 Task: Set up communication channels within the community for students and hostel administrators.
Action: Mouse moved to (905, 66)
Screenshot: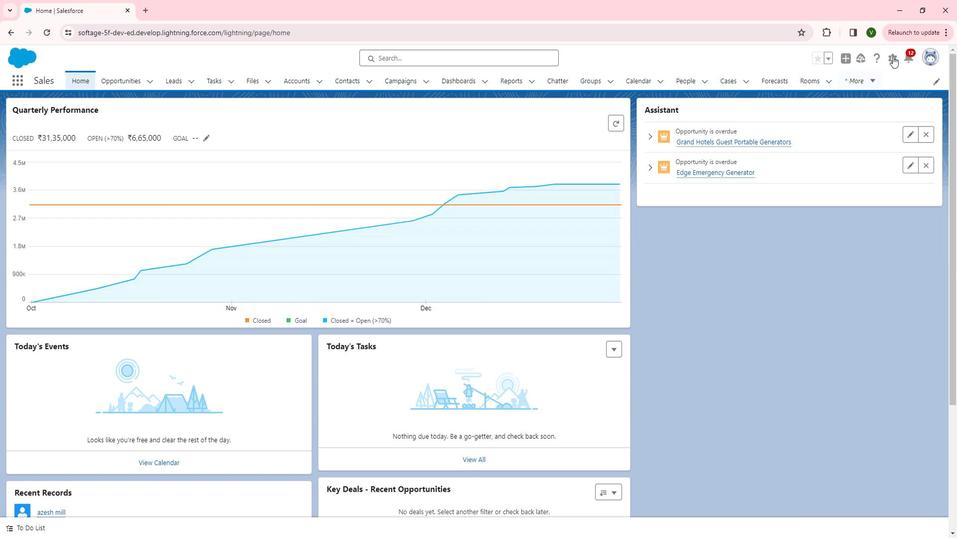 
Action: Mouse pressed left at (905, 66)
Screenshot: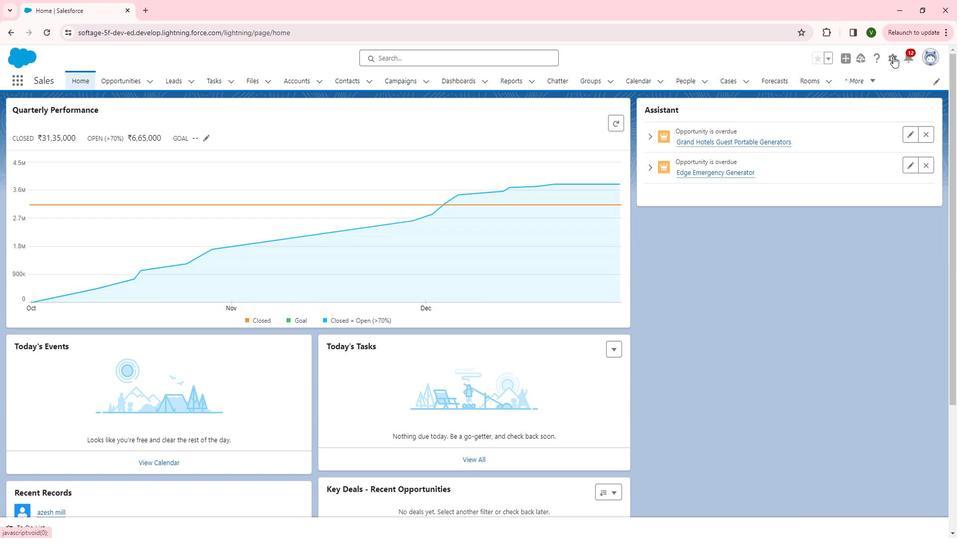 
Action: Mouse moved to (845, 96)
Screenshot: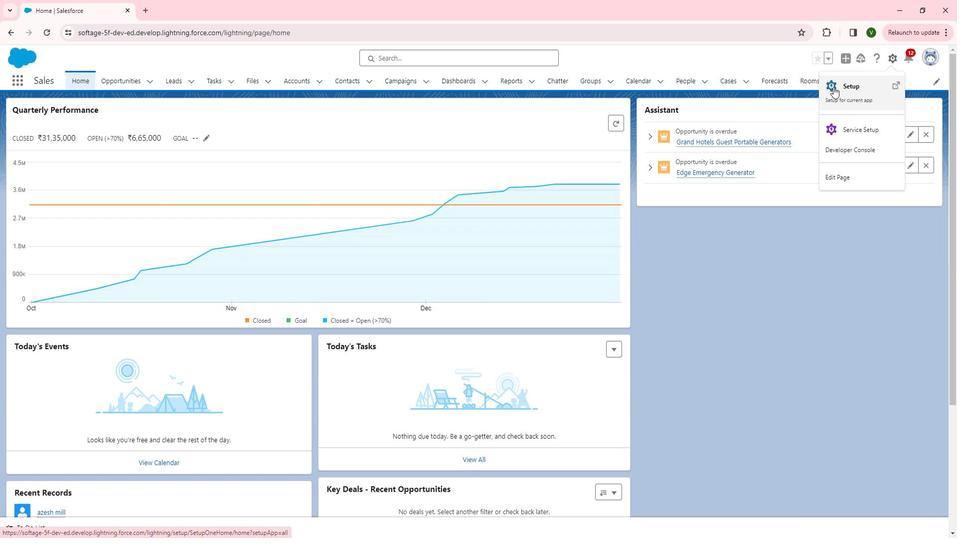 
Action: Mouse pressed left at (845, 96)
Screenshot: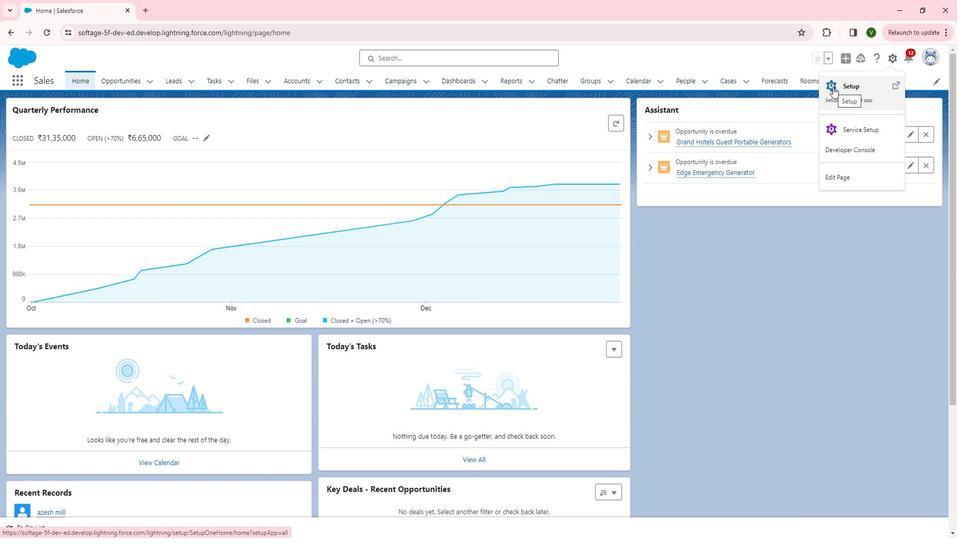 
Action: Mouse moved to (55, 300)
Screenshot: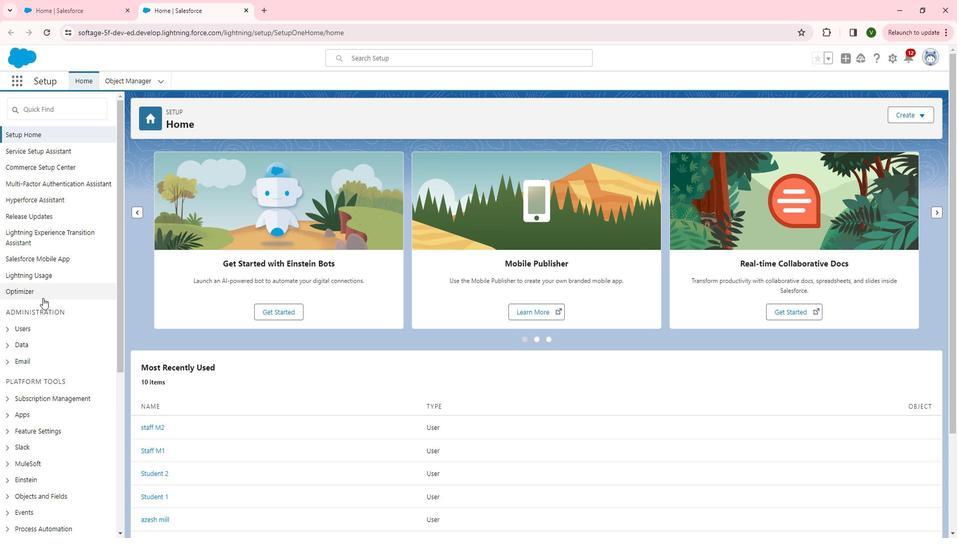 
Action: Mouse scrolled (55, 300) with delta (0, 0)
Screenshot: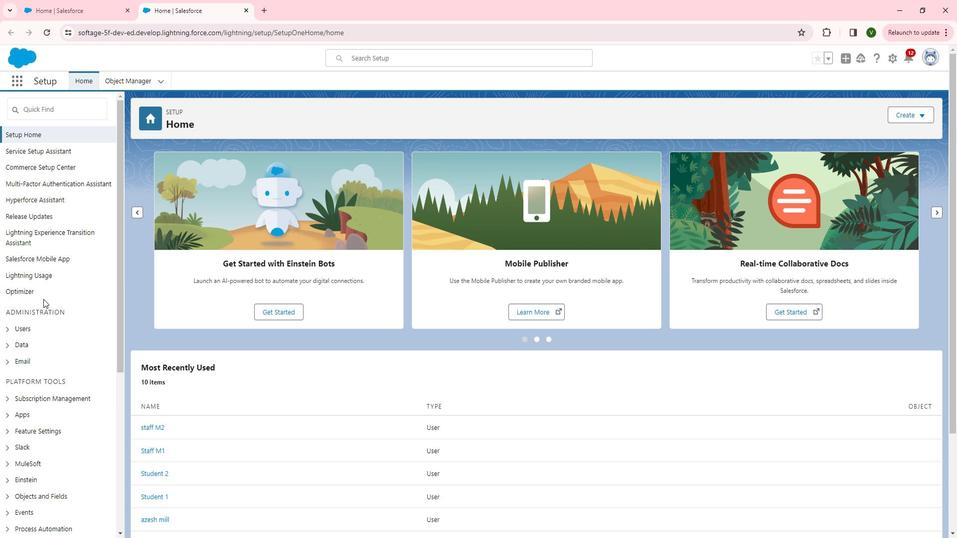 
Action: Mouse scrolled (55, 300) with delta (0, 0)
Screenshot: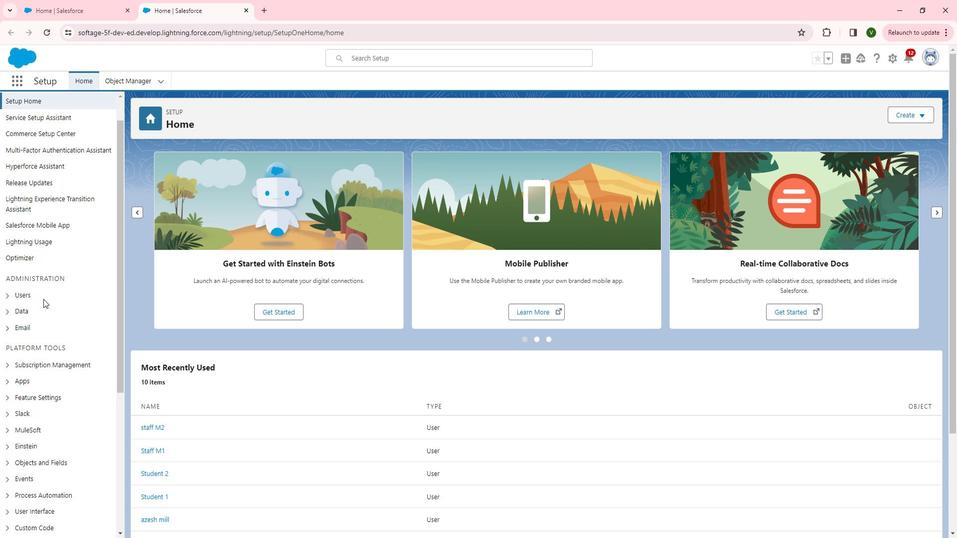 
Action: Mouse scrolled (55, 300) with delta (0, 0)
Screenshot: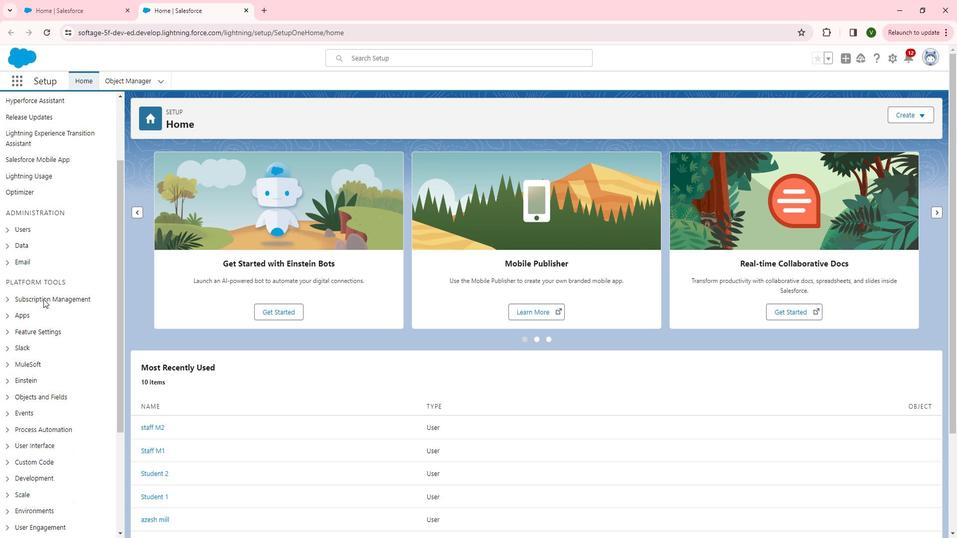 
Action: Mouse moved to (21, 277)
Screenshot: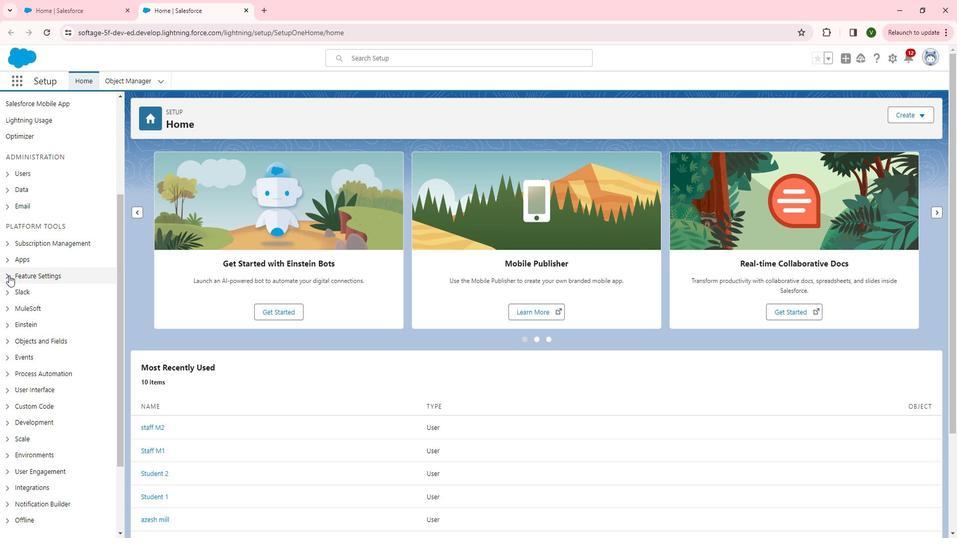 
Action: Mouse pressed left at (21, 277)
Screenshot: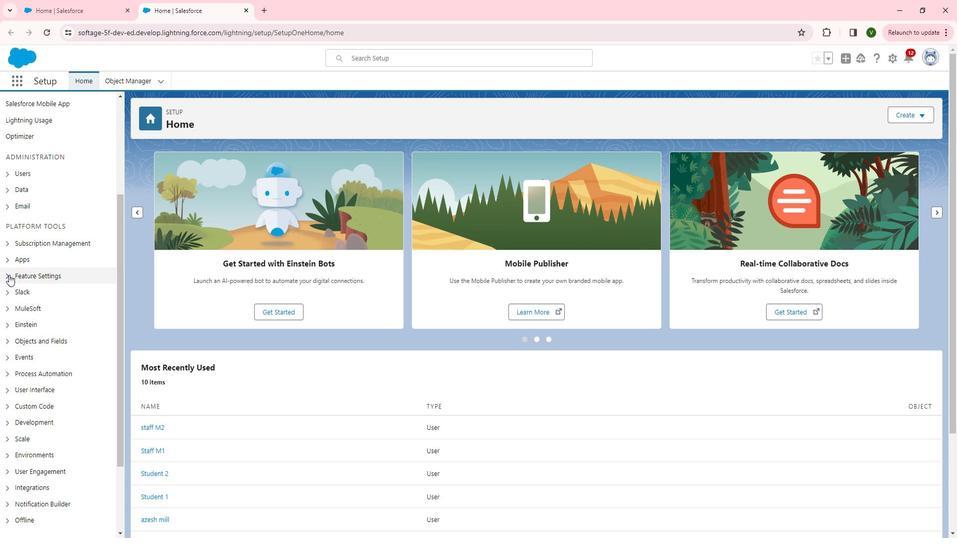 
Action: Mouse moved to (30, 336)
Screenshot: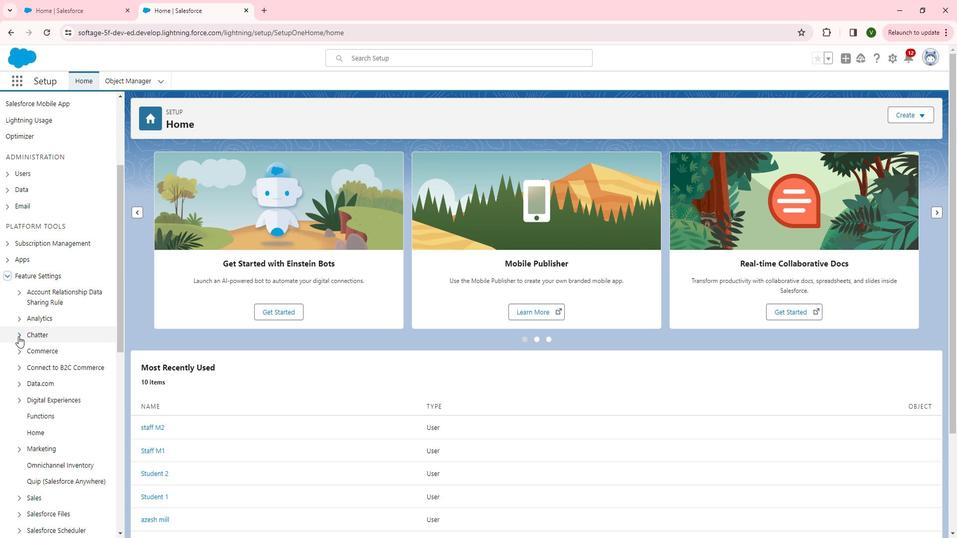 
Action: Mouse pressed left at (30, 336)
Screenshot: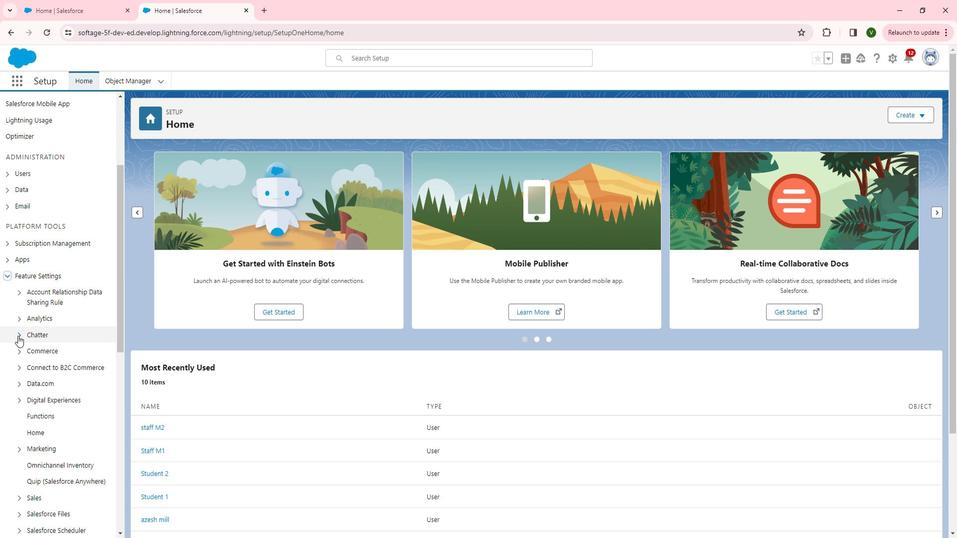 
Action: Mouse moved to (81, 353)
Screenshot: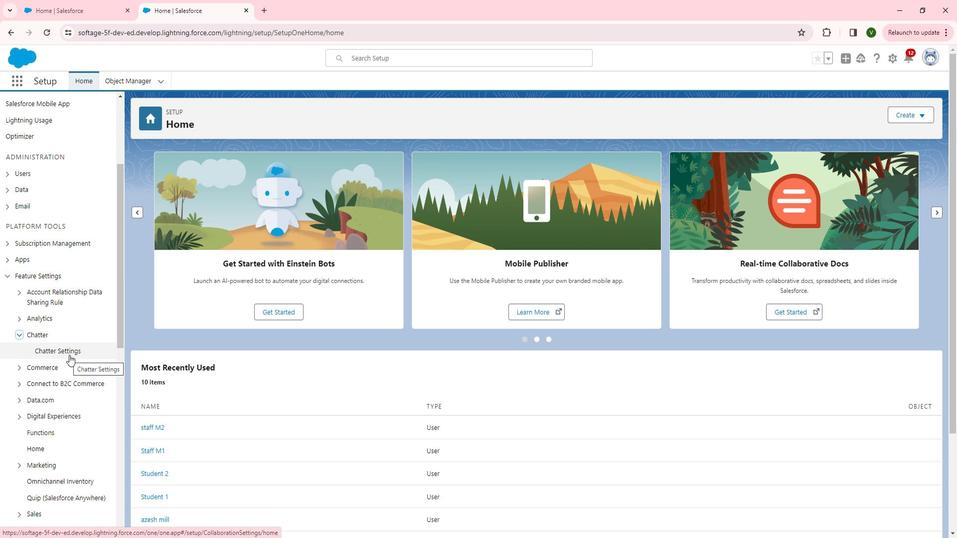 
Action: Mouse pressed left at (81, 353)
Screenshot: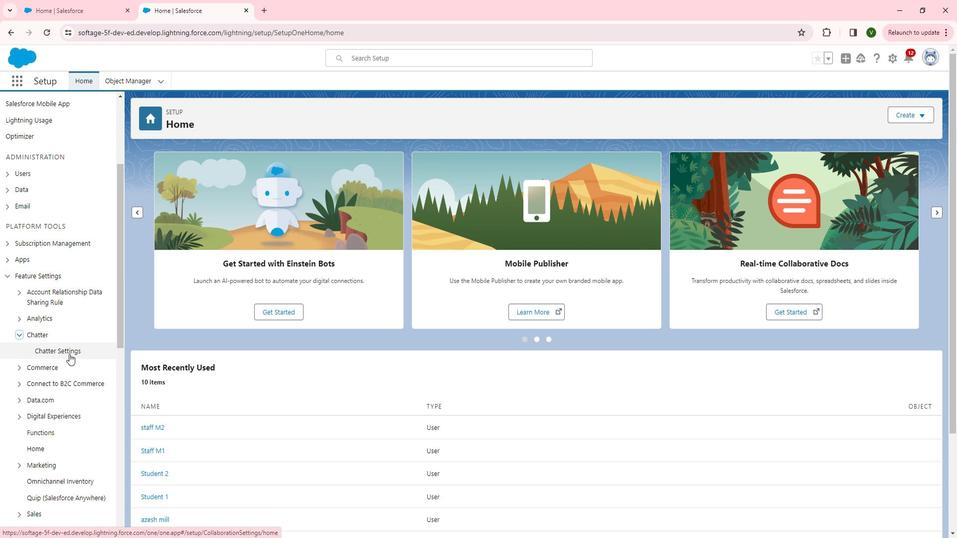 
Action: Mouse moved to (403, 206)
Screenshot: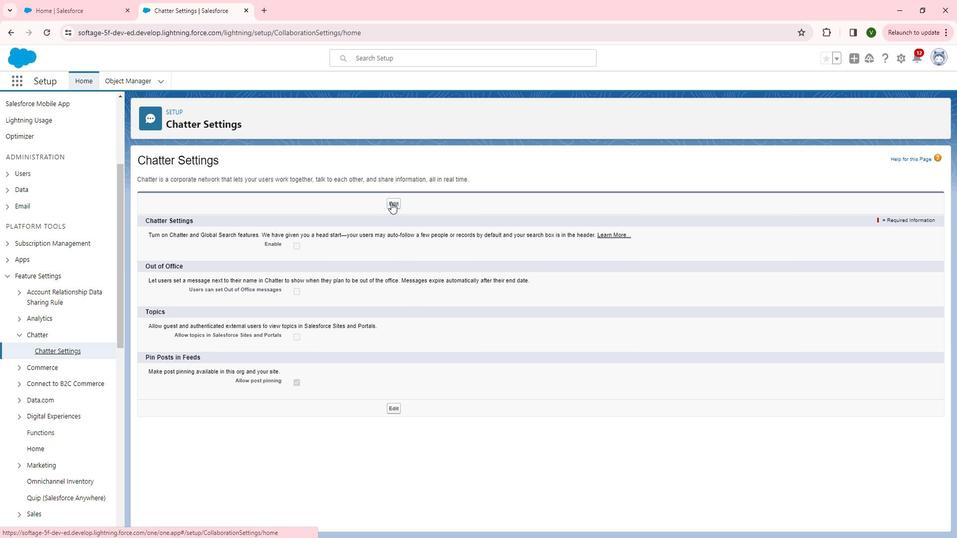 
Action: Mouse pressed left at (403, 206)
Screenshot: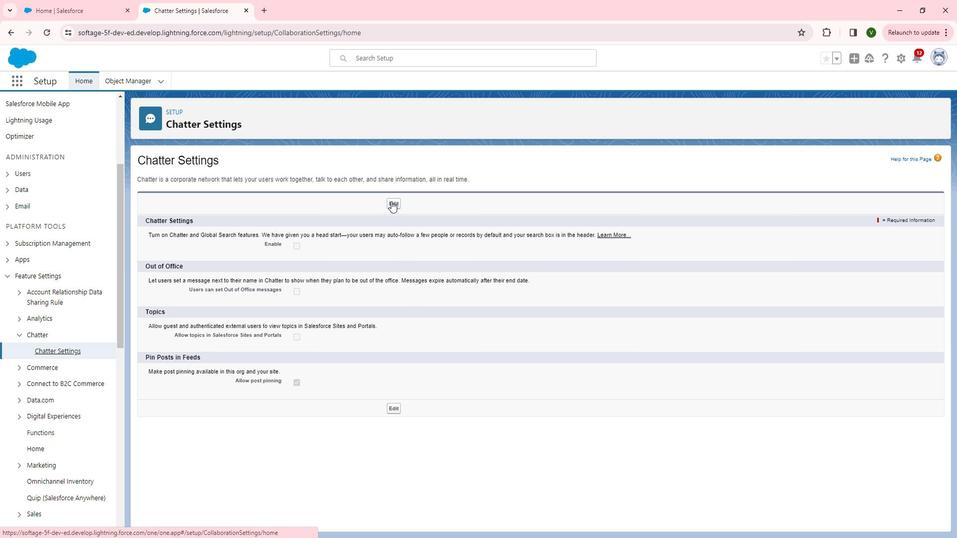 
Action: Mouse moved to (310, 249)
Screenshot: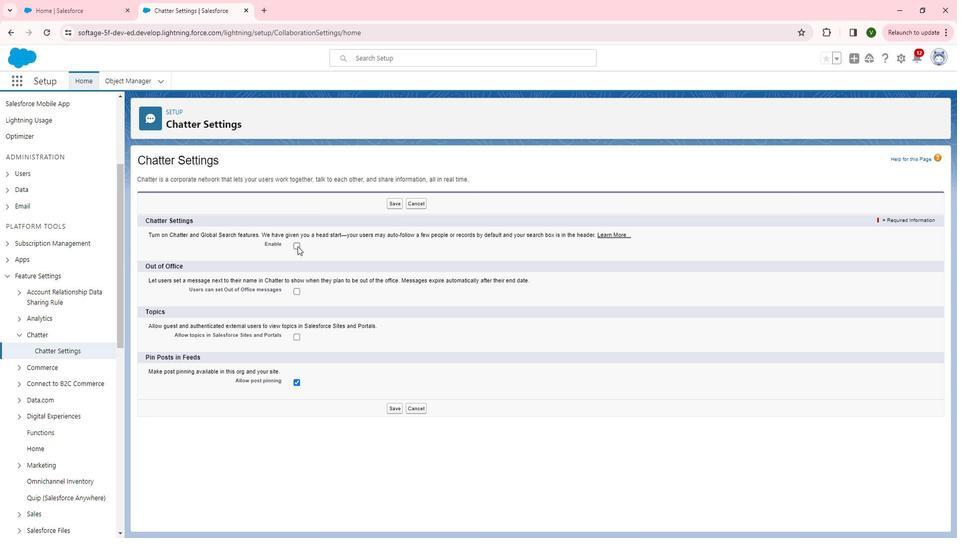 
Action: Mouse pressed left at (310, 249)
Screenshot: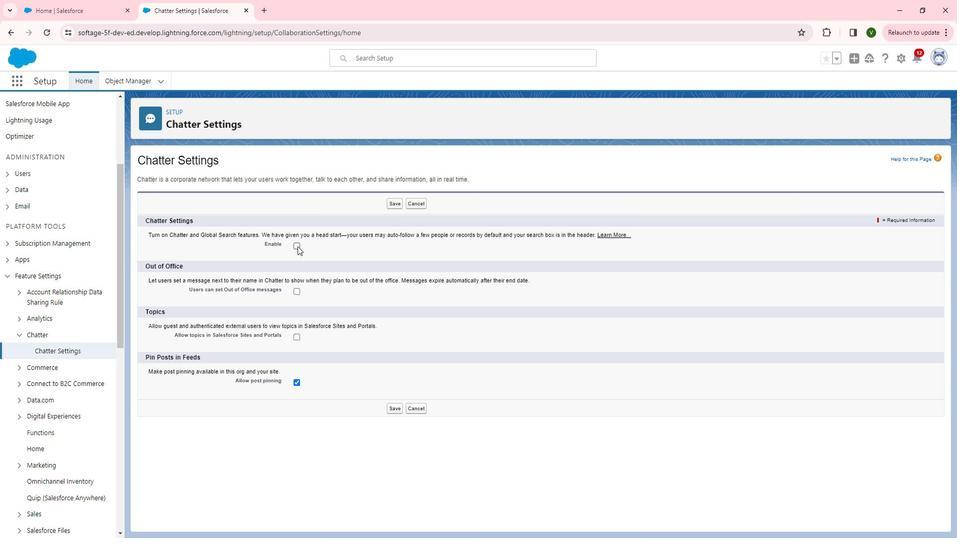 
Action: Mouse moved to (324, 381)
Screenshot: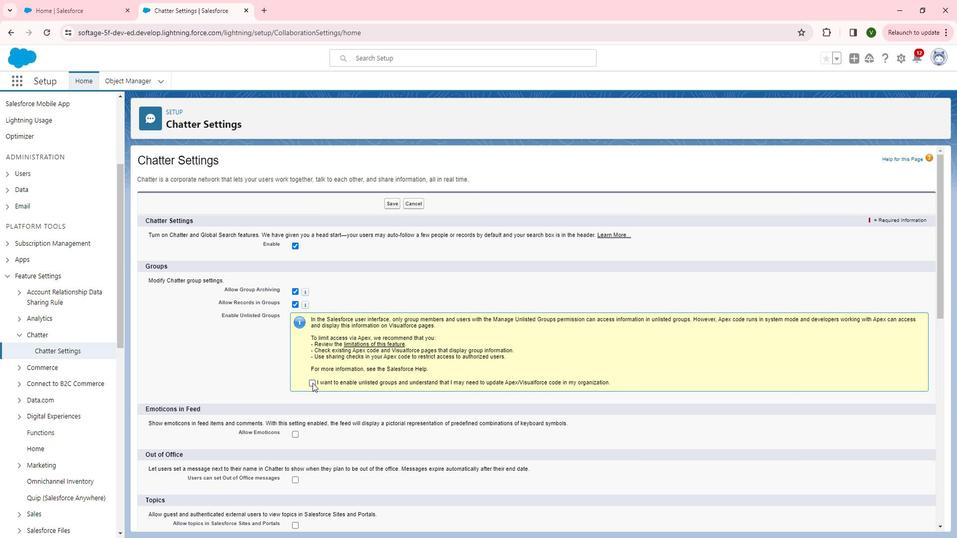 
Action: Mouse pressed left at (324, 381)
Screenshot: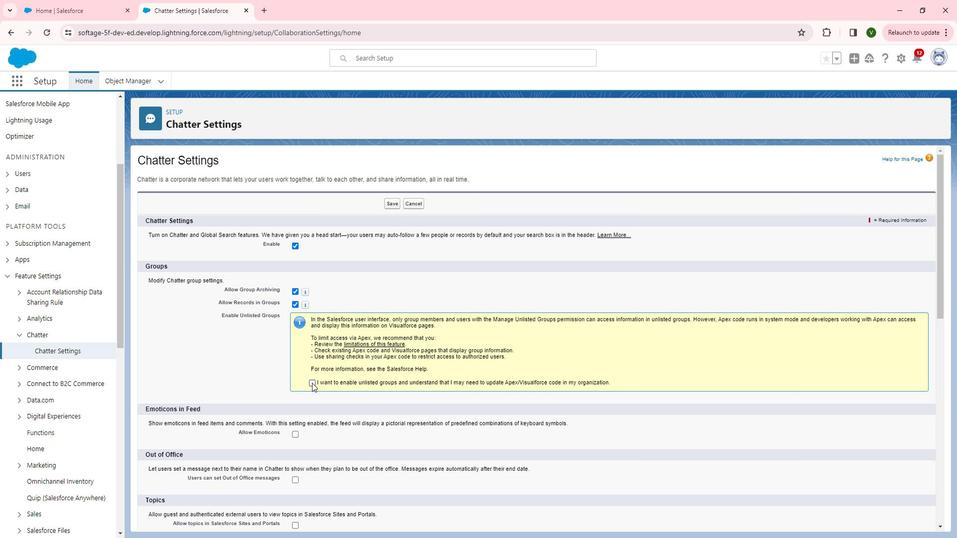 
Action: Mouse moved to (289, 378)
Screenshot: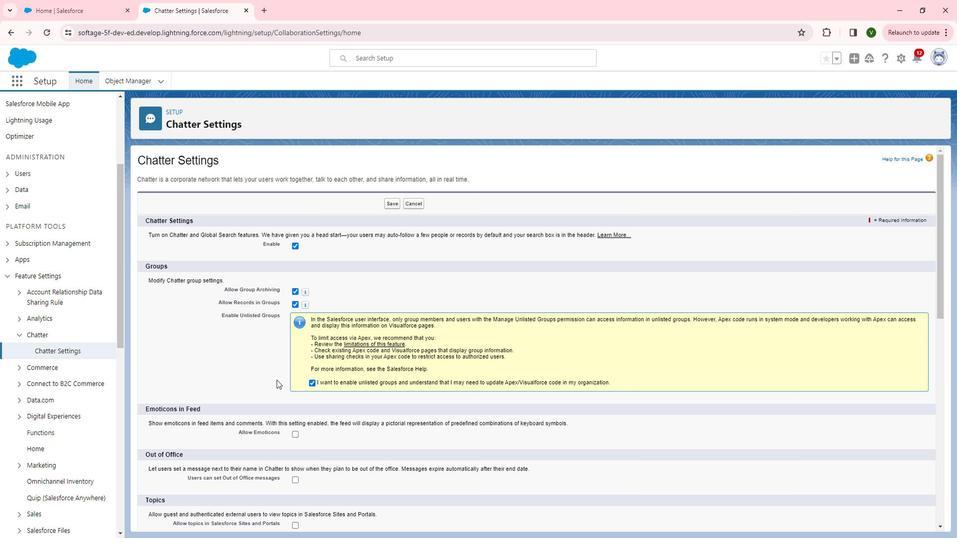 
Action: Mouse scrolled (289, 377) with delta (0, 0)
Screenshot: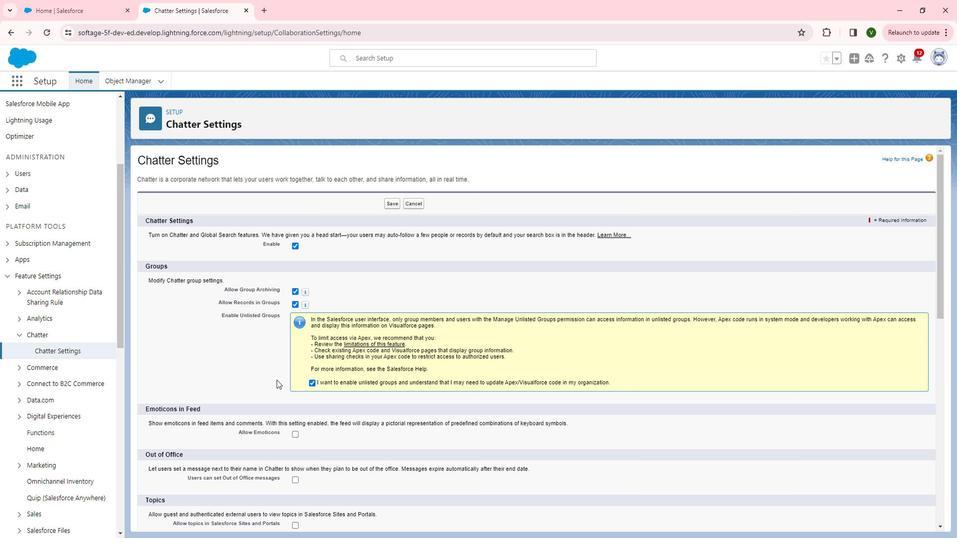 
Action: Mouse scrolled (289, 377) with delta (0, 0)
Screenshot: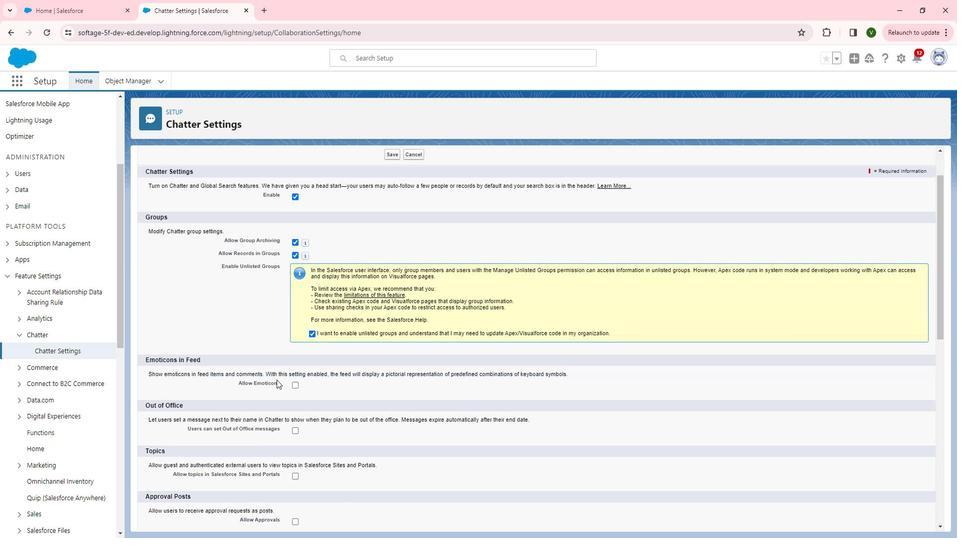 
Action: Mouse scrolled (289, 377) with delta (0, 0)
Screenshot: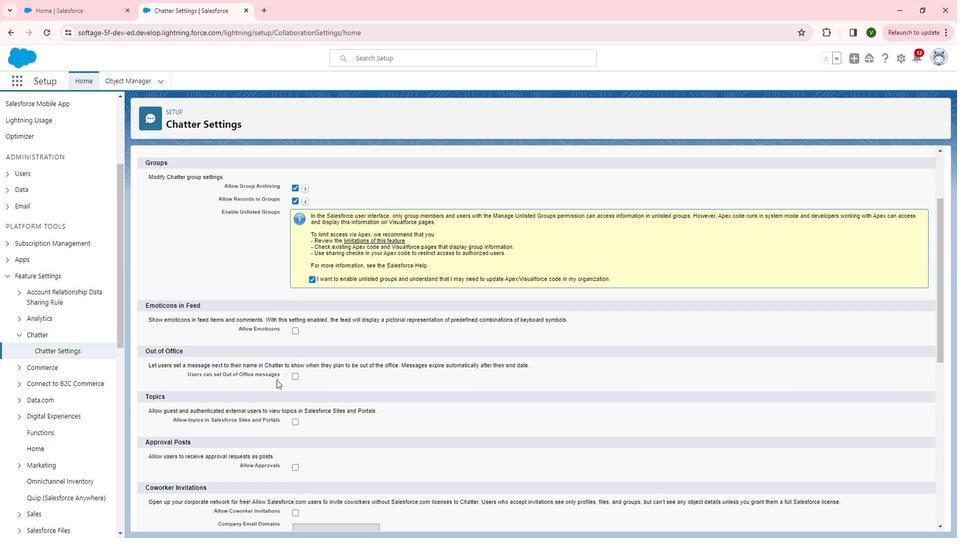 
Action: Mouse moved to (307, 281)
Screenshot: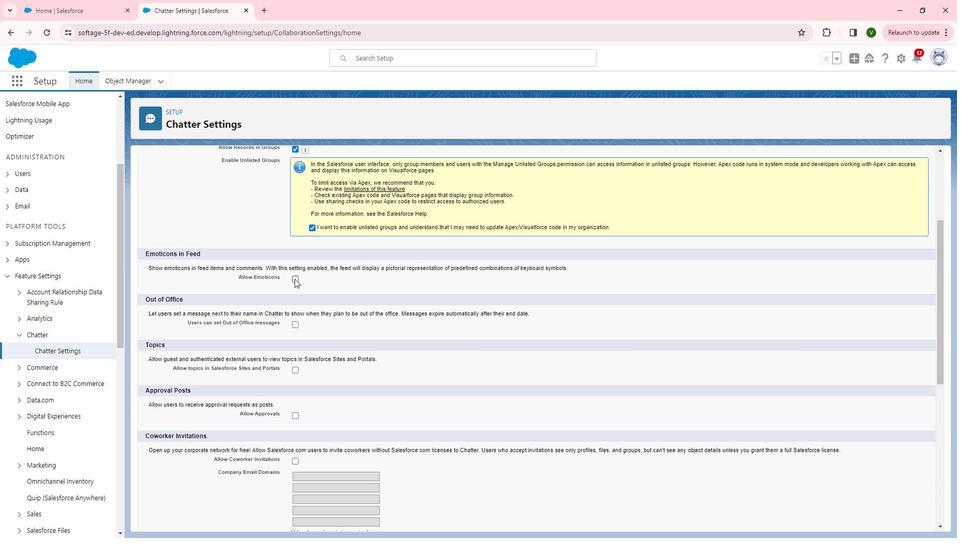 
Action: Mouse pressed left at (307, 281)
Screenshot: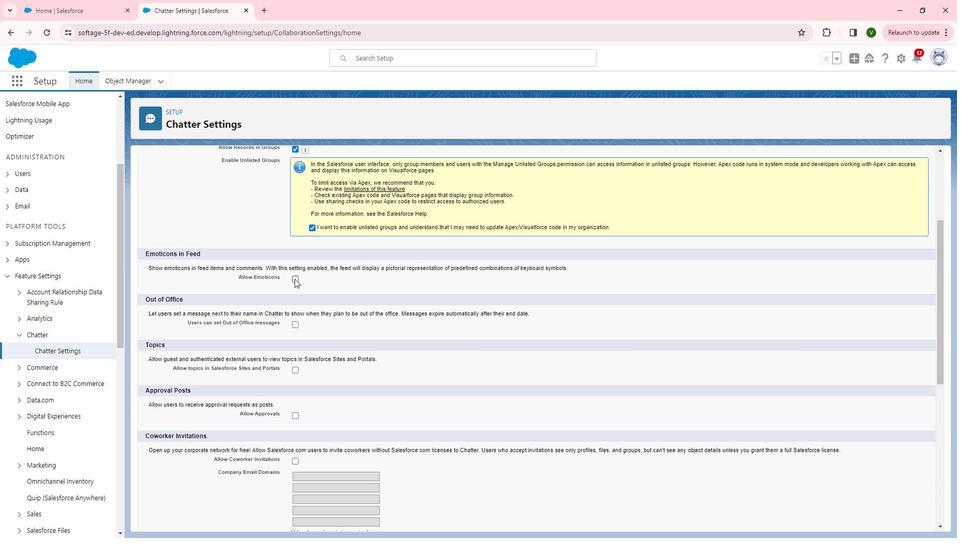 
Action: Mouse moved to (306, 325)
Screenshot: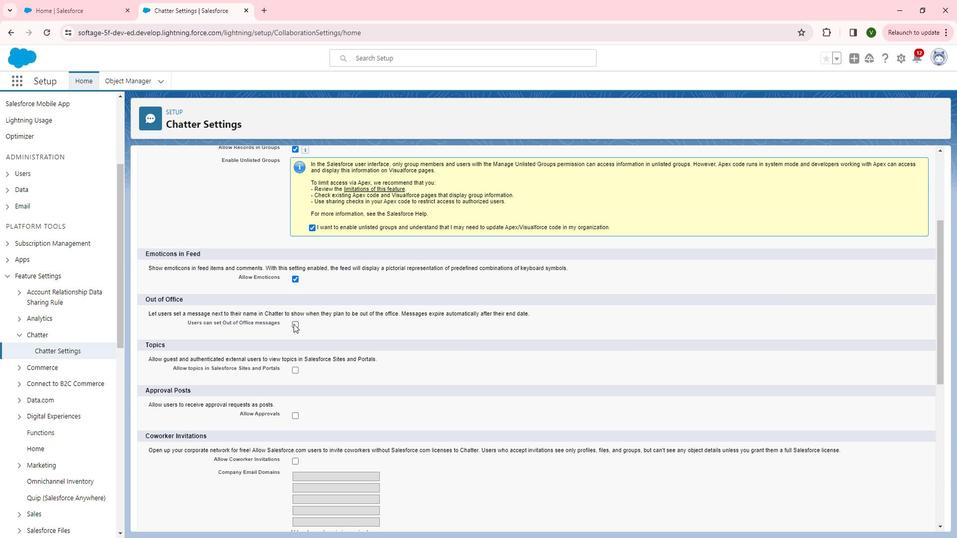 
Action: Mouse pressed left at (306, 325)
Screenshot: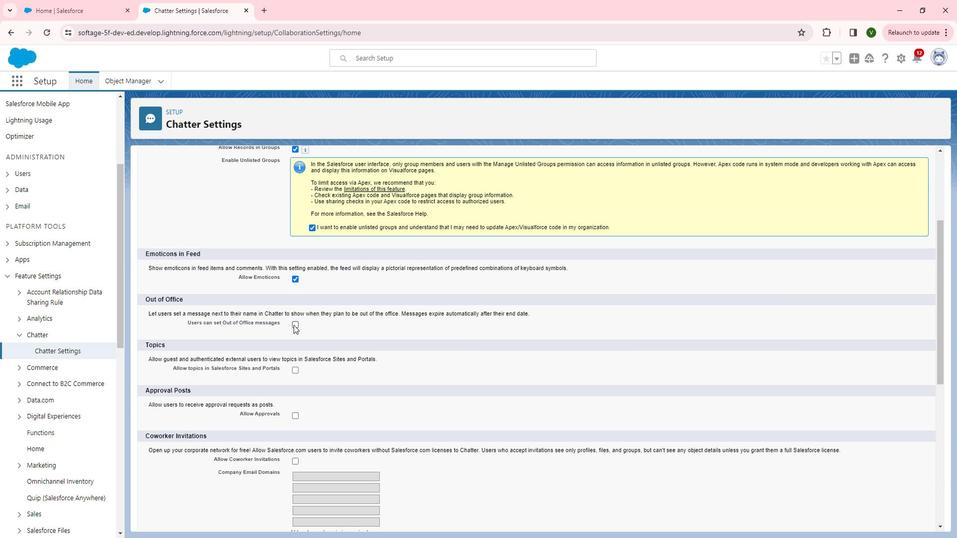 
Action: Mouse moved to (329, 339)
Screenshot: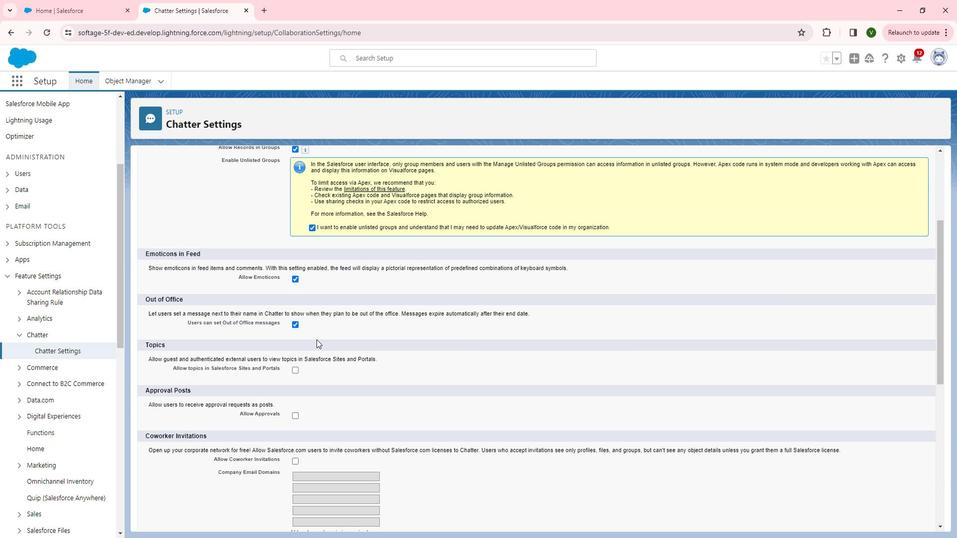
Action: Mouse scrolled (329, 339) with delta (0, 0)
Screenshot: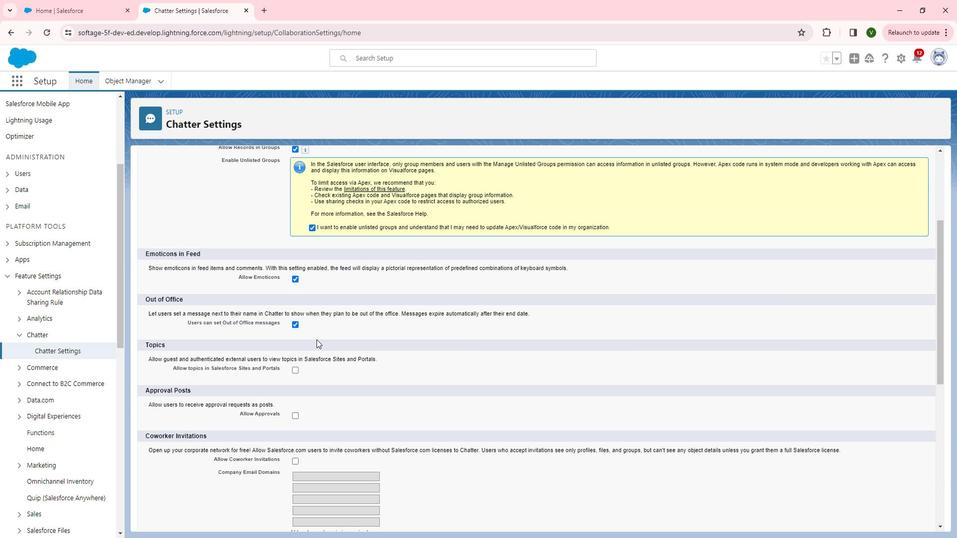 
Action: Mouse scrolled (329, 339) with delta (0, 0)
Screenshot: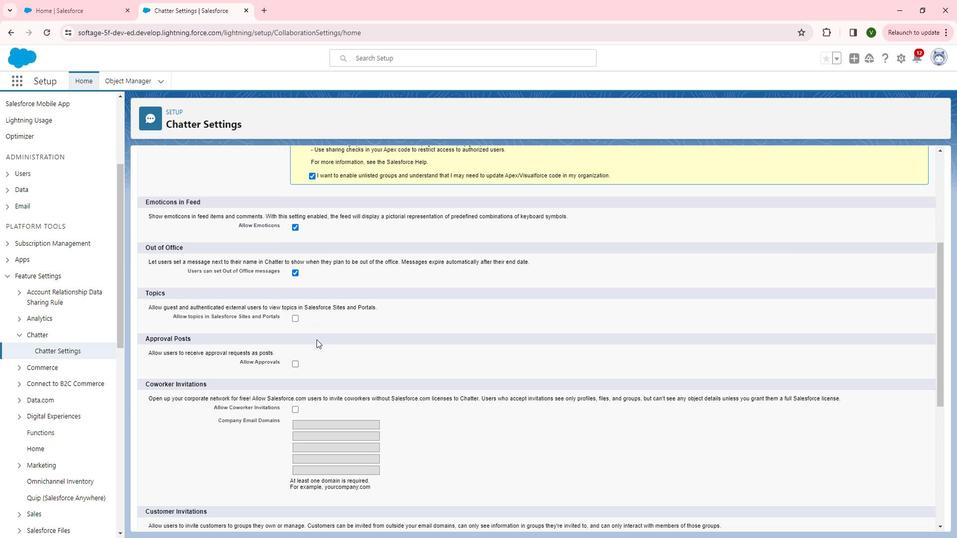 
Action: Mouse moved to (305, 269)
Screenshot: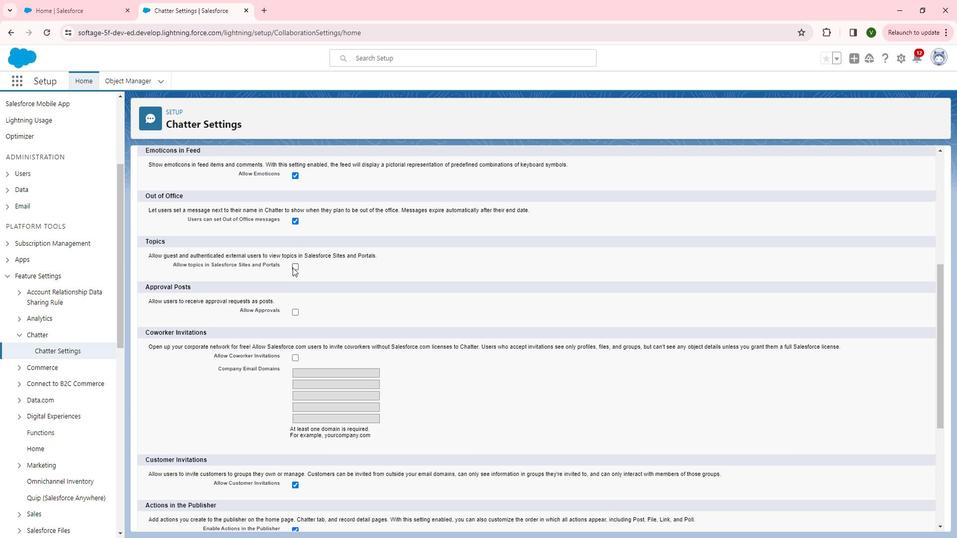 
Action: Mouse pressed left at (305, 269)
Screenshot: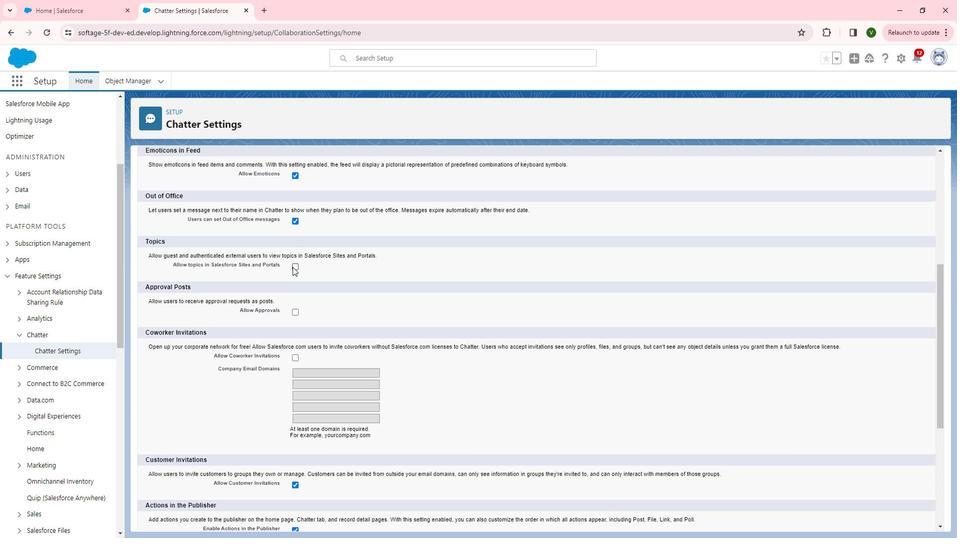 
Action: Mouse moved to (308, 309)
Screenshot: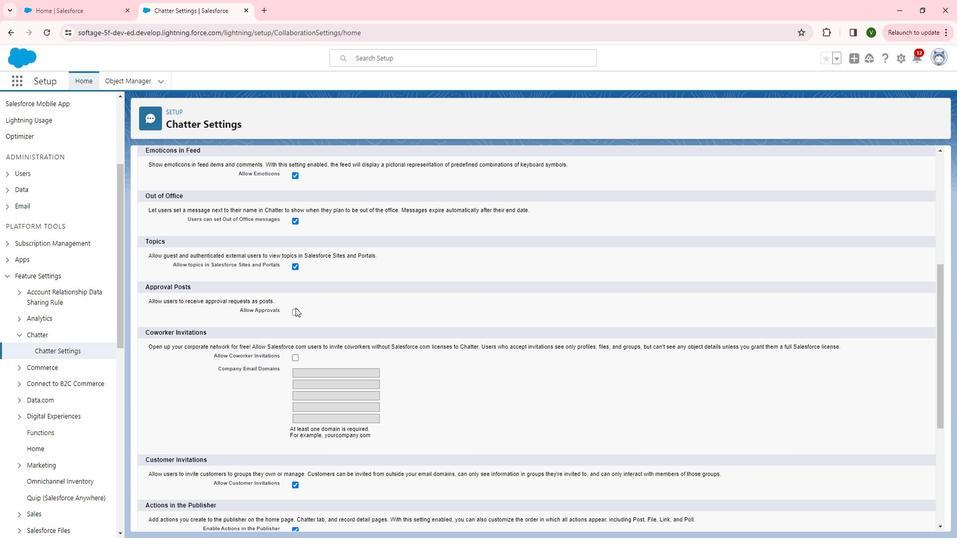 
Action: Mouse pressed left at (308, 309)
Screenshot: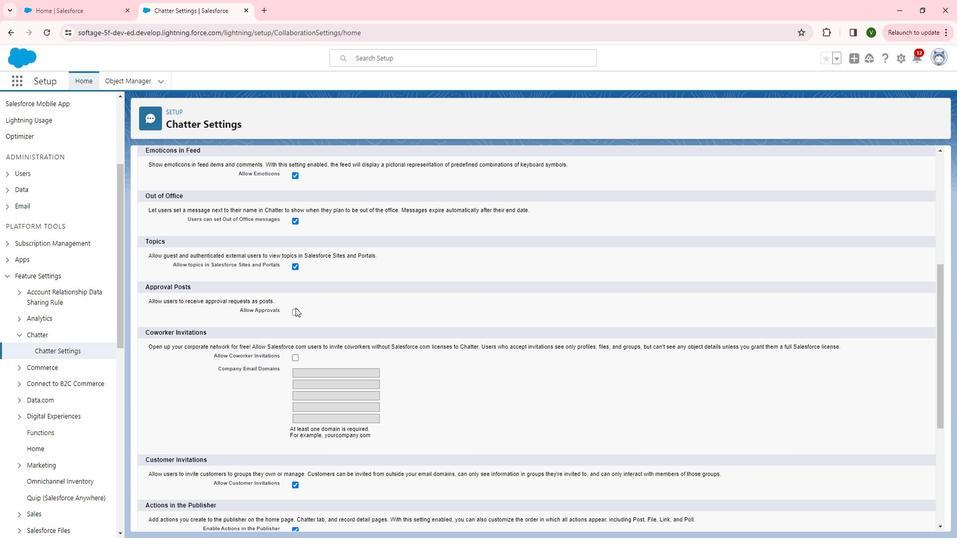 
Action: Mouse moved to (307, 314)
Screenshot: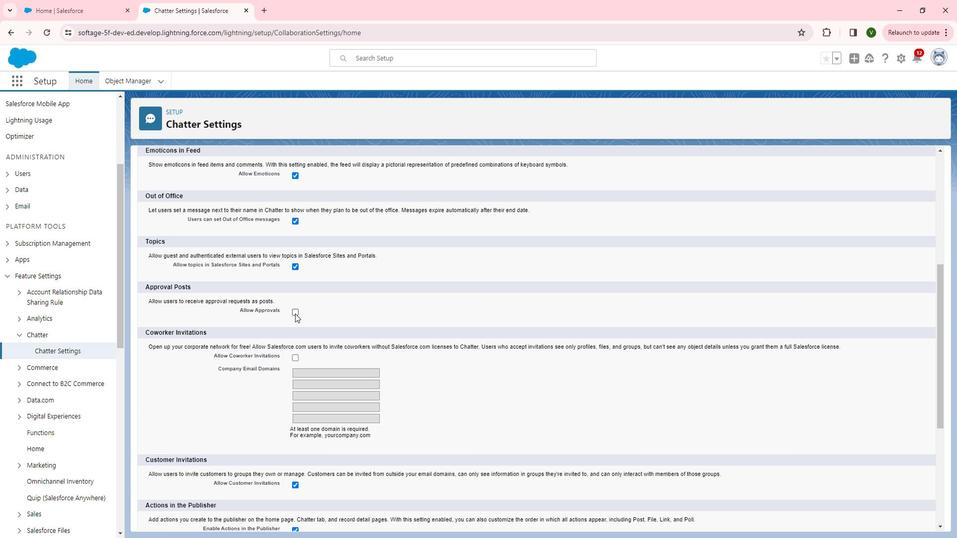 
Action: Mouse pressed left at (307, 314)
Screenshot: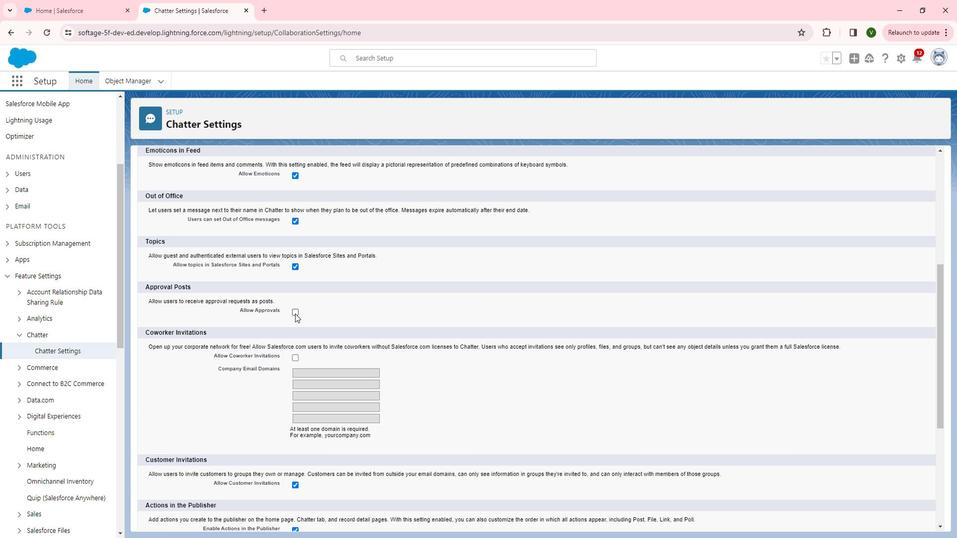 
Action: Mouse moved to (351, 309)
Screenshot: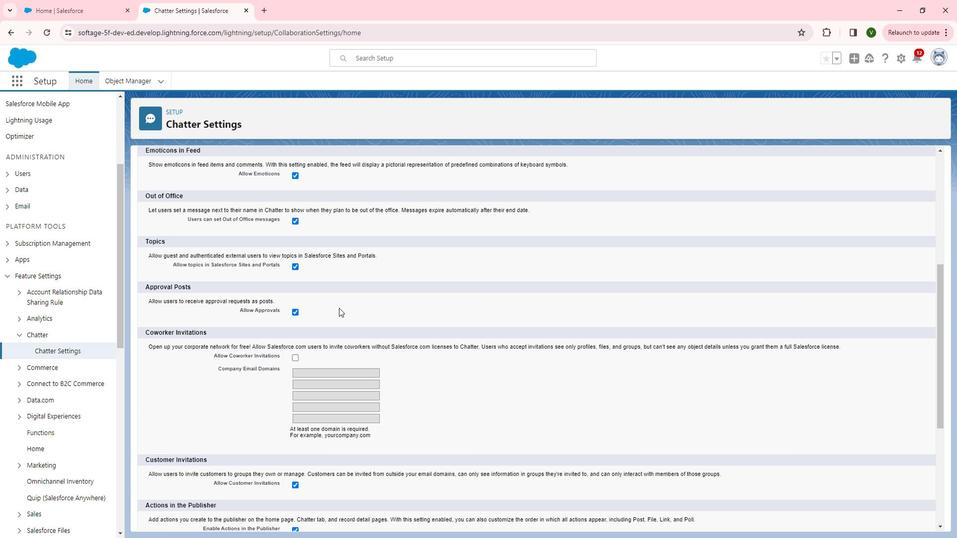 
Action: Mouse scrolled (351, 308) with delta (0, 0)
Screenshot: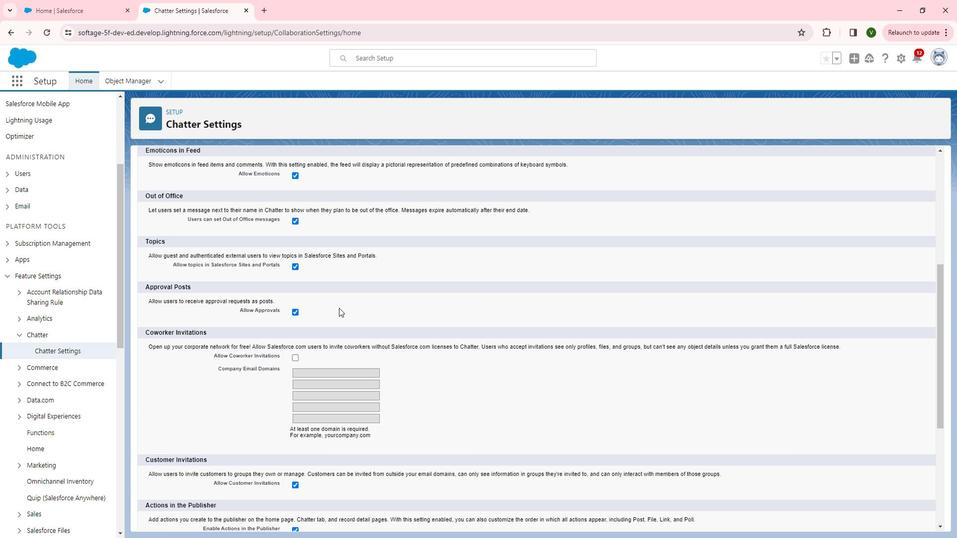 
Action: Mouse scrolled (351, 308) with delta (0, 0)
Screenshot: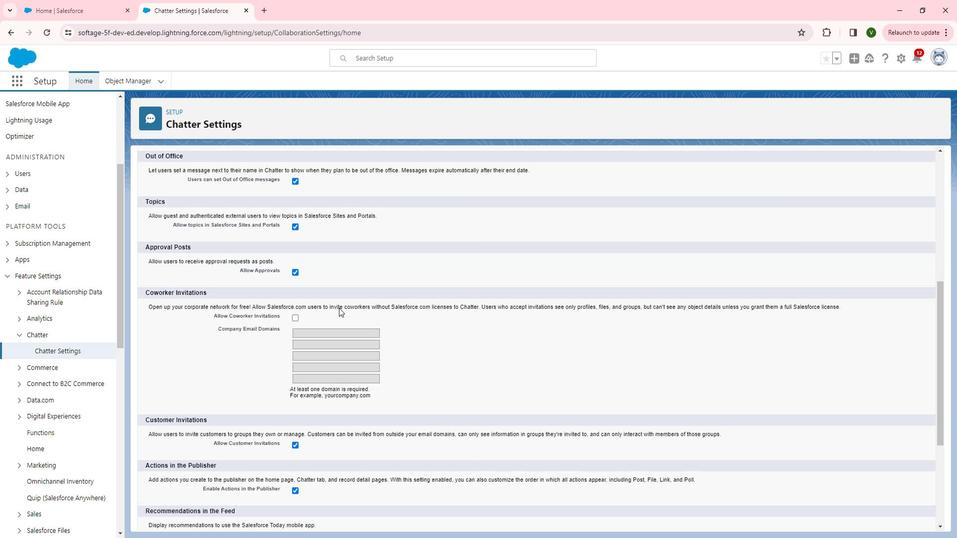 
Action: Mouse scrolled (351, 308) with delta (0, 0)
Screenshot: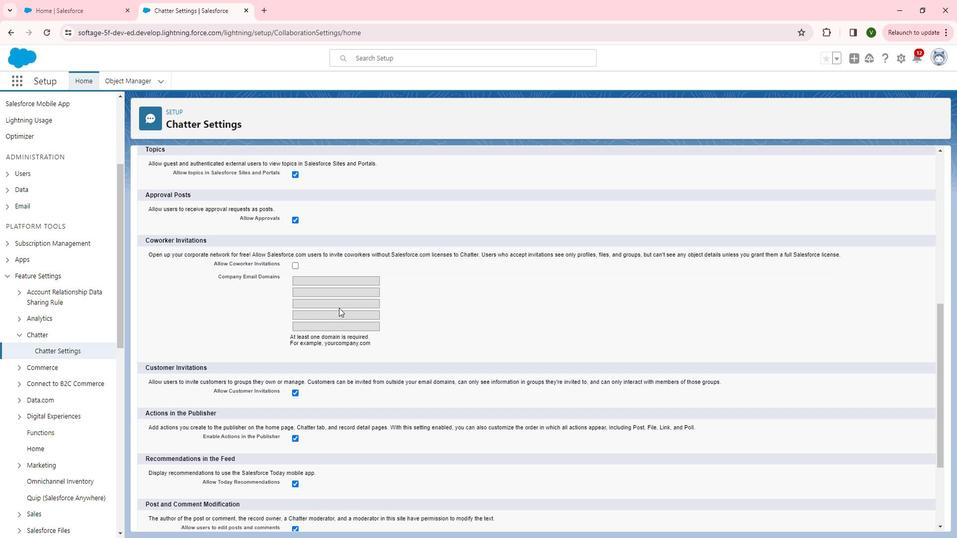 
Action: Mouse moved to (347, 377)
Screenshot: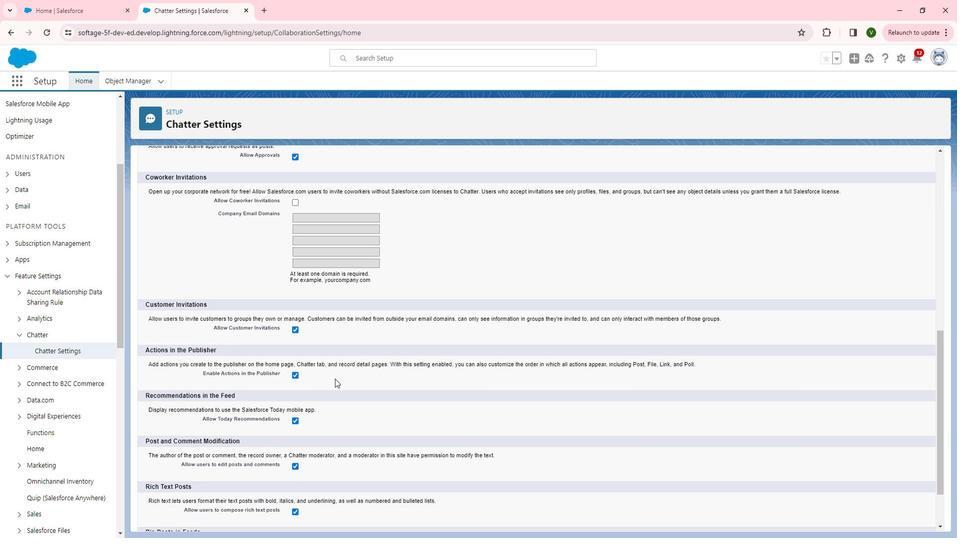 
Action: Mouse scrolled (347, 376) with delta (0, 0)
Screenshot: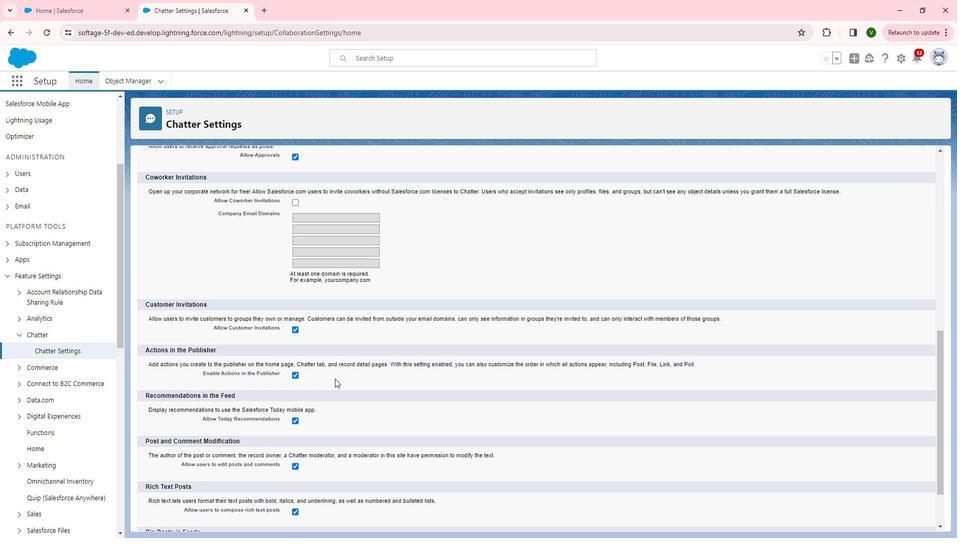 
Action: Mouse scrolled (347, 376) with delta (0, 0)
Screenshot: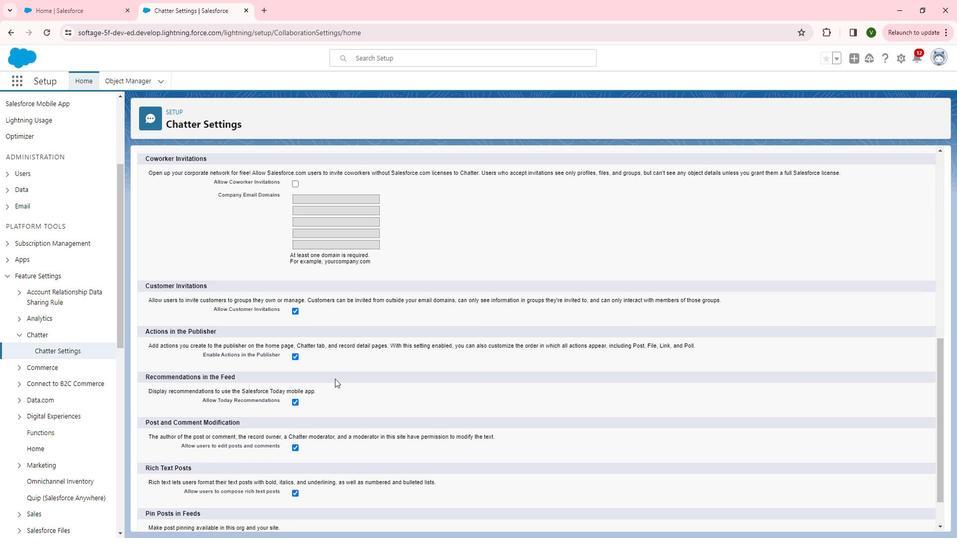 
Action: Mouse scrolled (347, 376) with delta (0, 0)
Screenshot: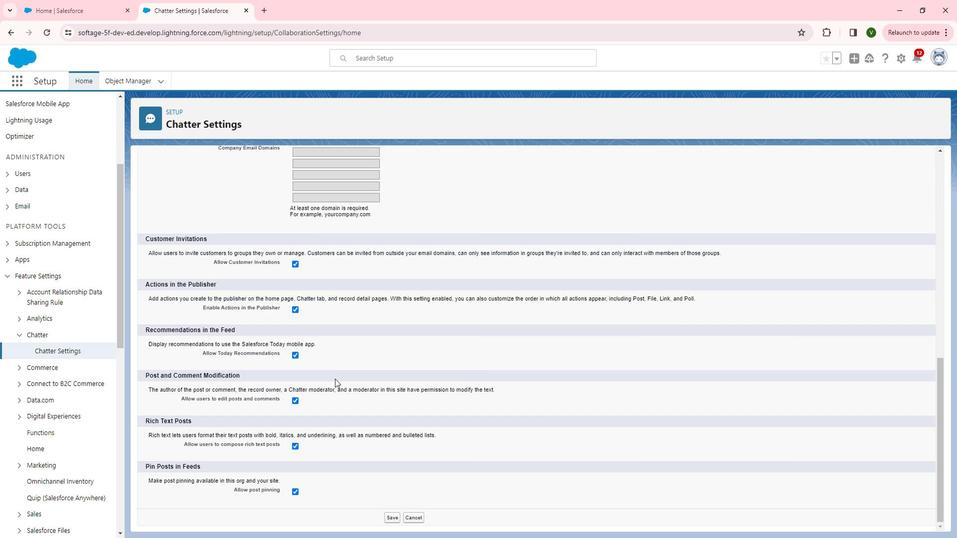 
Action: Mouse scrolled (347, 376) with delta (0, 0)
Screenshot: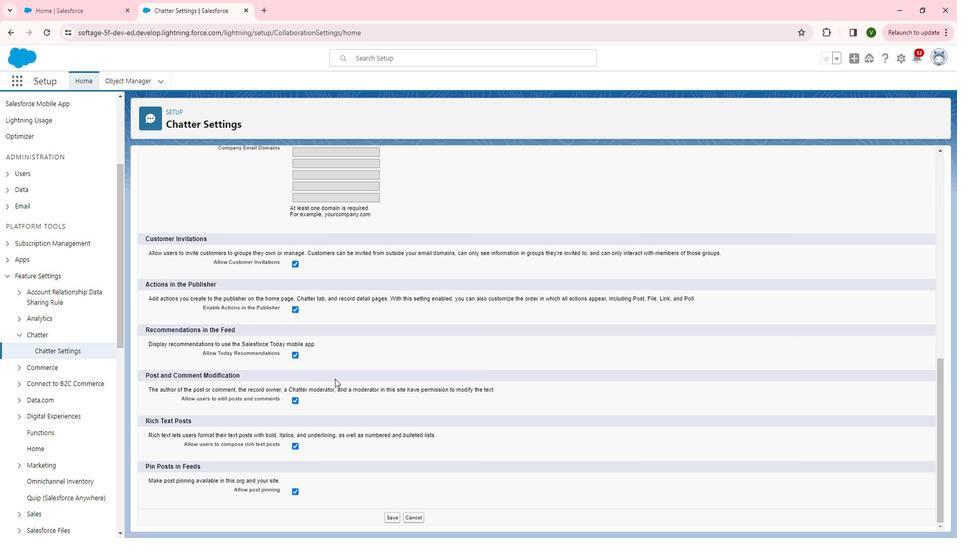 
Action: Mouse moved to (399, 511)
Screenshot: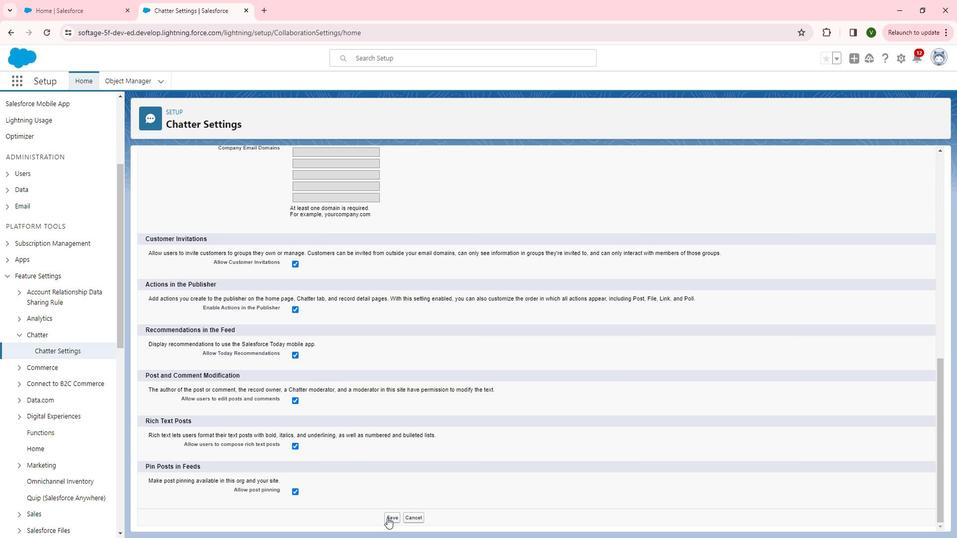
Action: Mouse pressed left at (399, 511)
Screenshot: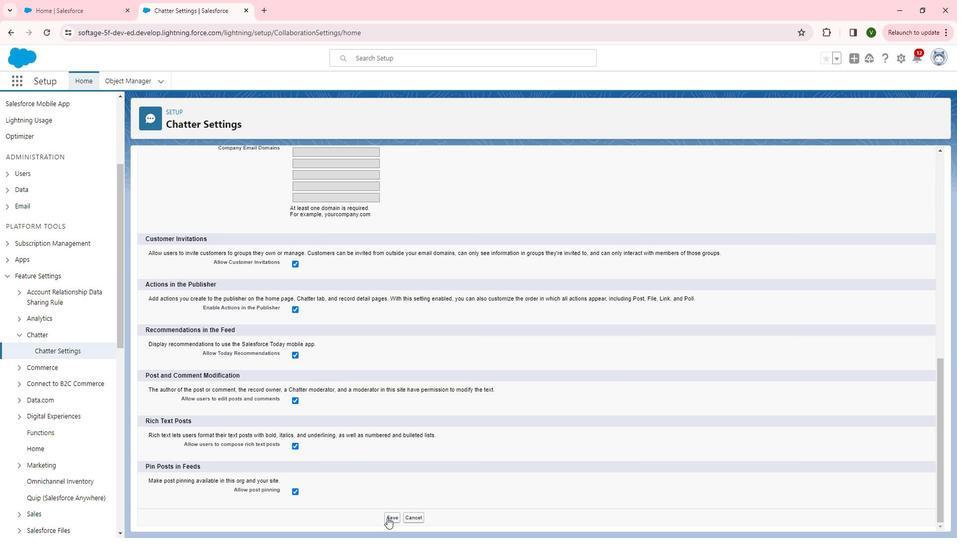 
Action: Mouse moved to (300, 357)
Screenshot: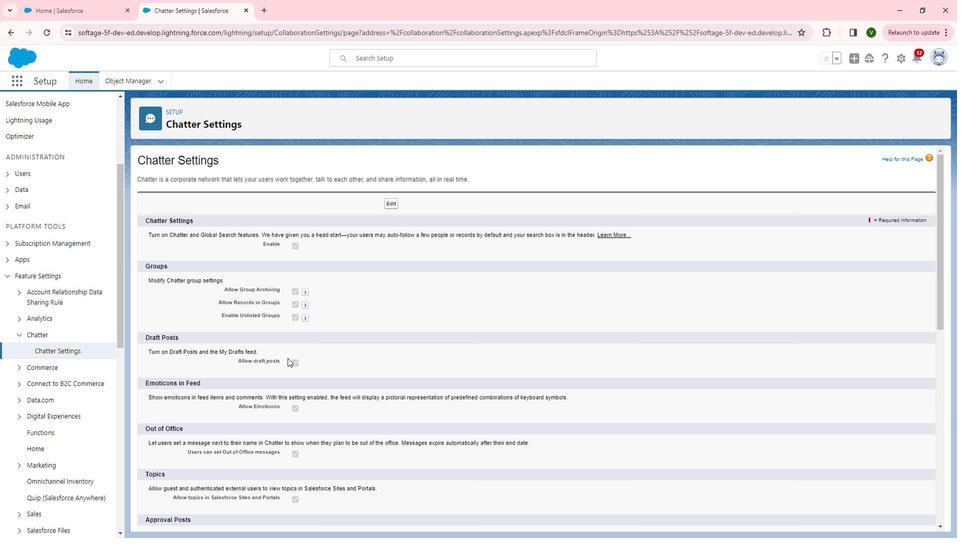 
Action: Mouse scrolled (300, 357) with delta (0, 0)
Screenshot: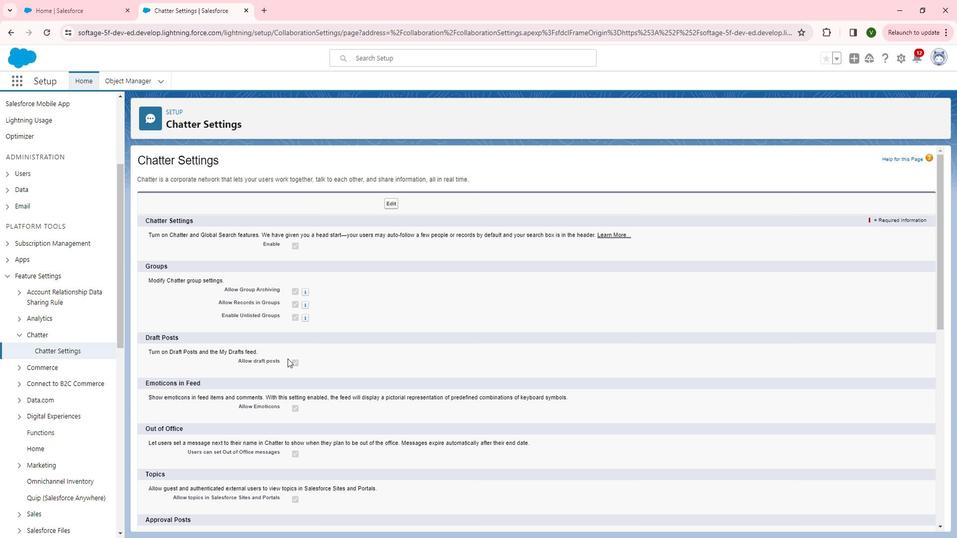 
Action: Mouse scrolled (300, 357) with delta (0, 0)
Screenshot: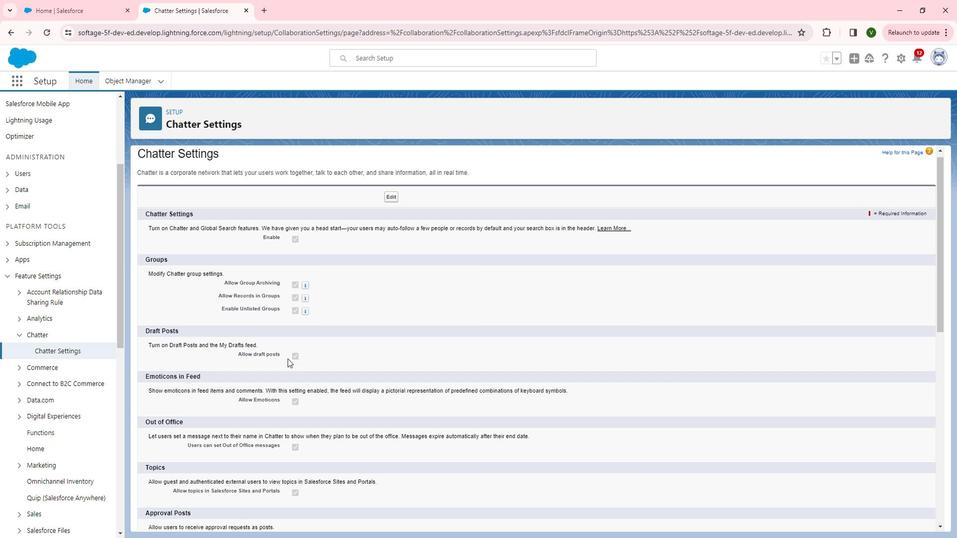 
Action: Mouse scrolled (300, 357) with delta (0, 0)
Screenshot: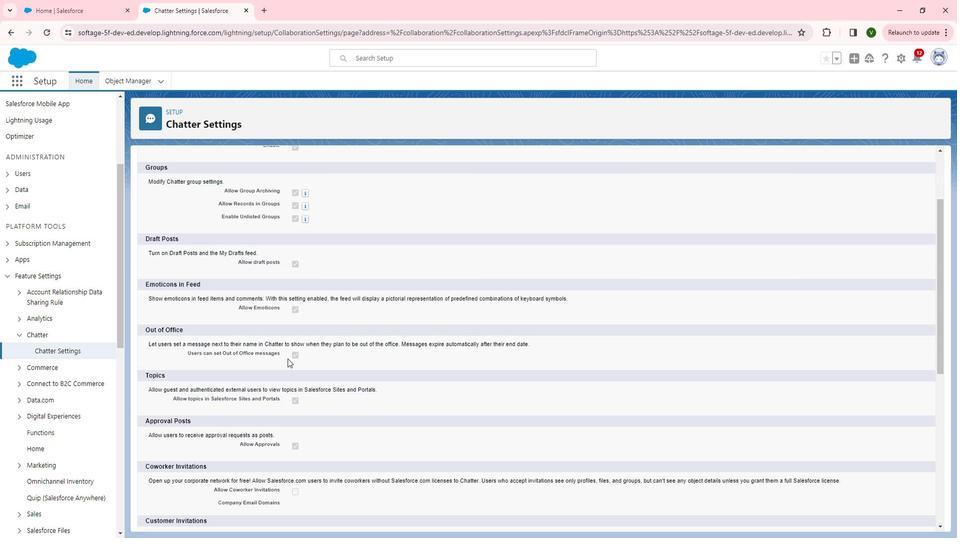 
Action: Mouse scrolled (300, 357) with delta (0, 0)
Screenshot: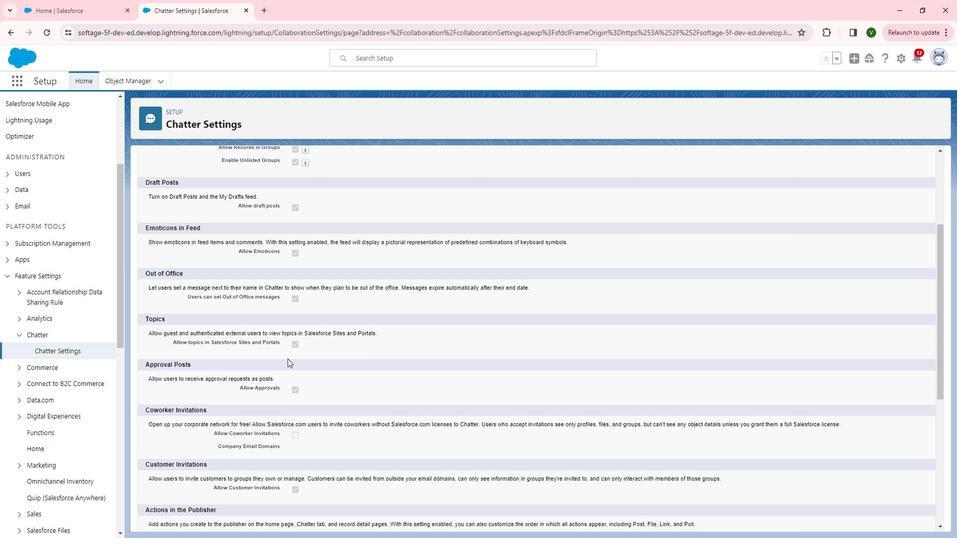 
Action: Mouse scrolled (300, 357) with delta (0, 0)
Screenshot: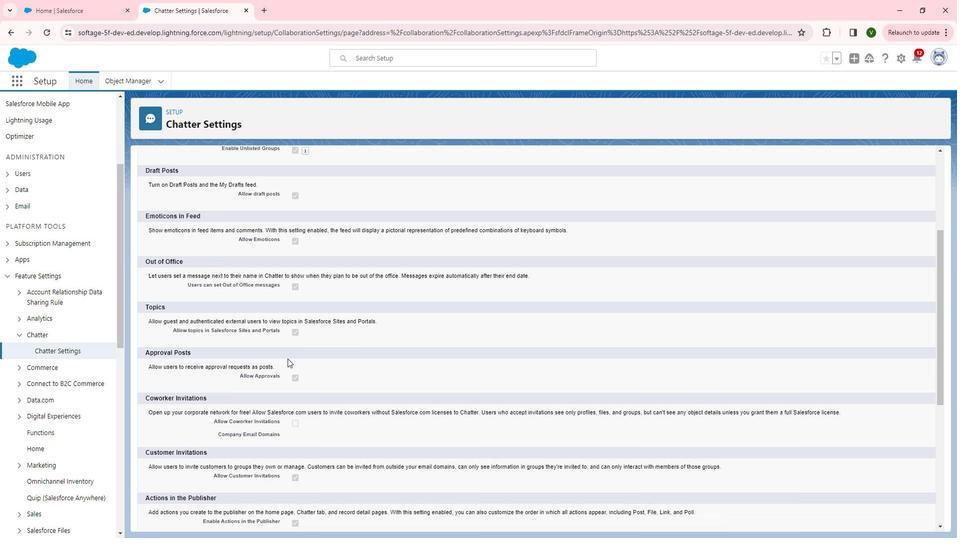 
Action: Mouse scrolled (300, 357) with delta (0, 0)
Screenshot: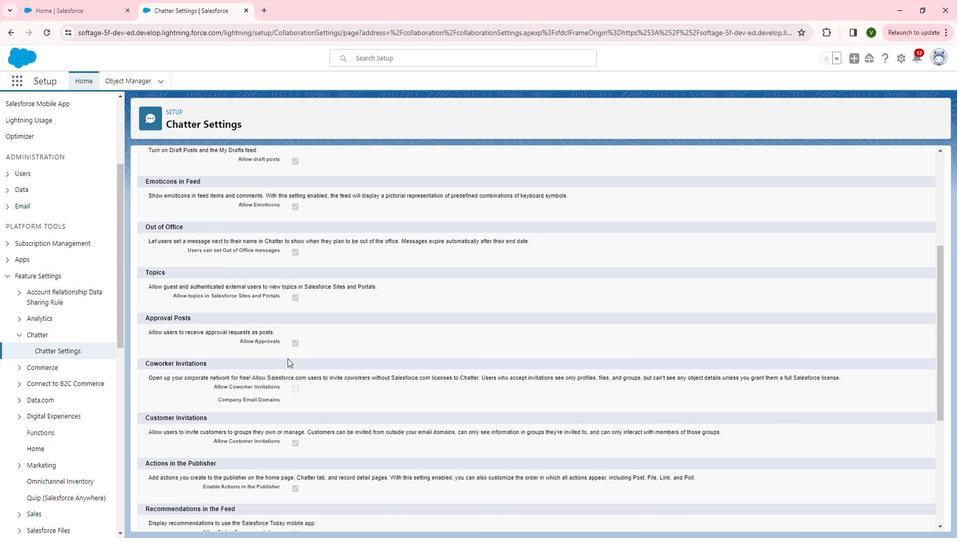 
Action: Mouse scrolled (300, 357) with delta (0, 0)
Screenshot: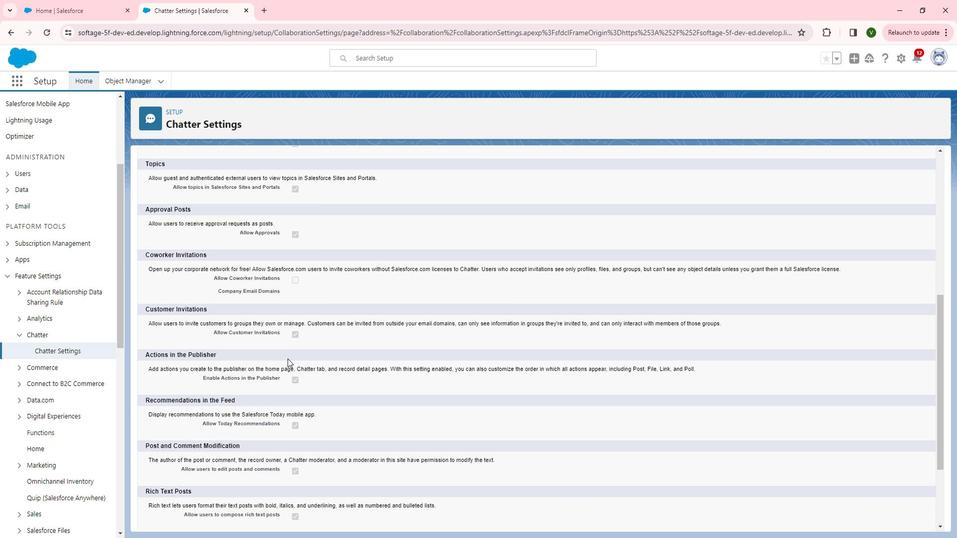 
Action: Mouse scrolled (300, 357) with delta (0, 0)
Screenshot: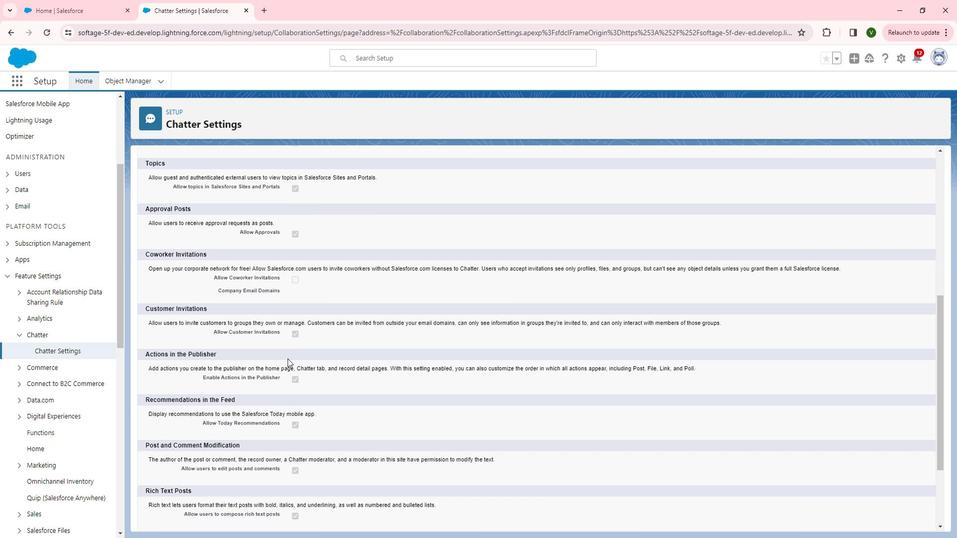 
Action: Mouse scrolled (300, 357) with delta (0, 0)
Screenshot: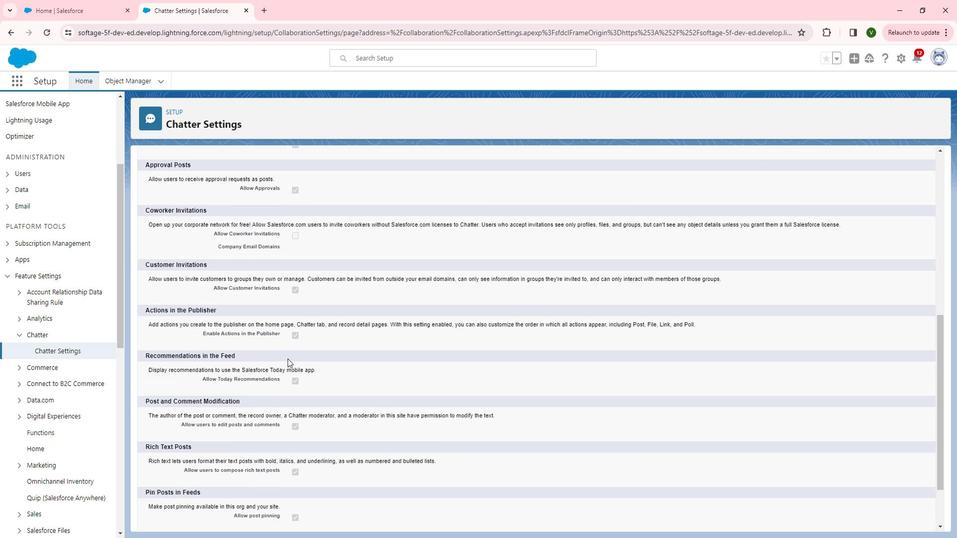 
Action: Mouse scrolled (300, 357) with delta (0, 0)
Screenshot: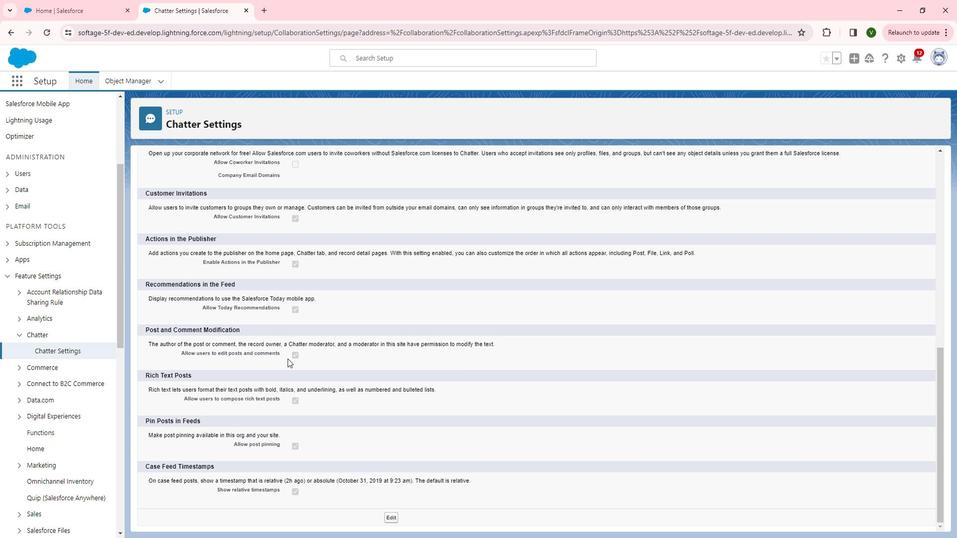 
Action: Mouse scrolled (300, 357) with delta (0, 0)
Screenshot: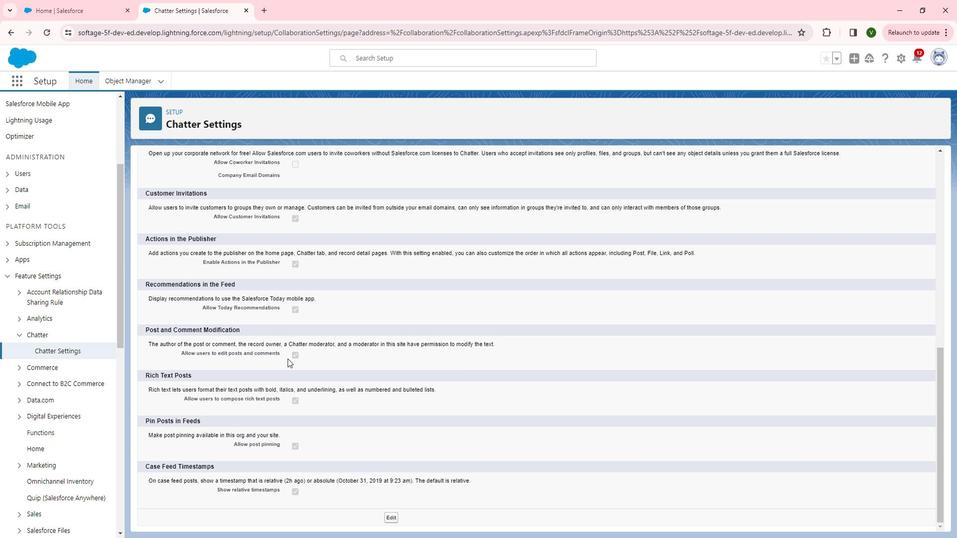 
Action: Mouse scrolled (300, 357) with delta (0, 0)
Screenshot: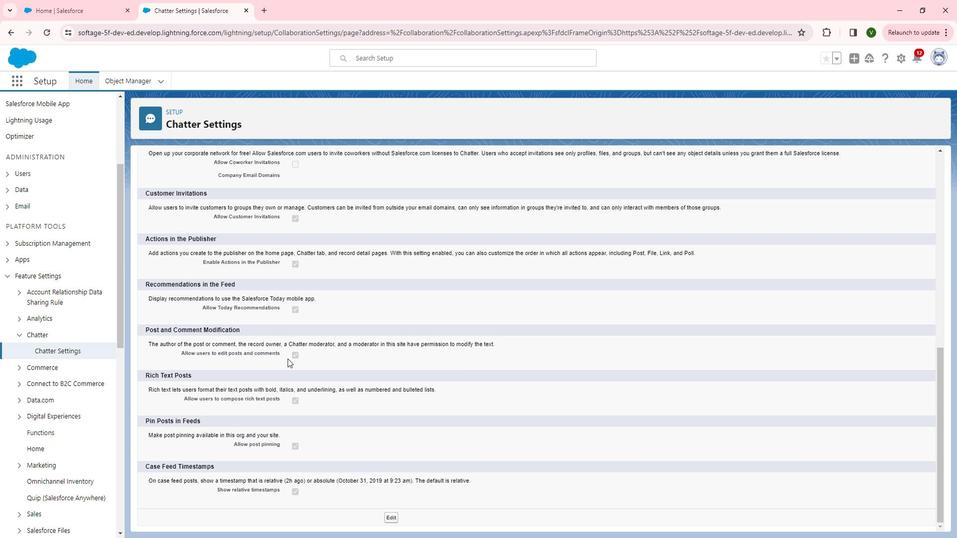 
Action: Mouse scrolled (300, 358) with delta (0, 0)
Screenshot: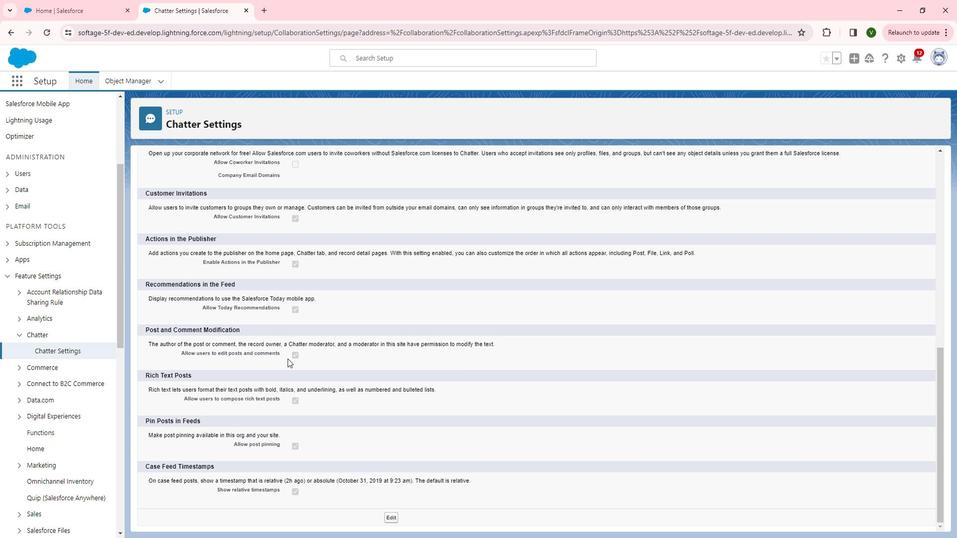 
Action: Mouse scrolled (300, 358) with delta (0, 0)
Screenshot: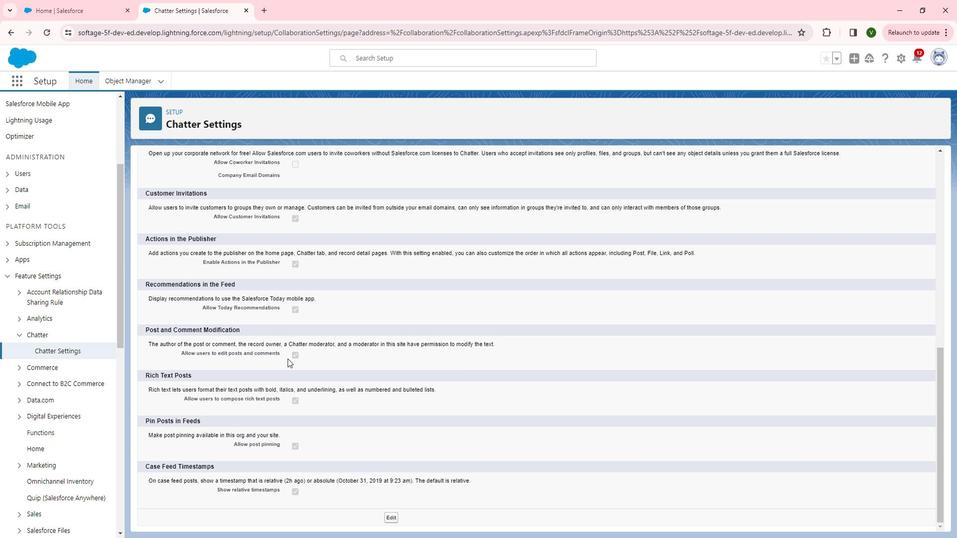 
Action: Mouse scrolled (300, 358) with delta (0, 0)
Screenshot: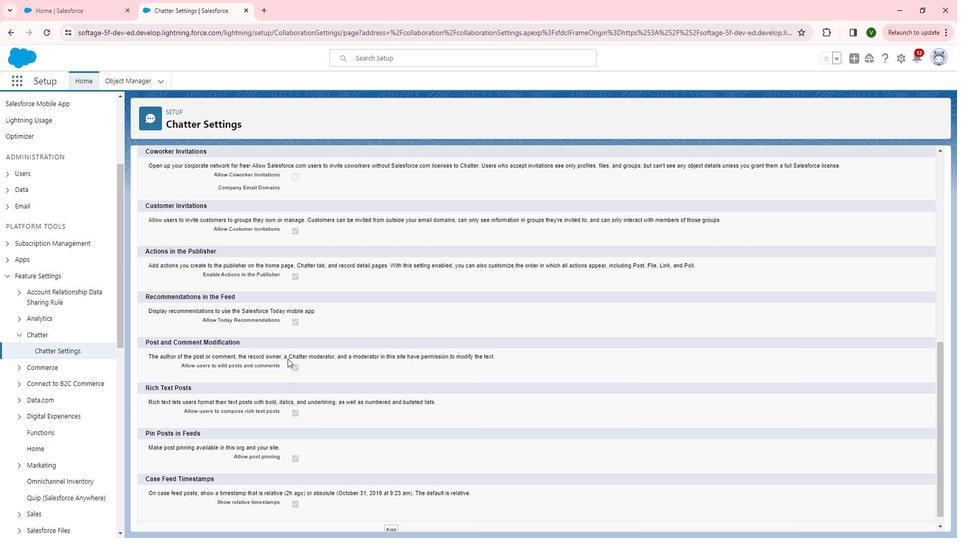 
Action: Mouse scrolled (300, 358) with delta (0, 0)
Screenshot: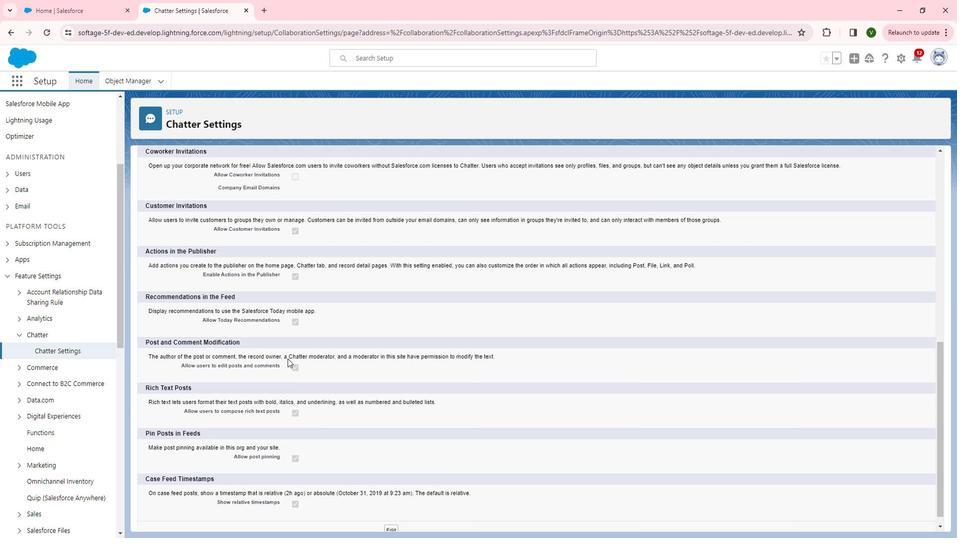 
Action: Mouse scrolled (300, 358) with delta (0, 0)
Screenshot: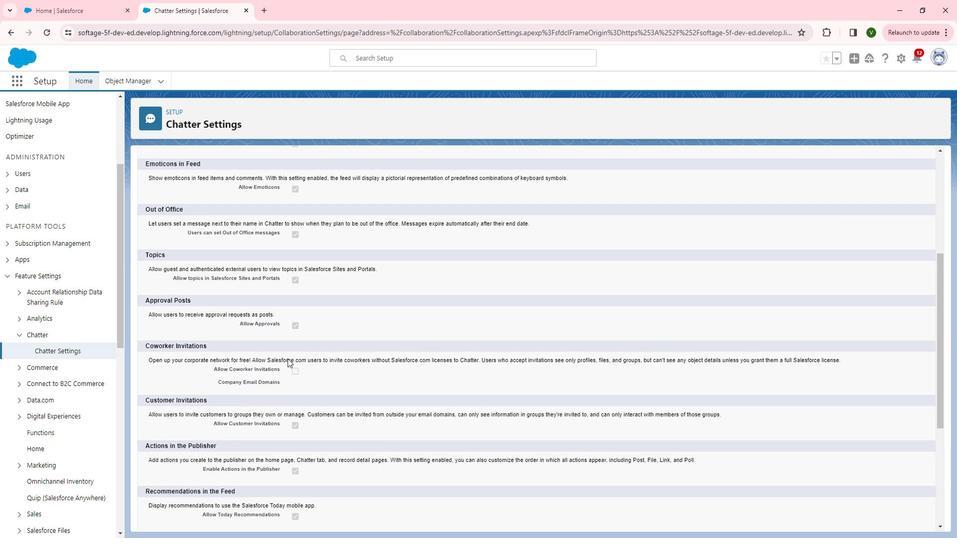 
Action: Mouse scrolled (300, 358) with delta (0, 0)
Screenshot: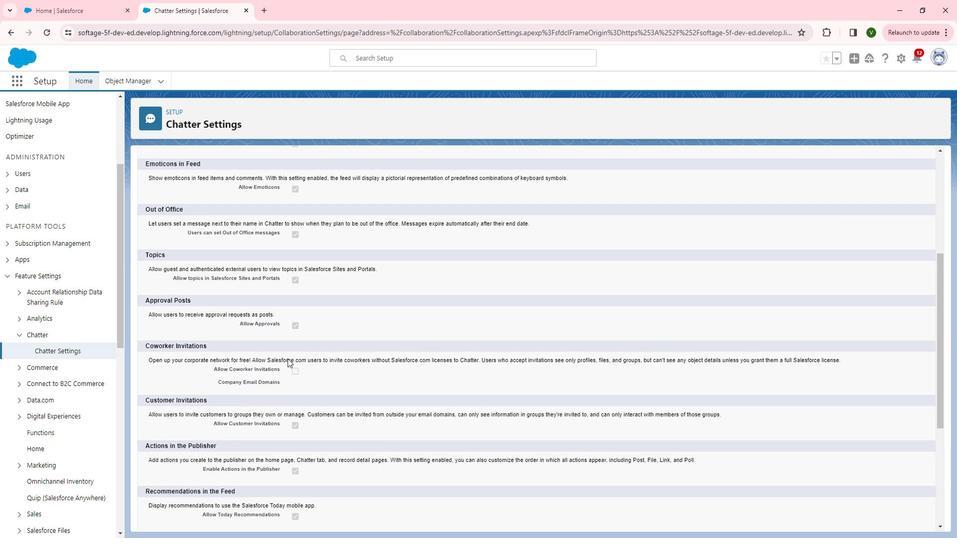 
Action: Mouse scrolled (300, 358) with delta (0, 0)
Screenshot: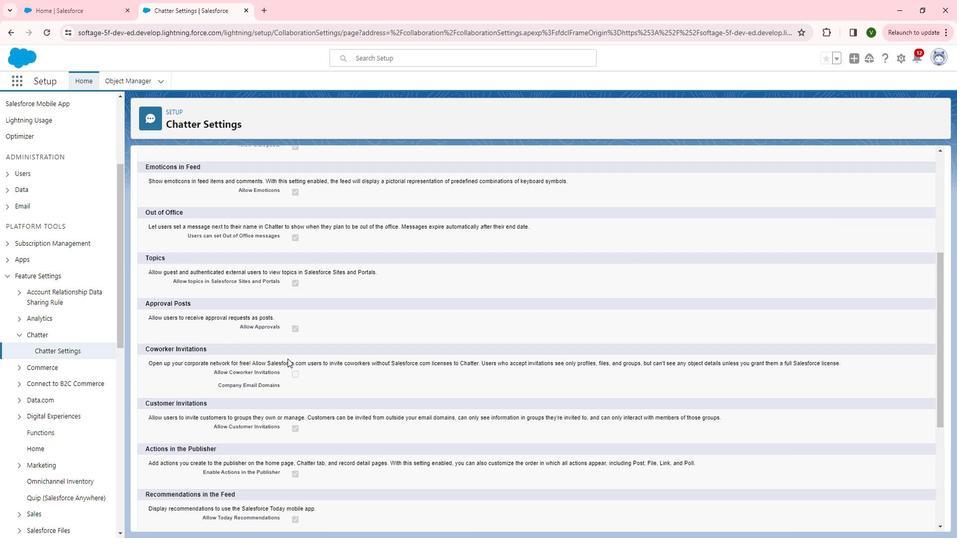 
Action: Mouse scrolled (300, 358) with delta (0, 0)
Screenshot: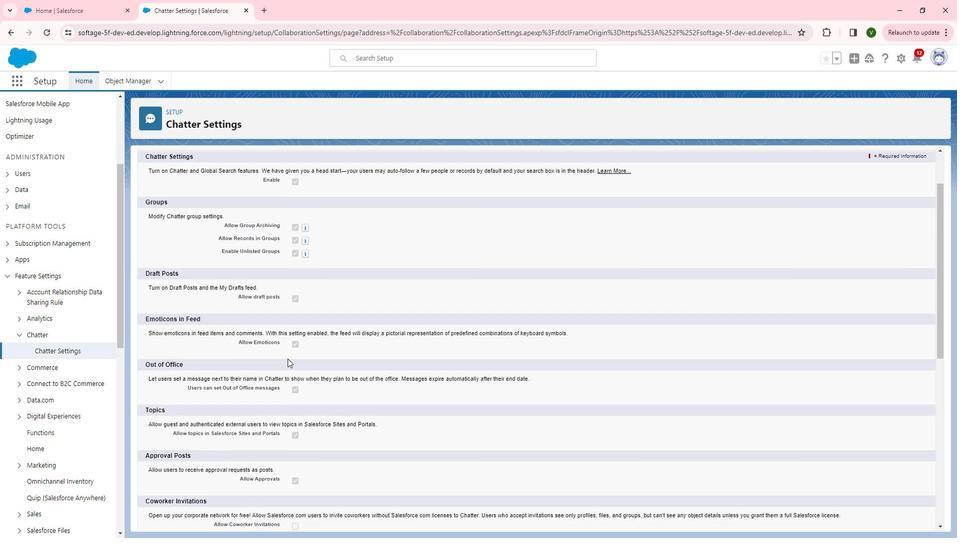 
Action: Mouse scrolled (300, 358) with delta (0, 0)
Screenshot: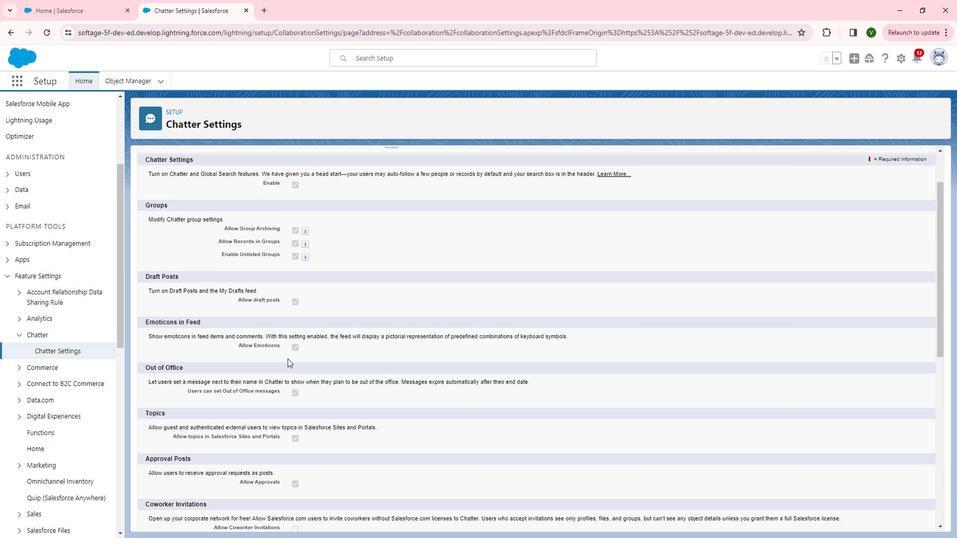 
Action: Mouse scrolled (300, 358) with delta (0, 0)
Screenshot: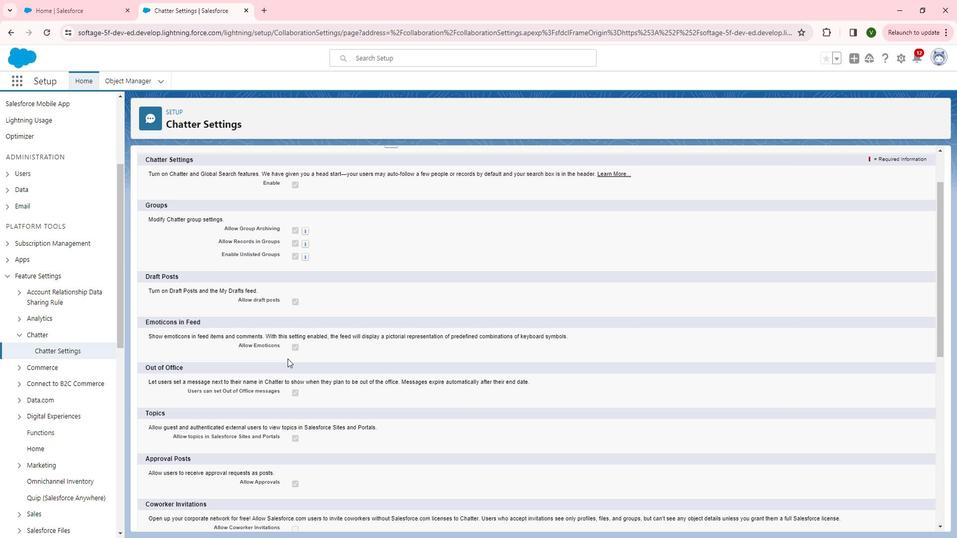 
Action: Mouse scrolled (300, 358) with delta (0, 0)
Screenshot: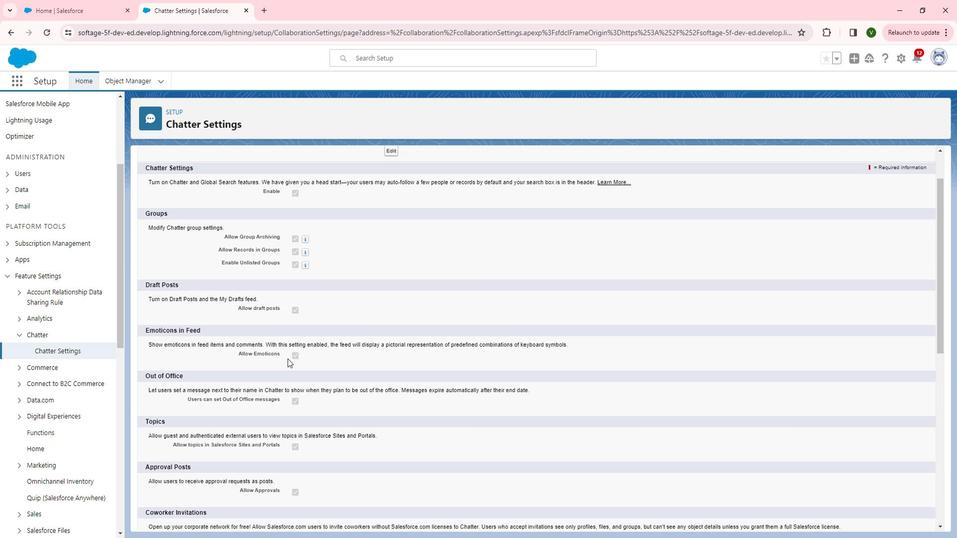 
Action: Mouse scrolled (300, 358) with delta (0, 0)
Screenshot: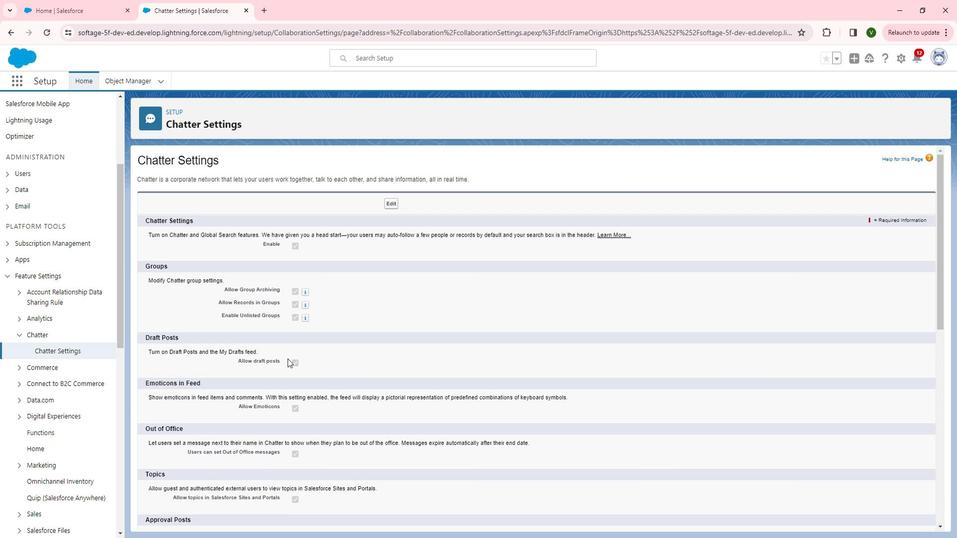 
Action: Mouse scrolled (300, 358) with delta (0, 0)
Screenshot: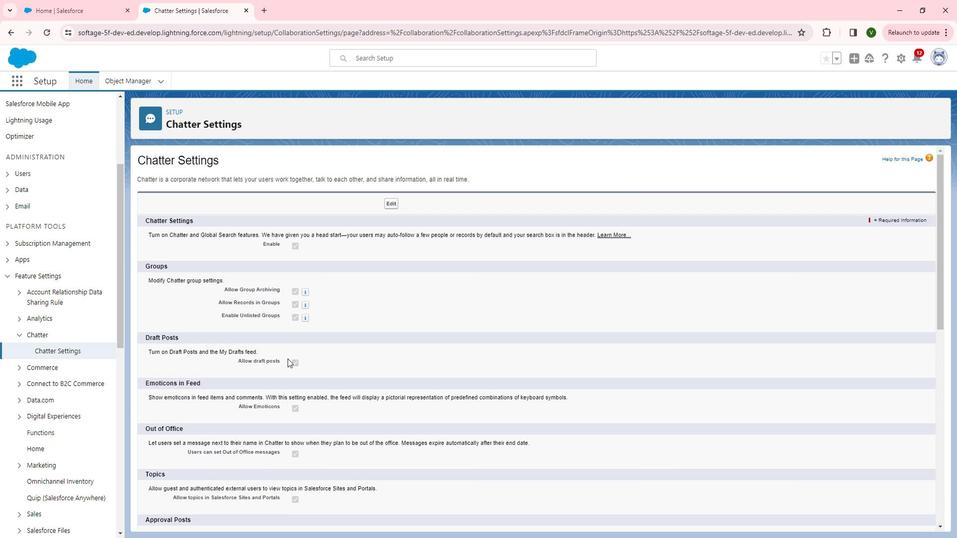 
Action: Mouse scrolled (300, 358) with delta (0, 0)
Screenshot: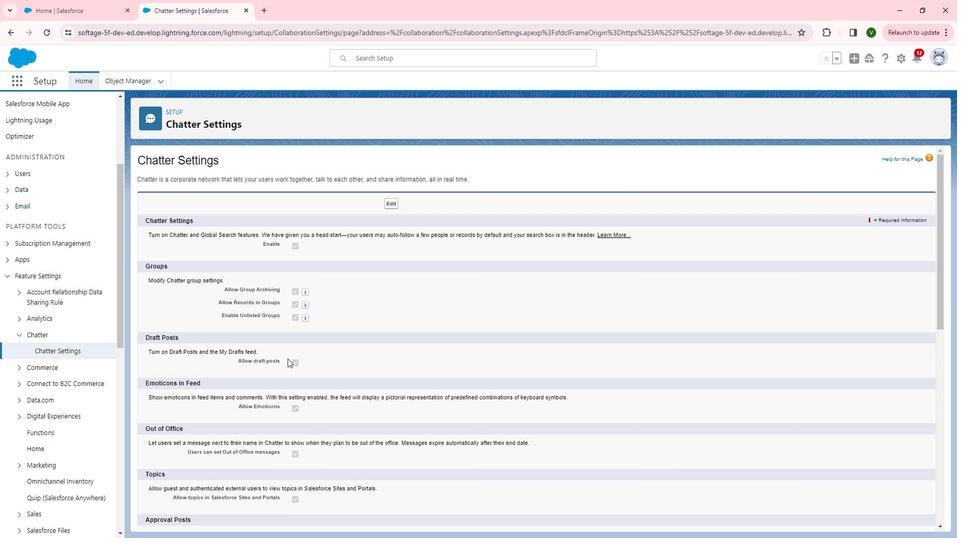 
Action: Mouse scrolled (300, 358) with delta (0, 0)
Screenshot: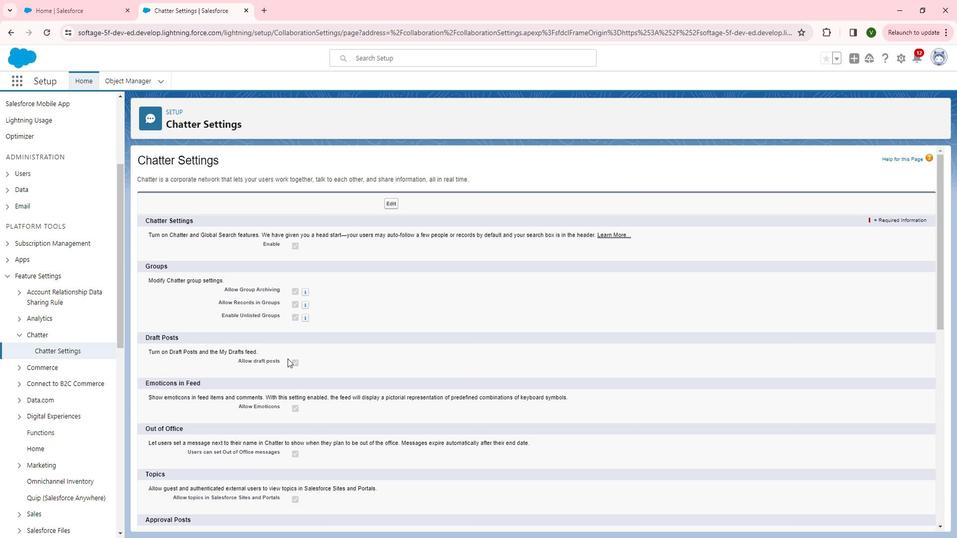 
Action: Mouse moved to (26, 91)
Screenshot: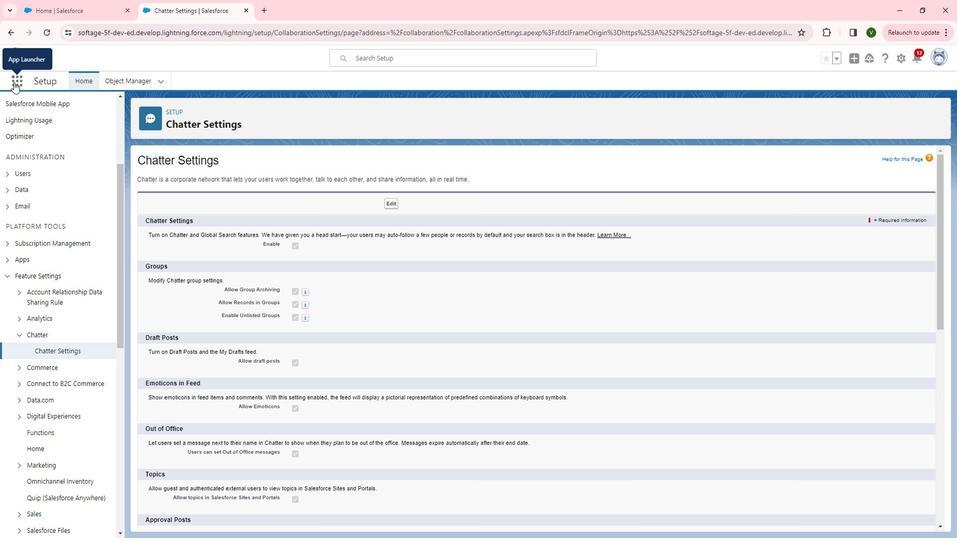 
Action: Mouse pressed left at (26, 91)
Screenshot: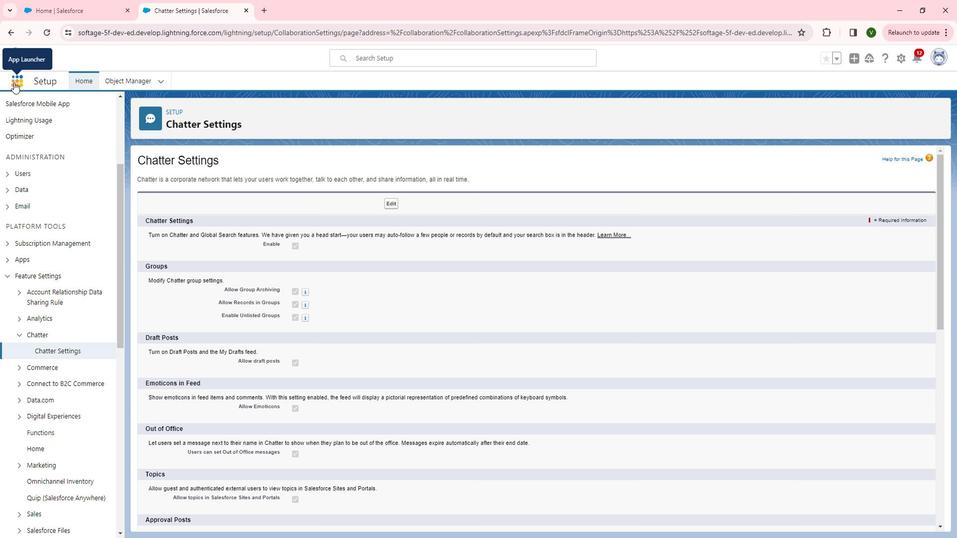 
Action: Mouse moved to (104, 112)
Screenshot: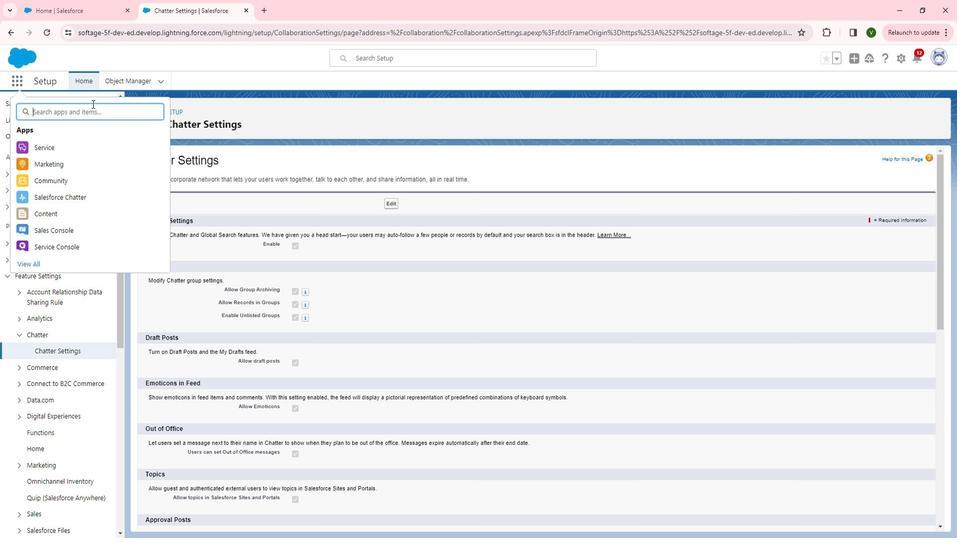 
Action: Key pressed cha
Screenshot: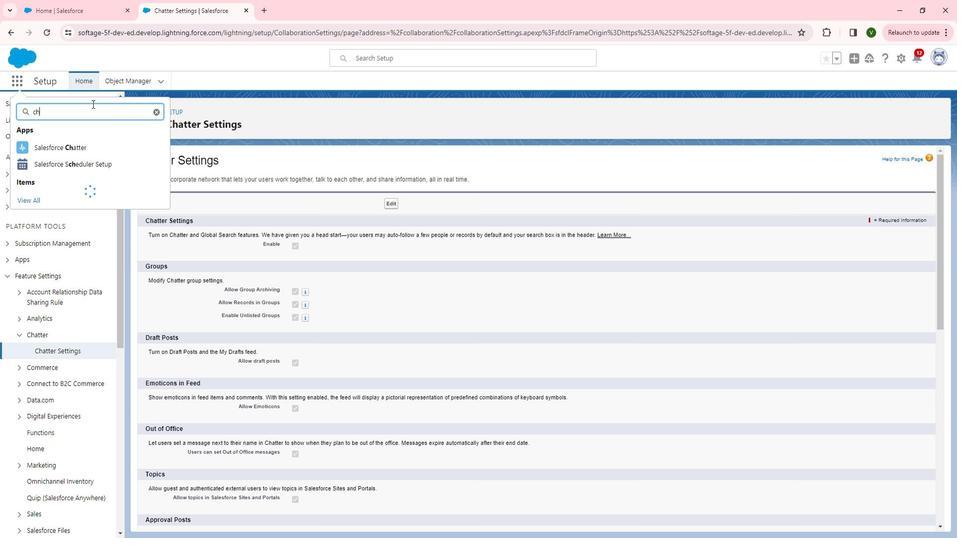 
Action: Mouse moved to (104, 152)
Screenshot: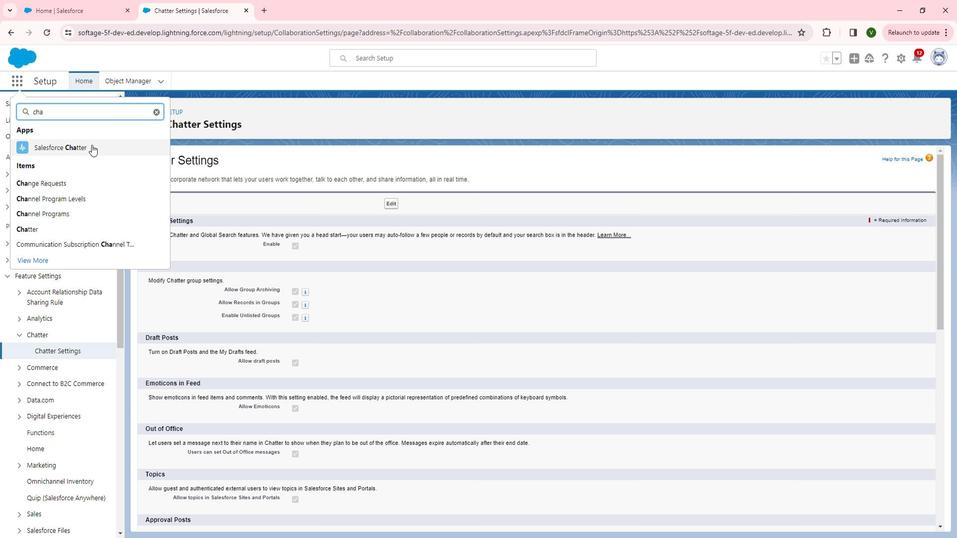 
Action: Mouse pressed left at (104, 152)
Screenshot: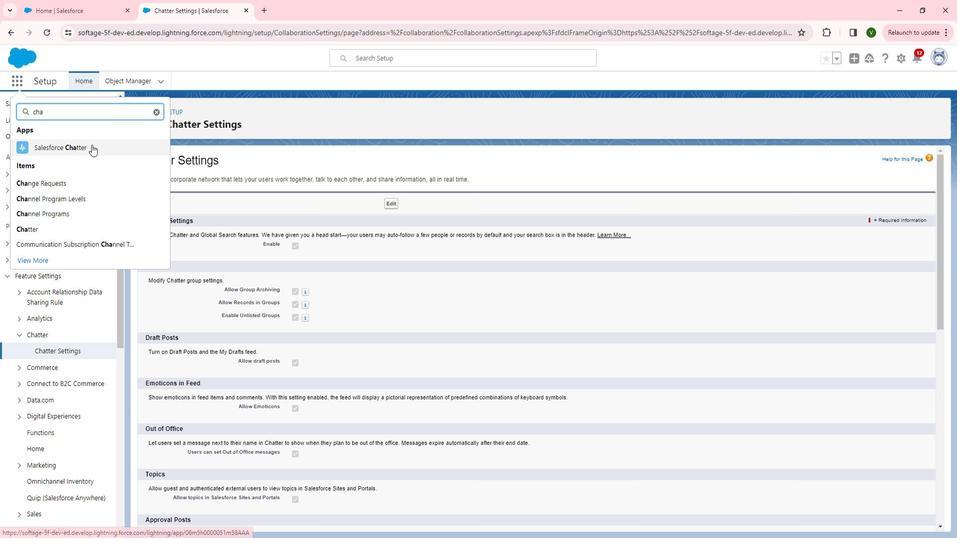 
Action: Mouse moved to (180, 89)
Screenshot: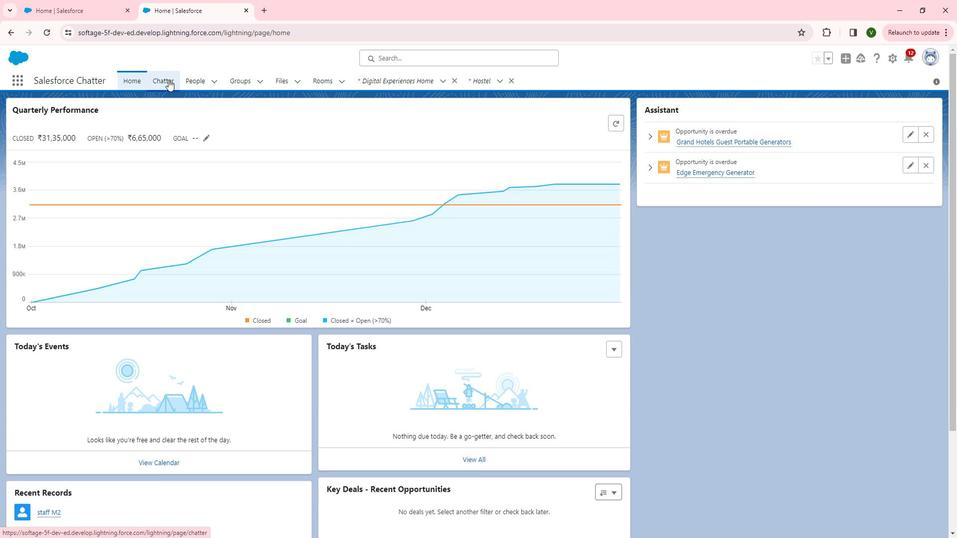 
Action: Mouse pressed left at (180, 89)
Screenshot: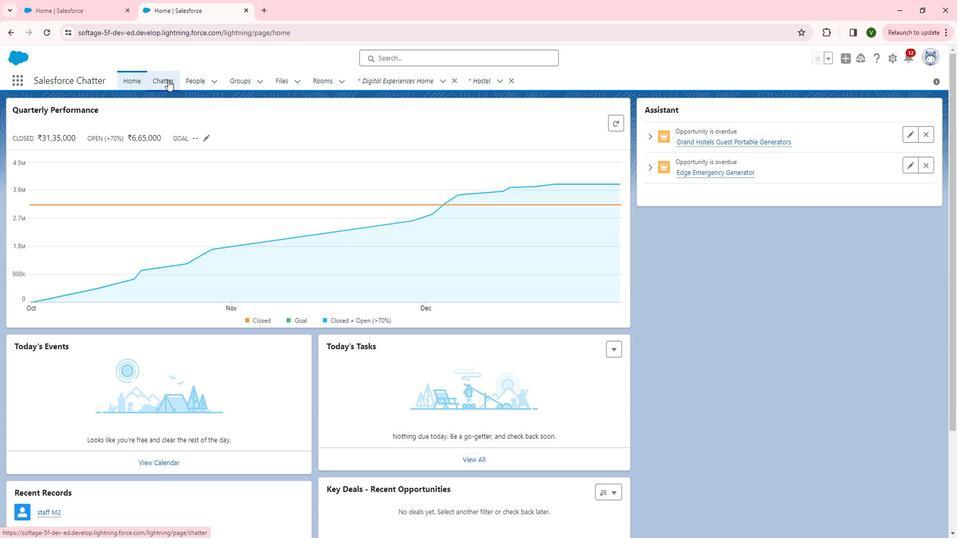 
Action: Mouse moved to (547, 94)
Screenshot: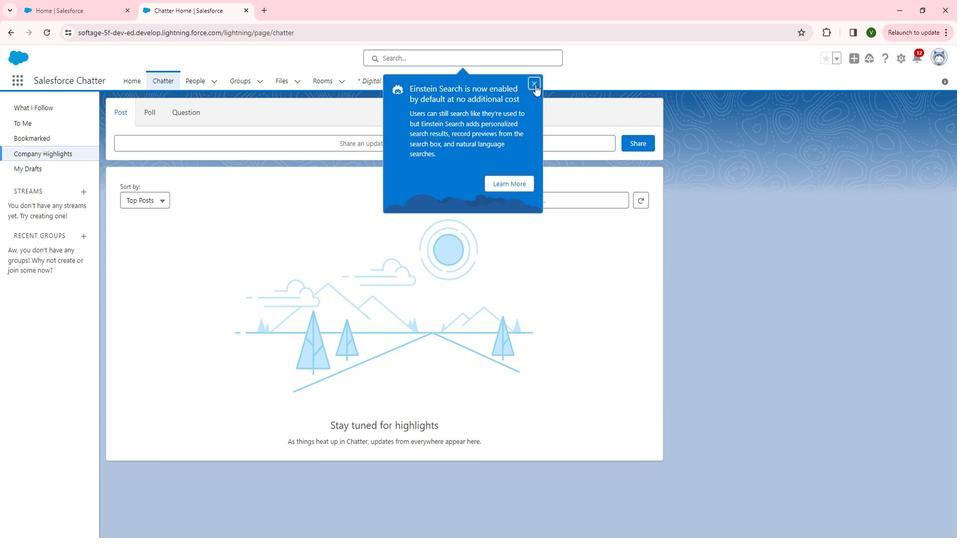 
Action: Mouse pressed left at (547, 94)
Screenshot: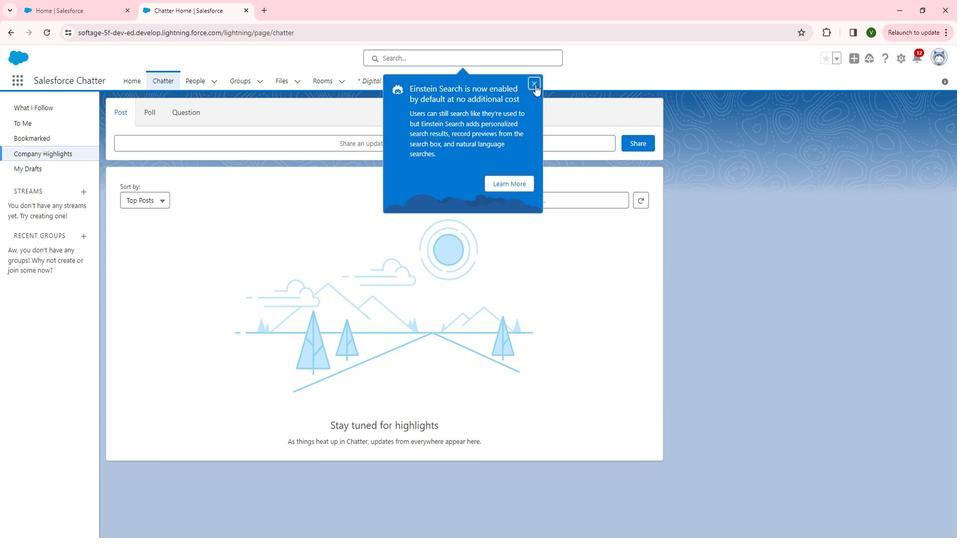 
Action: Mouse moved to (76, 239)
Screenshot: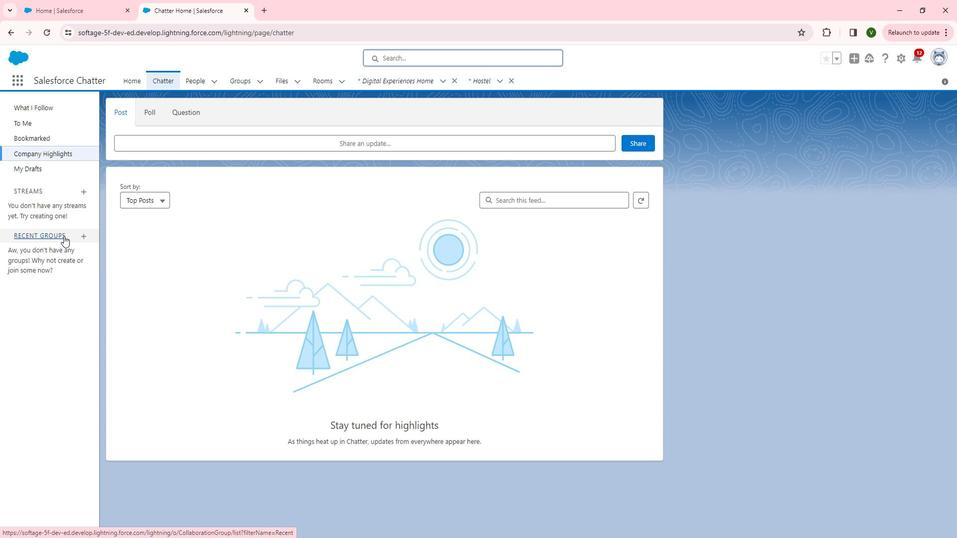 
Action: Mouse pressed left at (76, 239)
Screenshot: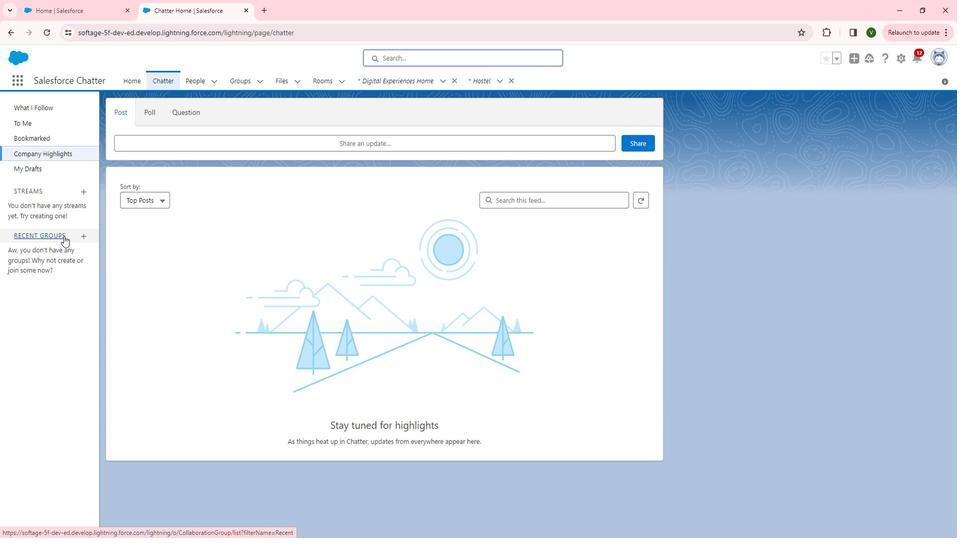
Action: Mouse moved to (935, 124)
Screenshot: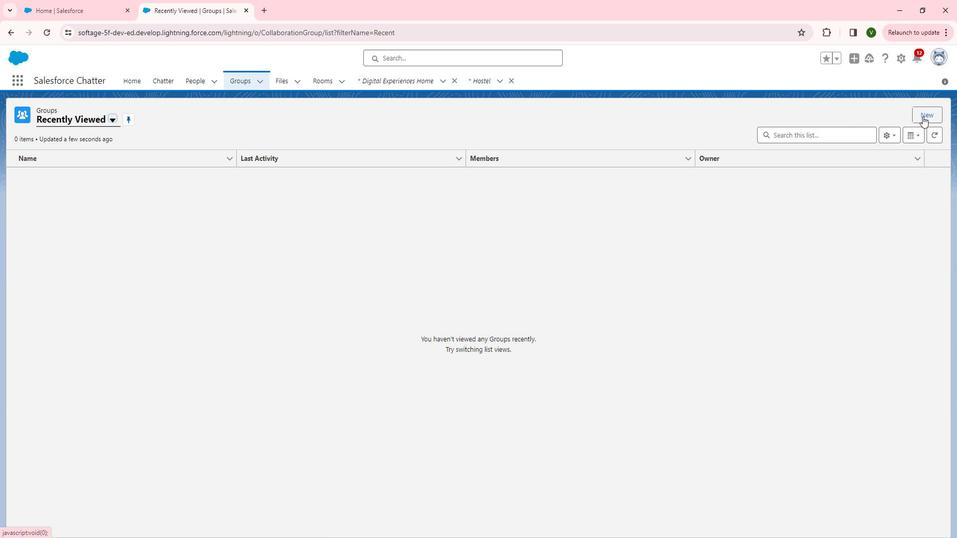 
Action: Mouse pressed left at (935, 124)
Screenshot: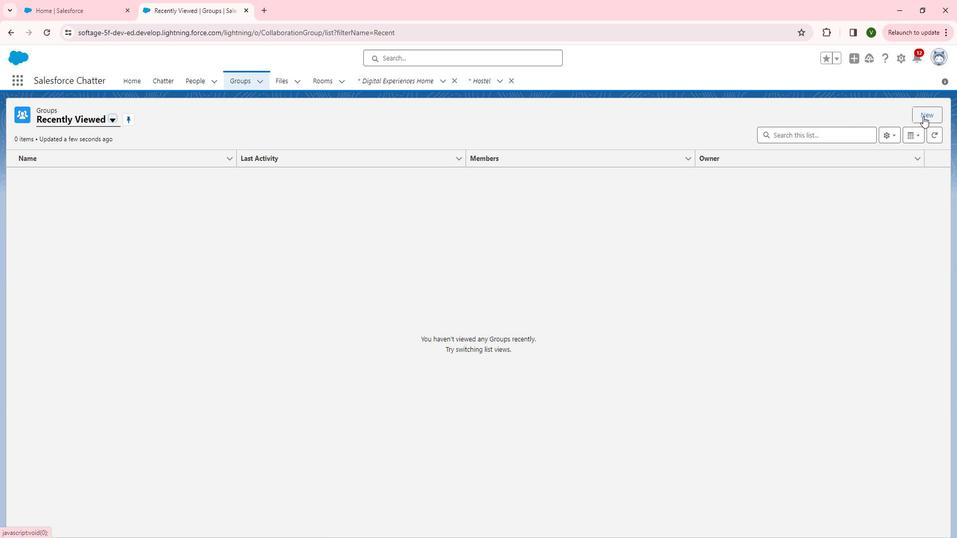 
Action: Mouse moved to (426, 195)
Screenshot: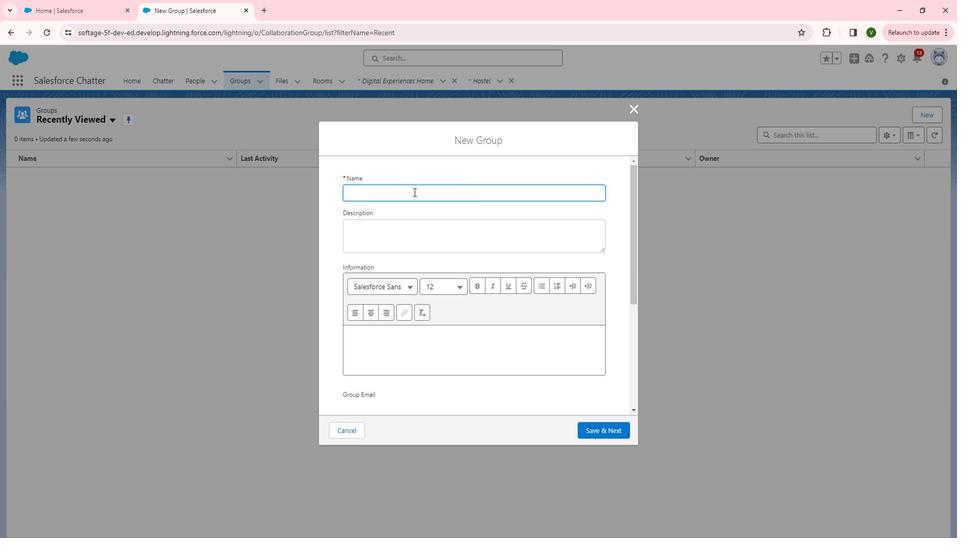 
Action: Mouse pressed left at (426, 195)
Screenshot: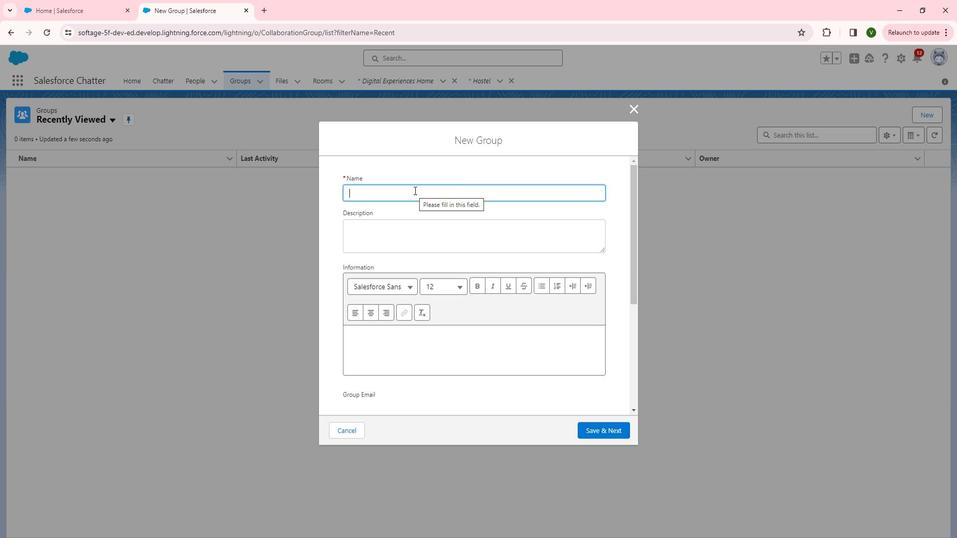 
Action: Key pressed <Key.shift>Student<Key.space>
Screenshot: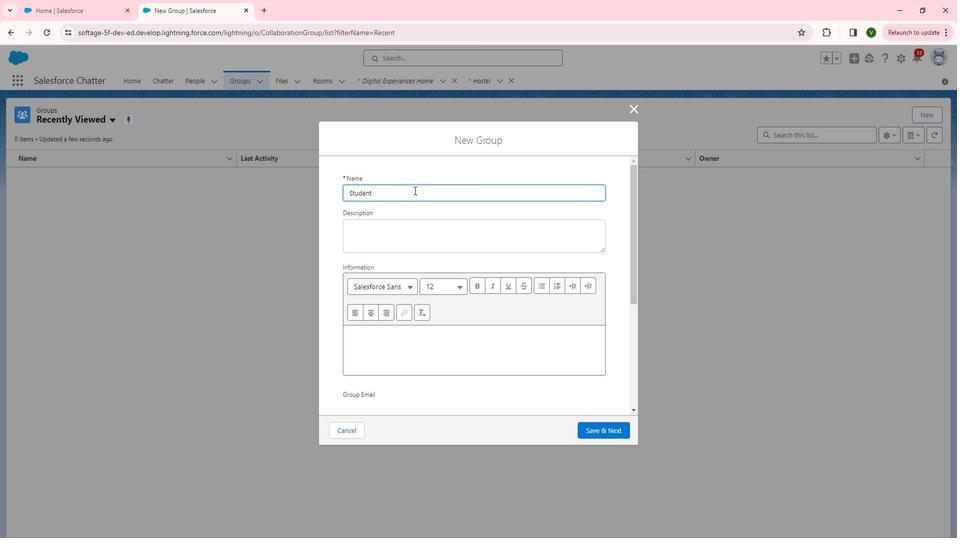 
Action: Mouse moved to (423, 236)
Screenshot: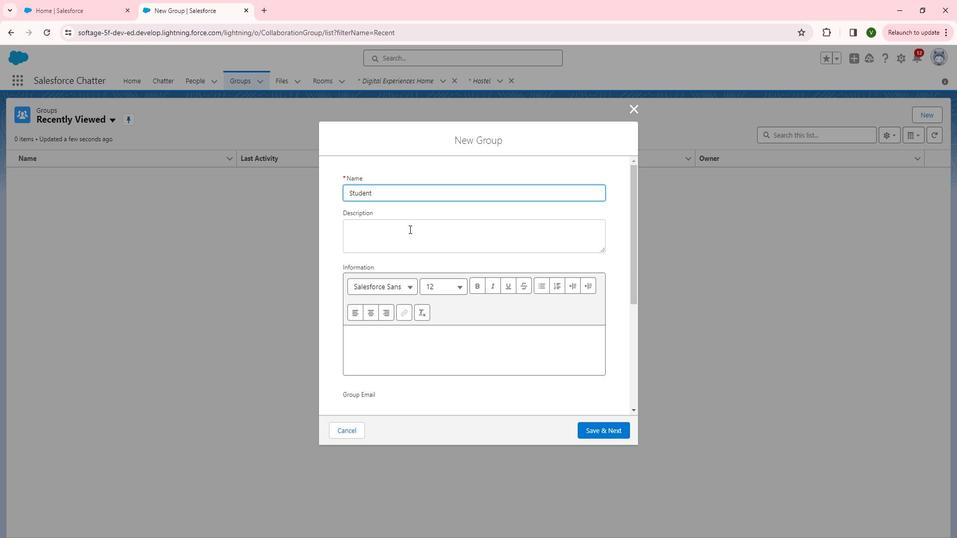 
Action: Mouse pressed left at (423, 236)
Screenshot: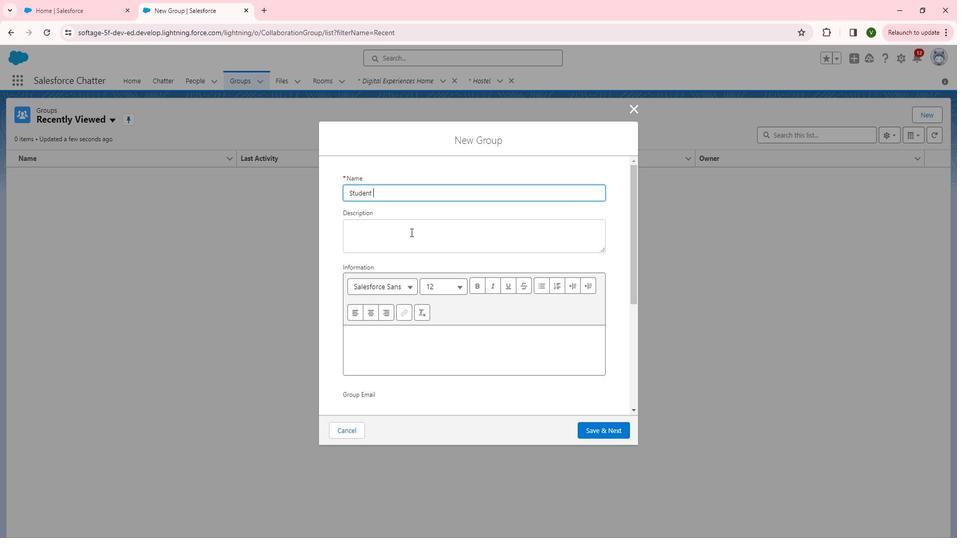 
Action: Mouse moved to (423, 236)
Screenshot: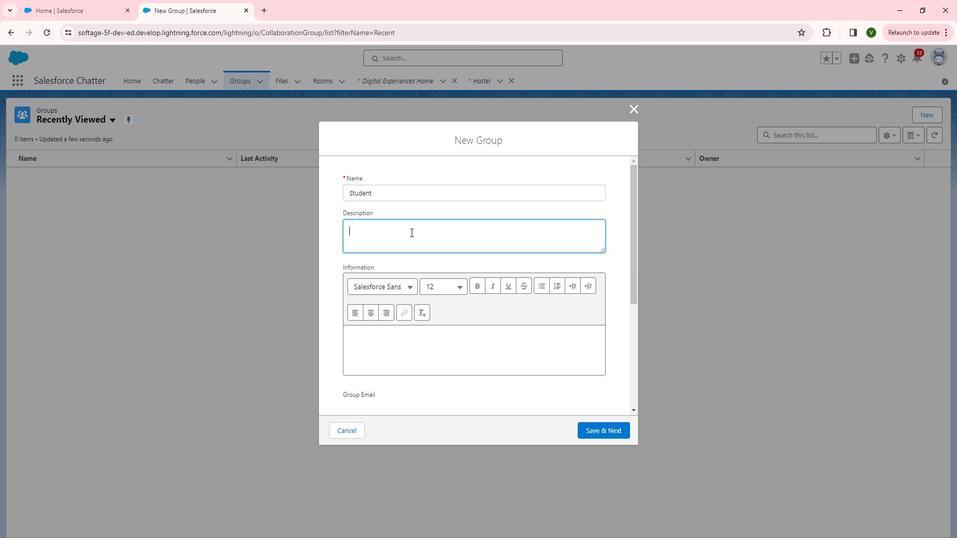 
Action: Key pressed <Key.shift>For<Key.space>the<Key.space>student<Key.space>communication<Key.space>with<Key.space><Key.left><Key.left><Key.left><Key.left><Key.left><Key.left><Key.left><Key.left><Key.left><Key.left><Key.left><Key.left><Key.left><Key.left><Key.left><Key.left><Key.left><Key.left><Key.left><Key.left><Key.left><Key.right>s<Key.right><Key.right><Key.right><Key.right><Key.right><Key.right><Key.right><Key.right><Key.right><Key.right><Key.right><Key.right><Key.right><Key.right><Key.right><Key.right><Key.right><Key.right><Key.right><Key.right><Key.right><Key.right><Key.right>other<Key.space>a<Key.backspace>students<Key.space>and<Key.space>managem<Key.backspace>ment.
Screenshot: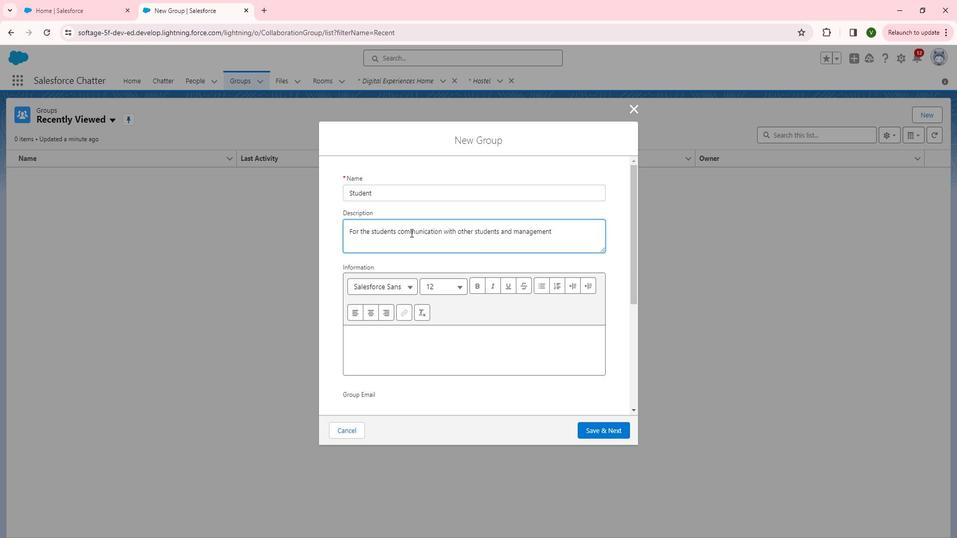 
Action: Mouse moved to (618, 294)
Screenshot: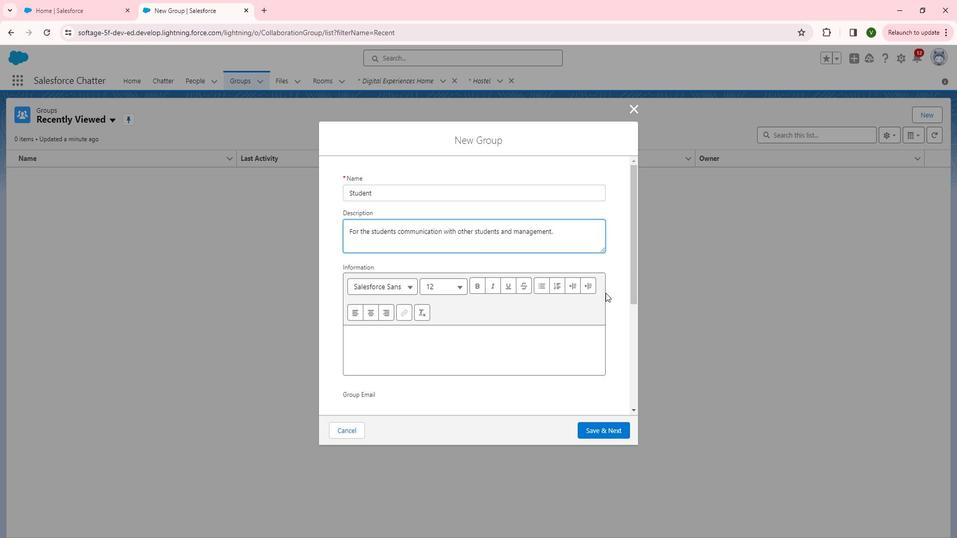 
Action: Mouse scrolled (618, 294) with delta (0, 0)
Screenshot: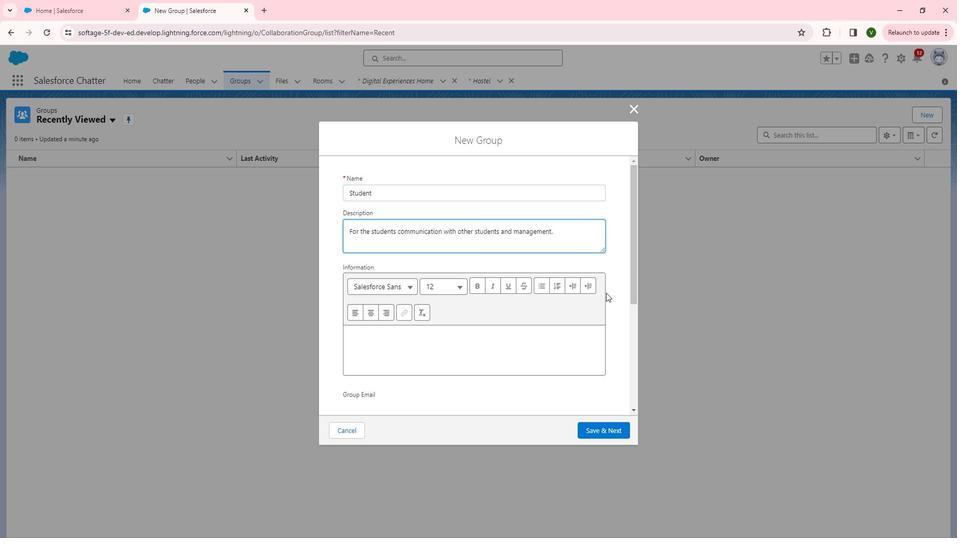 
Action: Mouse scrolled (618, 294) with delta (0, 0)
Screenshot: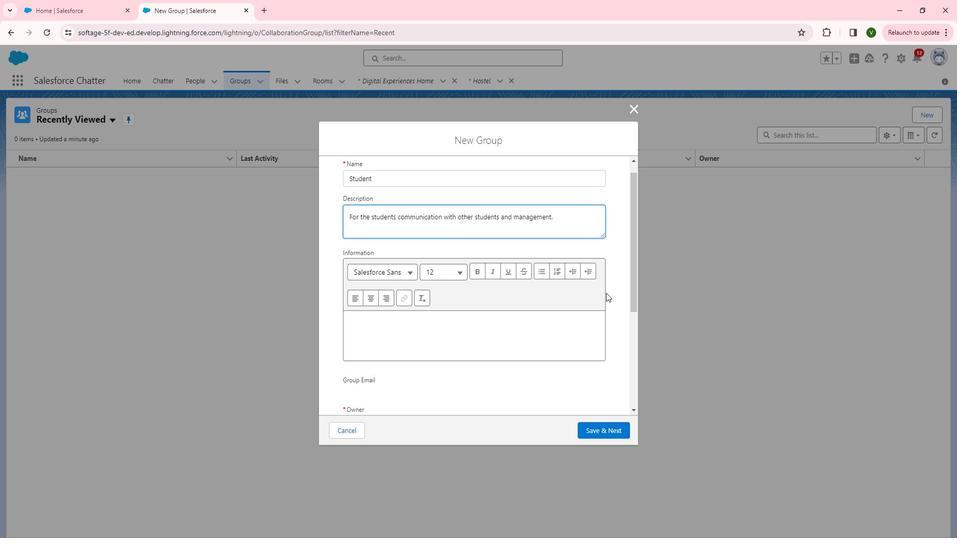 
Action: Mouse moved to (593, 292)
Screenshot: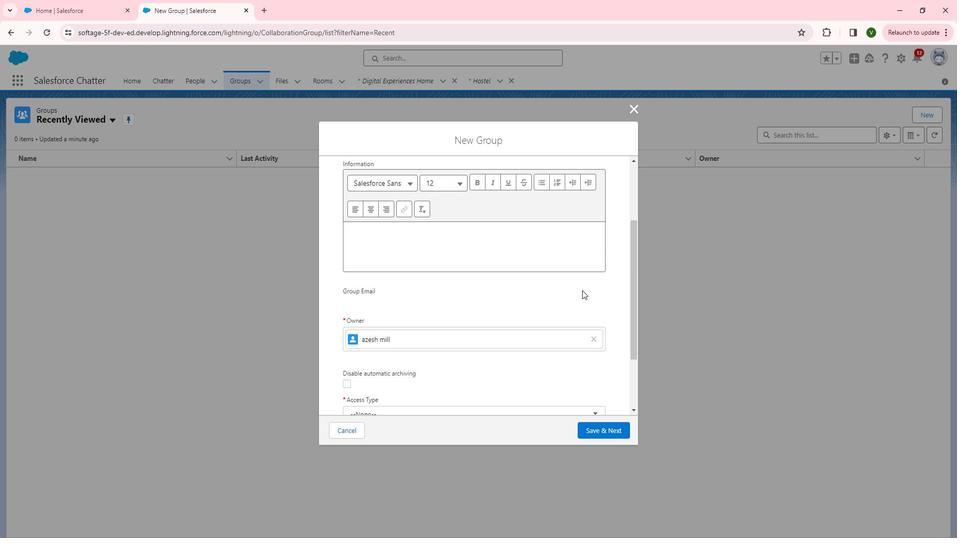 
Action: Mouse scrolled (593, 291) with delta (0, 0)
Screenshot: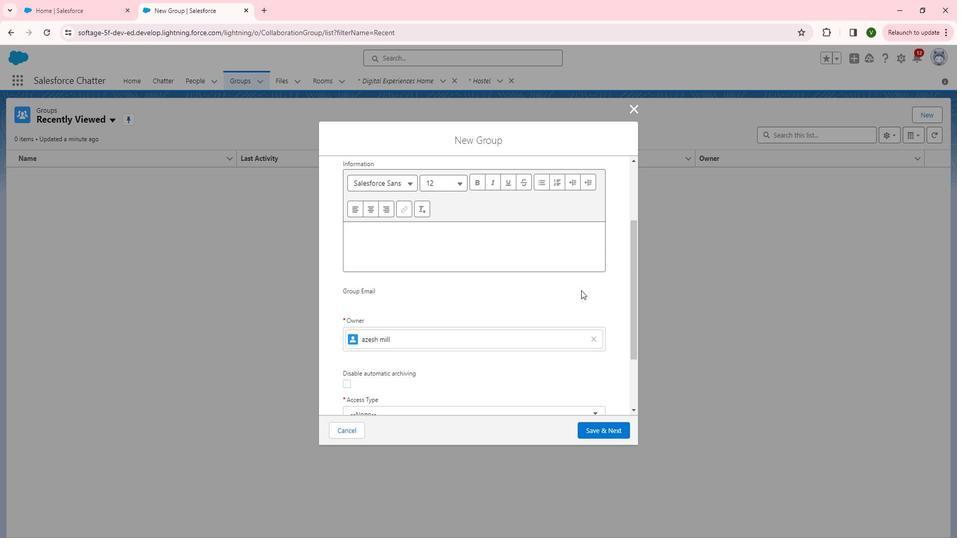 
Action: Mouse moved to (593, 292)
Screenshot: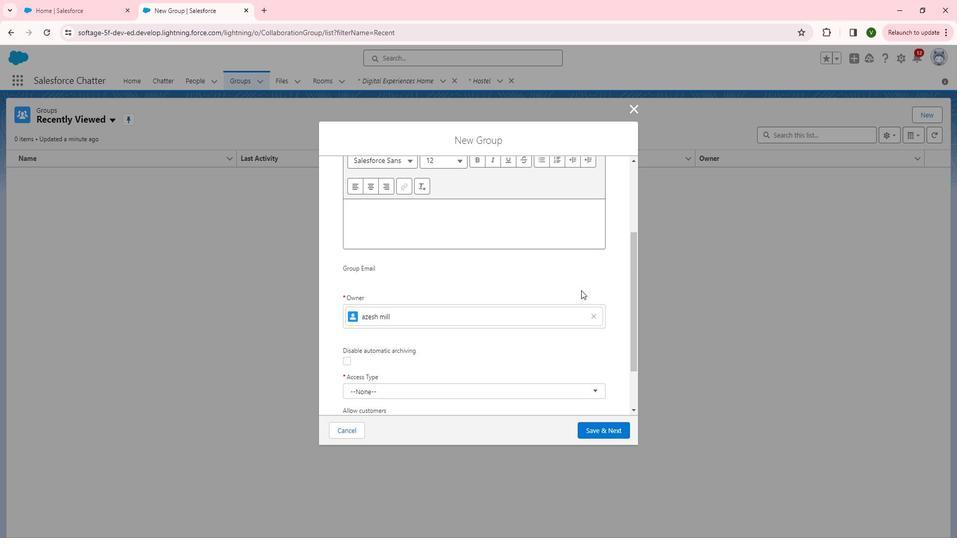 
Action: Mouse scrolled (593, 291) with delta (0, 0)
Screenshot: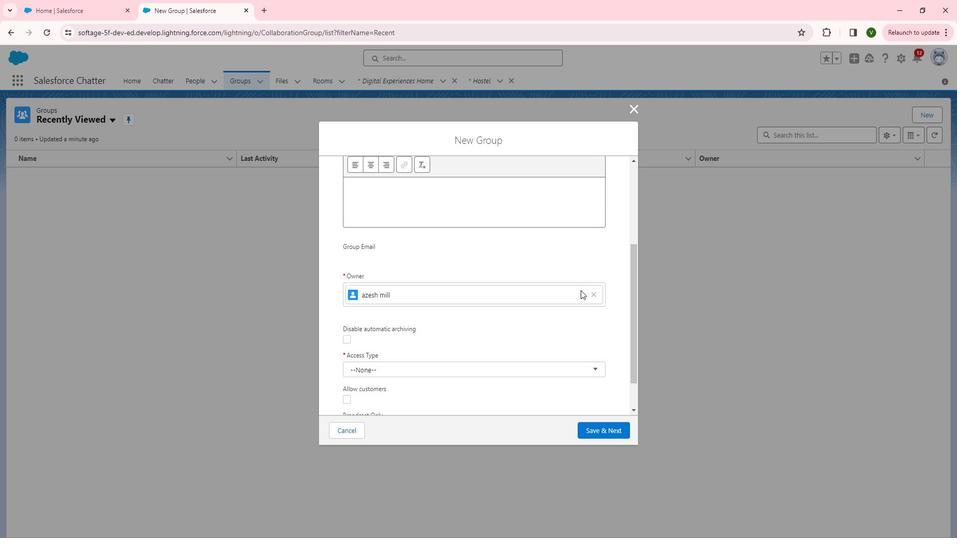 
Action: Mouse moved to (437, 301)
Screenshot: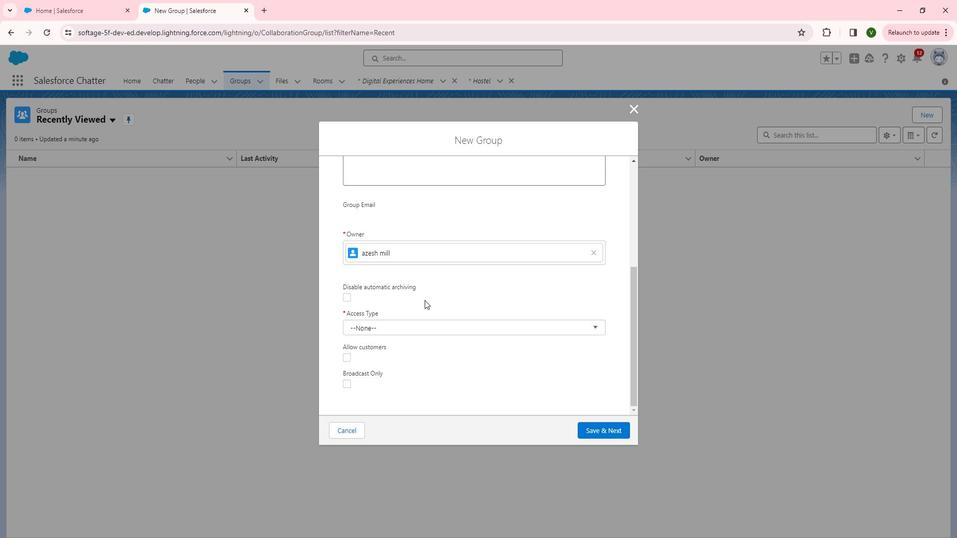 
Action: Mouse scrolled (437, 301) with delta (0, 0)
Screenshot: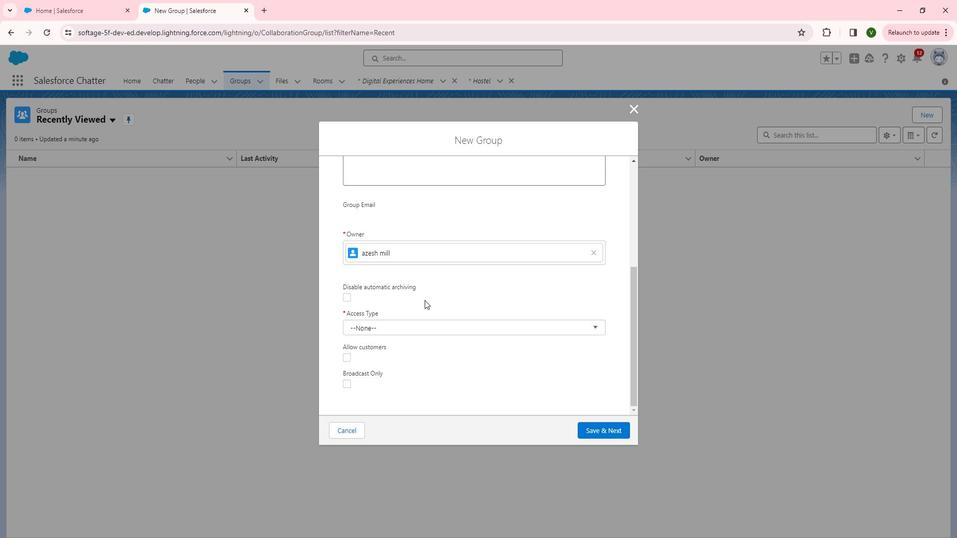 
Action: Mouse moved to (440, 298)
Screenshot: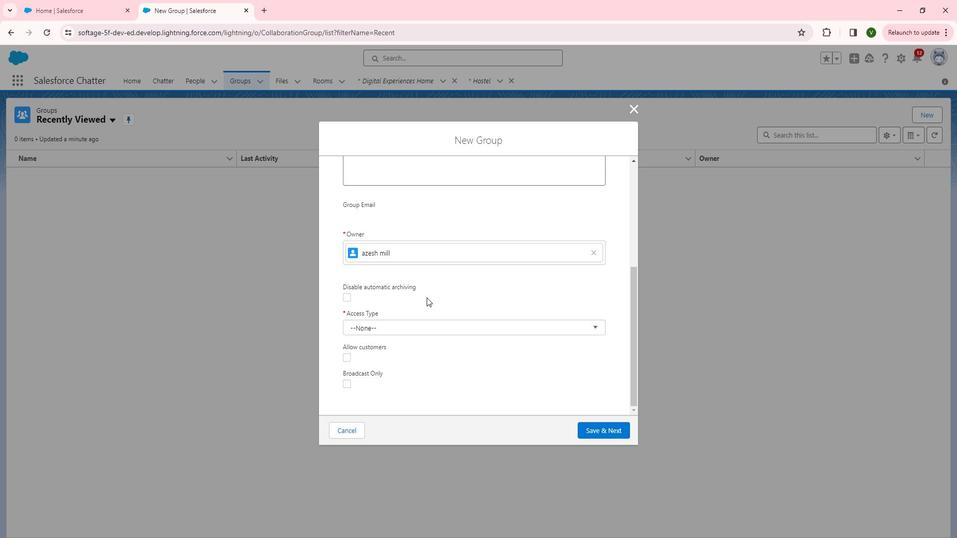 
Action: Mouse scrolled (440, 297) with delta (0, 0)
Screenshot: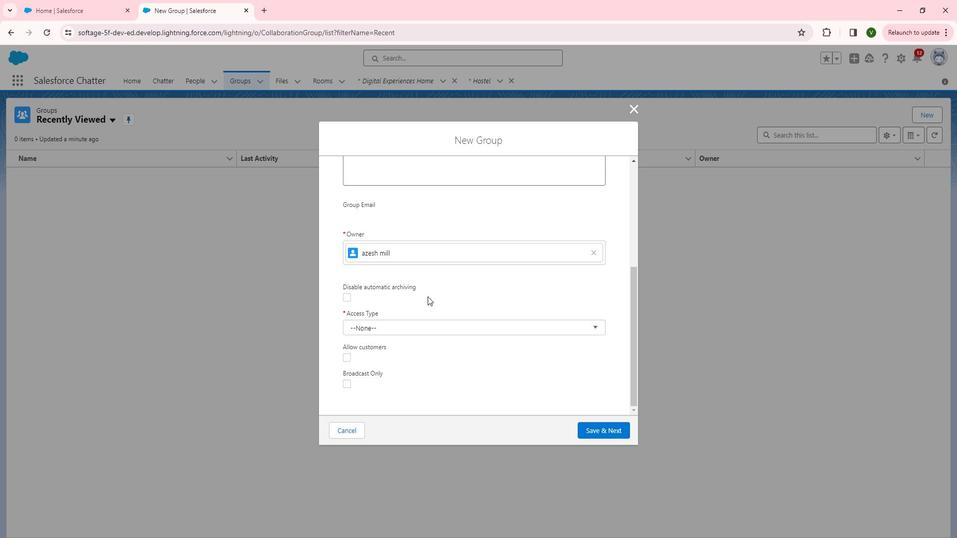
Action: Mouse scrolled (440, 297) with delta (0, 0)
Screenshot: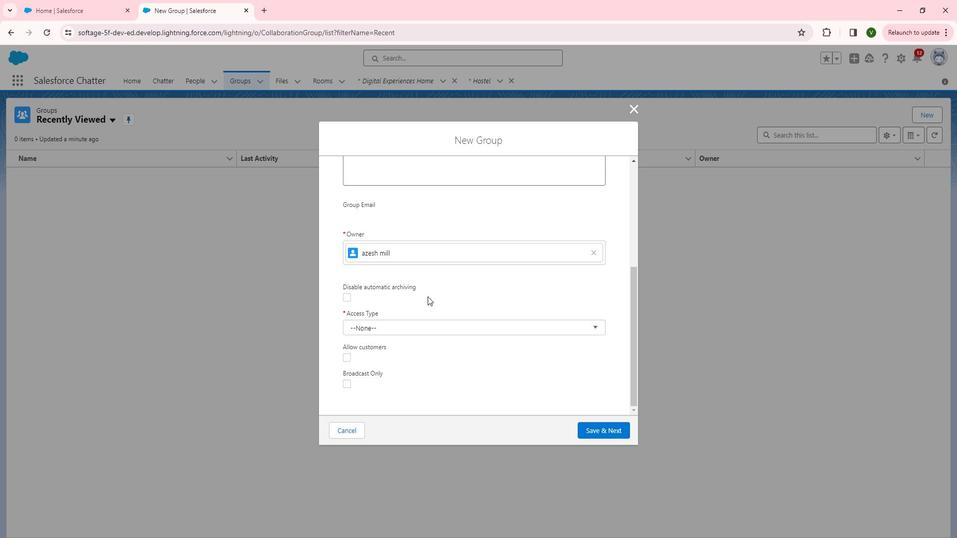 
Action: Mouse moved to (454, 329)
Screenshot: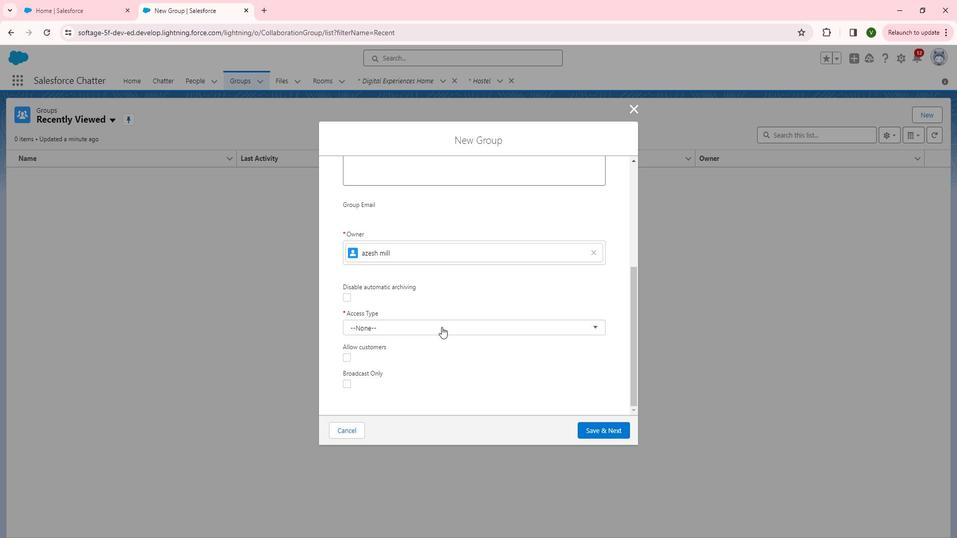 
Action: Mouse pressed left at (454, 329)
Screenshot: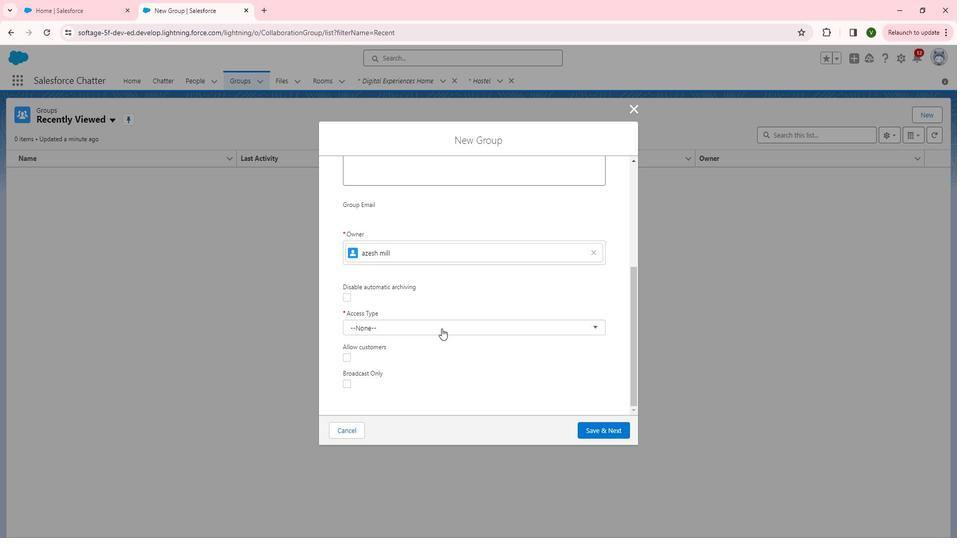 
Action: Mouse moved to (435, 359)
Screenshot: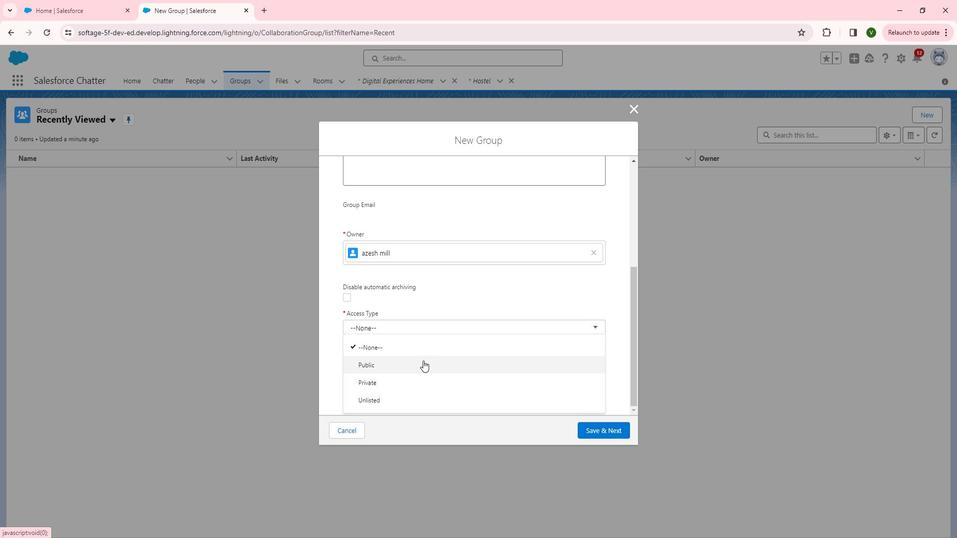 
Action: Mouse pressed left at (435, 359)
Screenshot: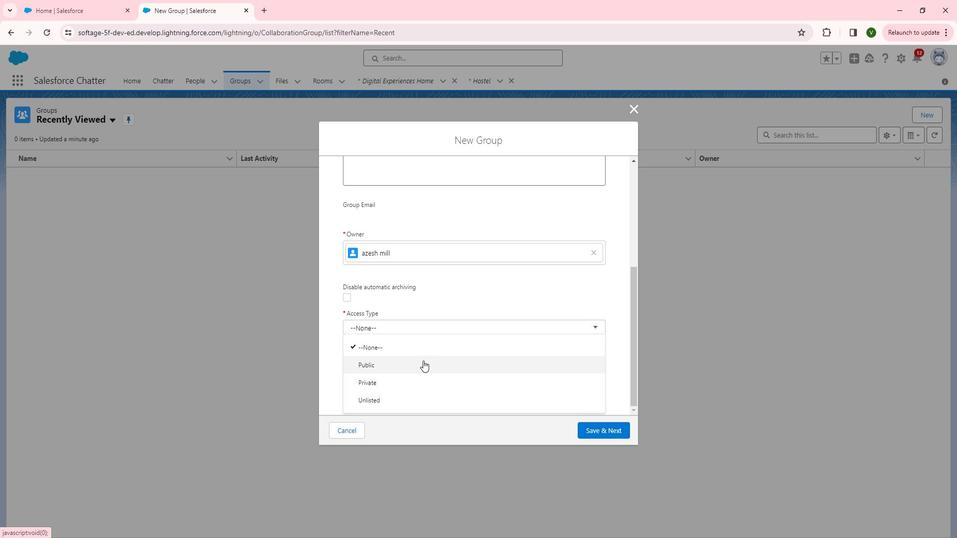 
Action: Mouse moved to (485, 348)
Screenshot: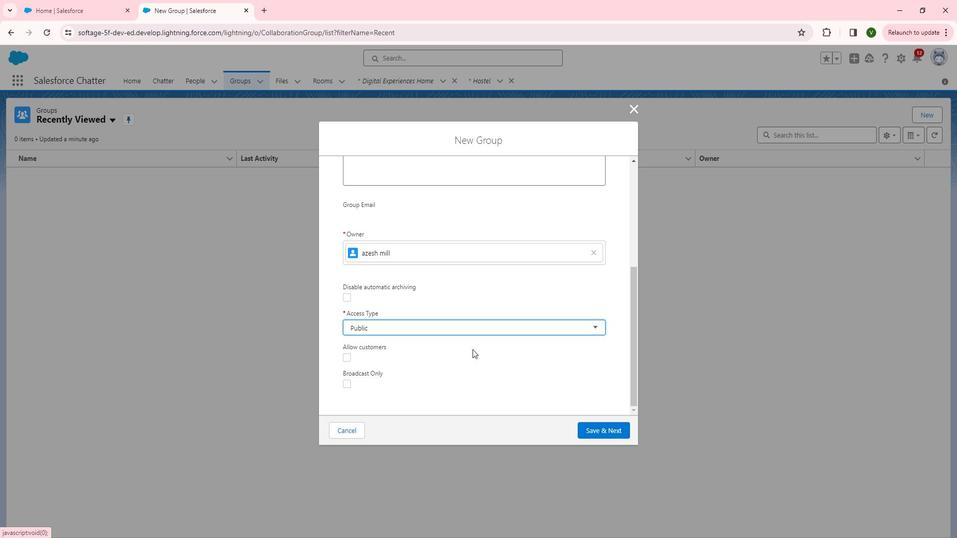 
Action: Mouse scrolled (485, 348) with delta (0, 0)
Screenshot: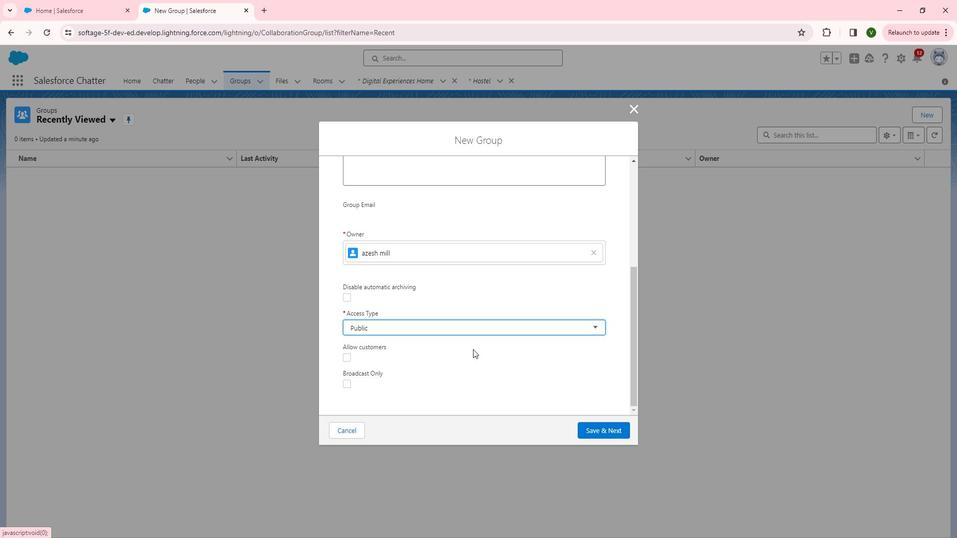 
Action: Mouse moved to (622, 422)
Screenshot: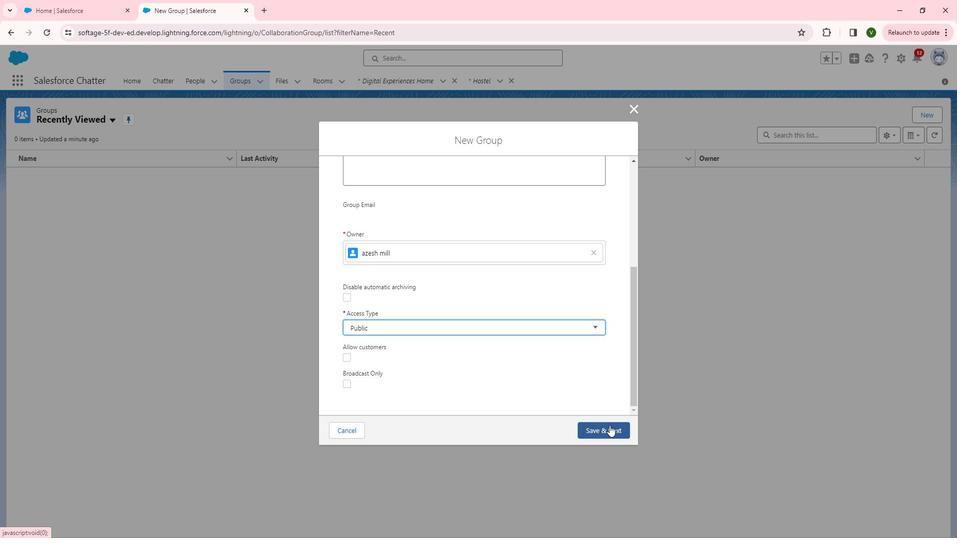 
Action: Mouse pressed left at (622, 422)
Screenshot: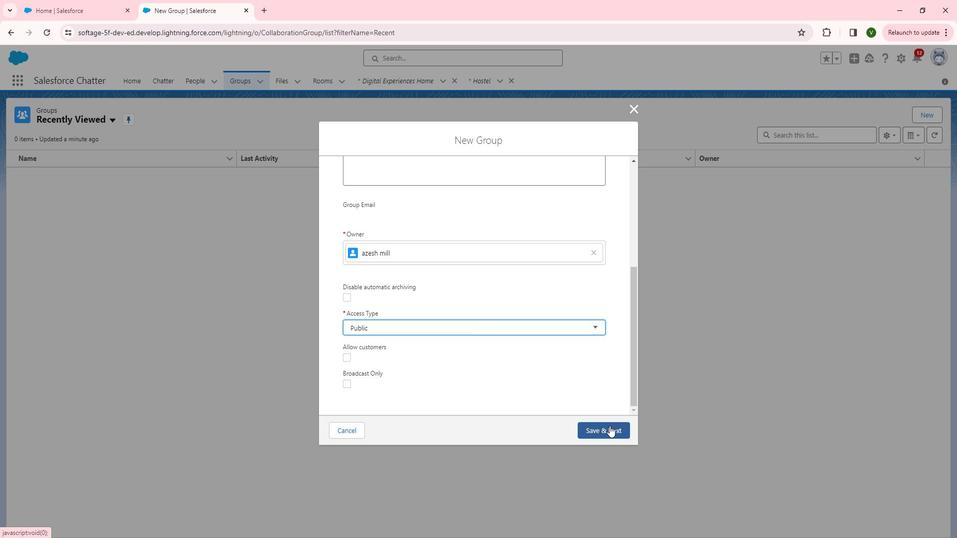 
Action: Mouse moved to (630, 427)
Screenshot: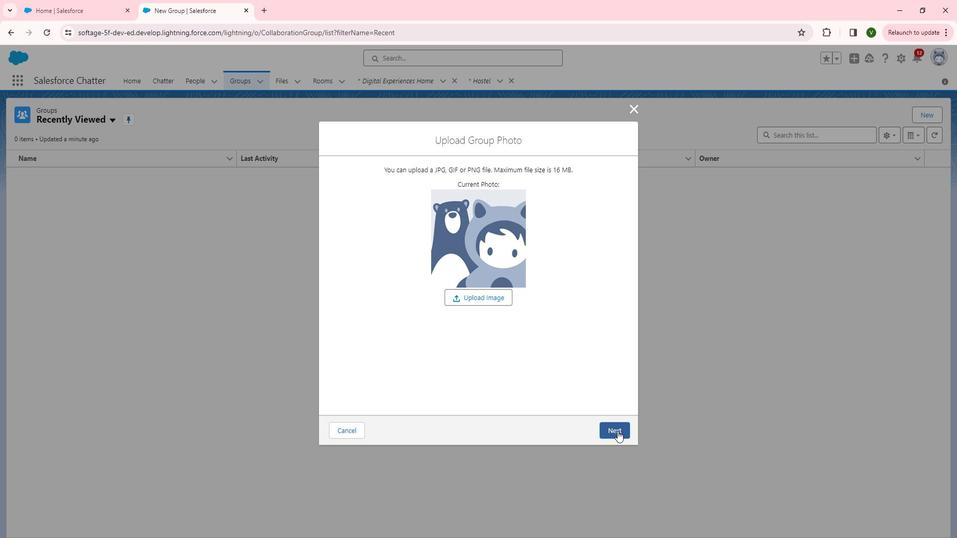 
Action: Mouse pressed left at (630, 427)
Screenshot: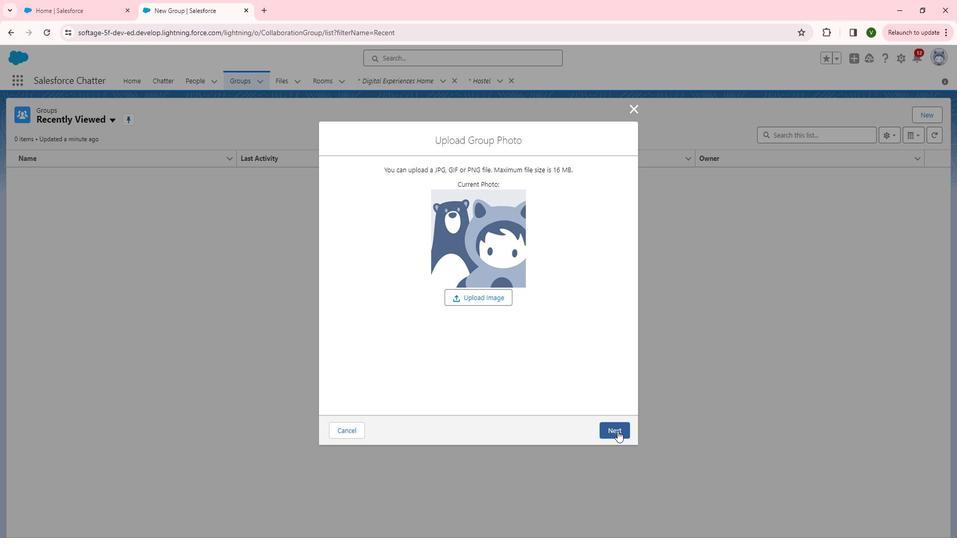 
Action: Mouse moved to (614, 271)
Screenshot: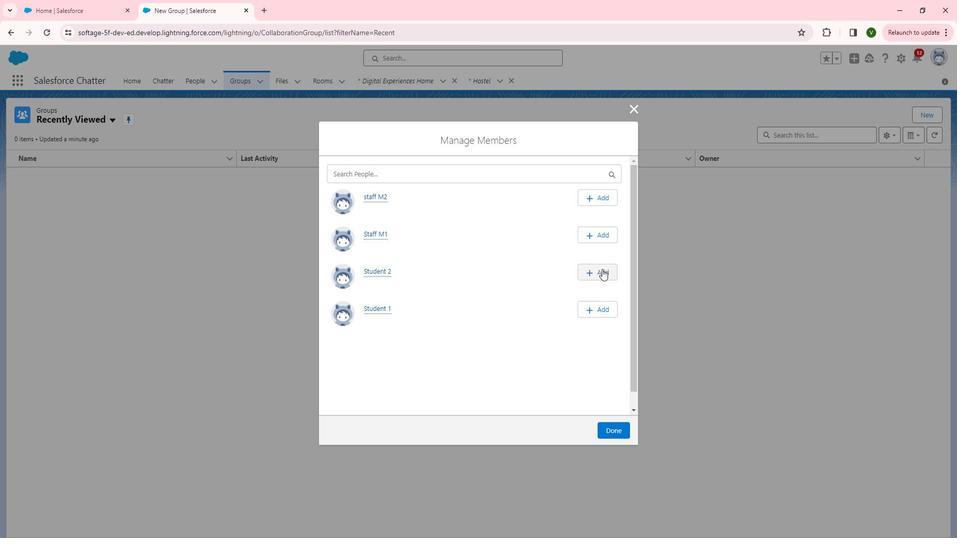 
Action: Mouse pressed left at (614, 271)
Screenshot: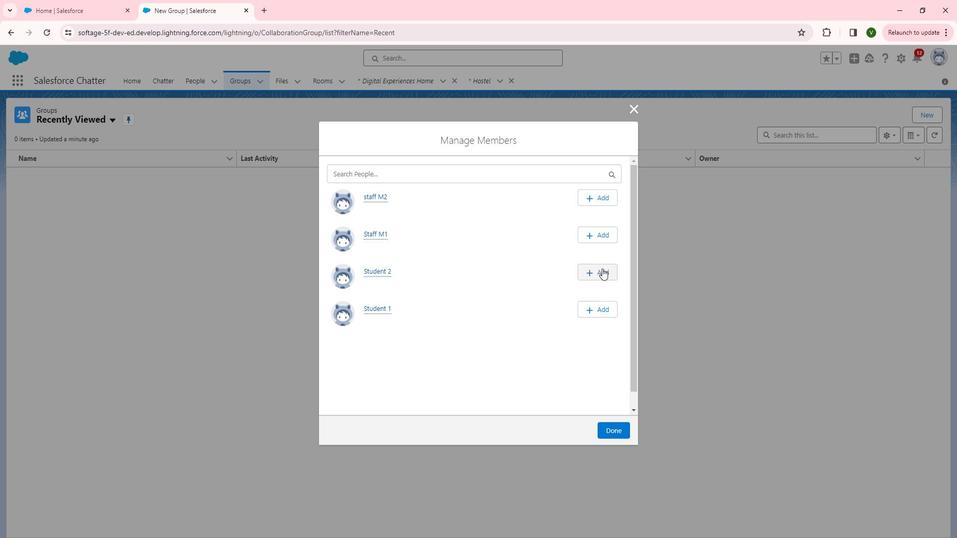 
Action: Mouse moved to (615, 310)
Screenshot: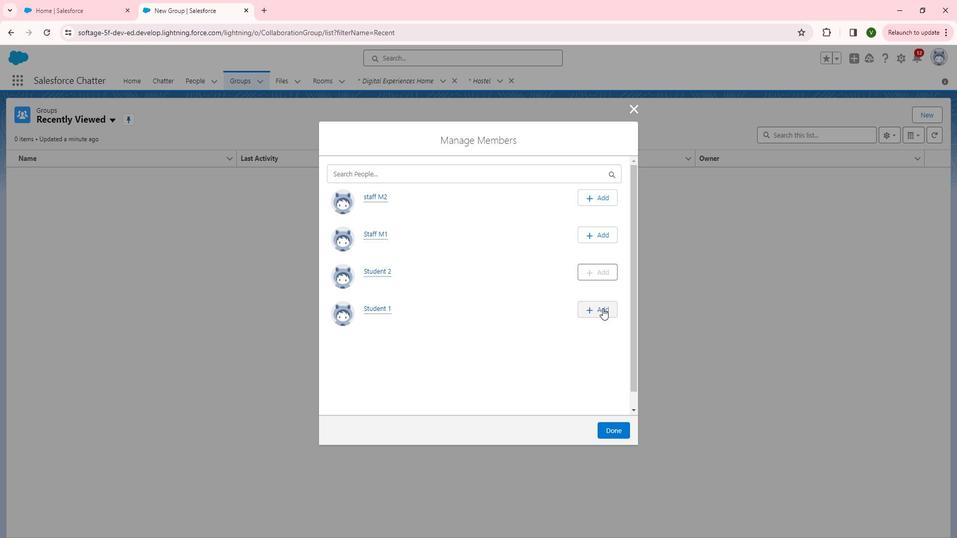 
Action: Mouse pressed left at (615, 310)
Screenshot: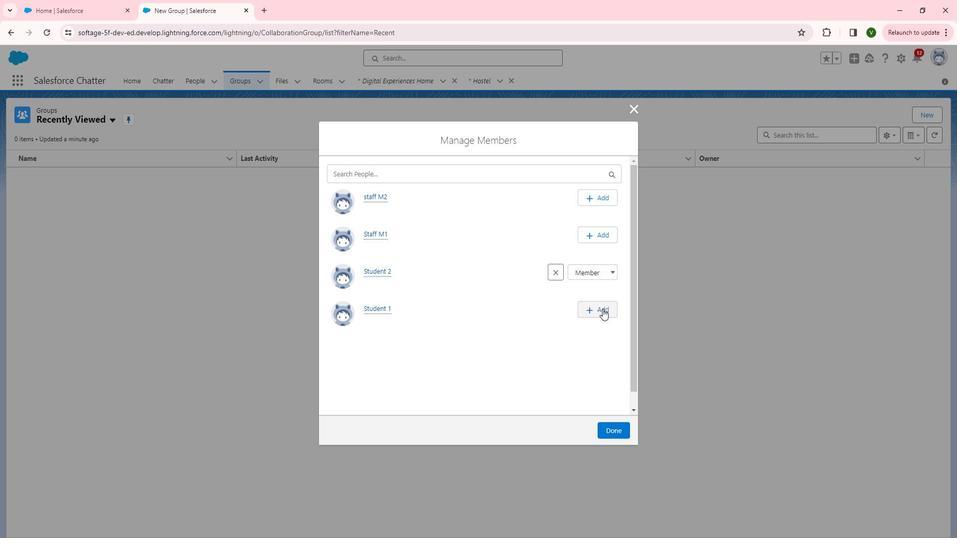 
Action: Mouse moved to (621, 273)
Screenshot: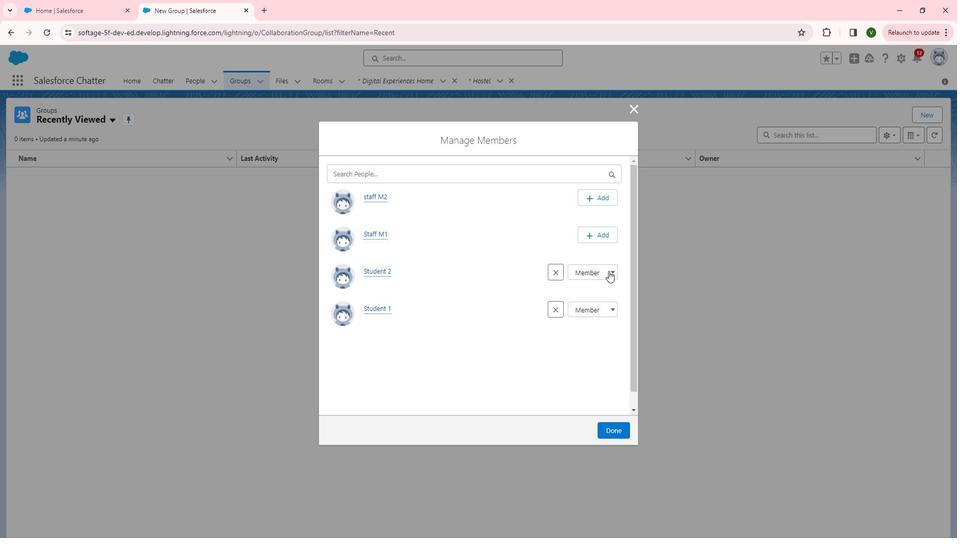 
Action: Mouse pressed left at (621, 273)
Screenshot: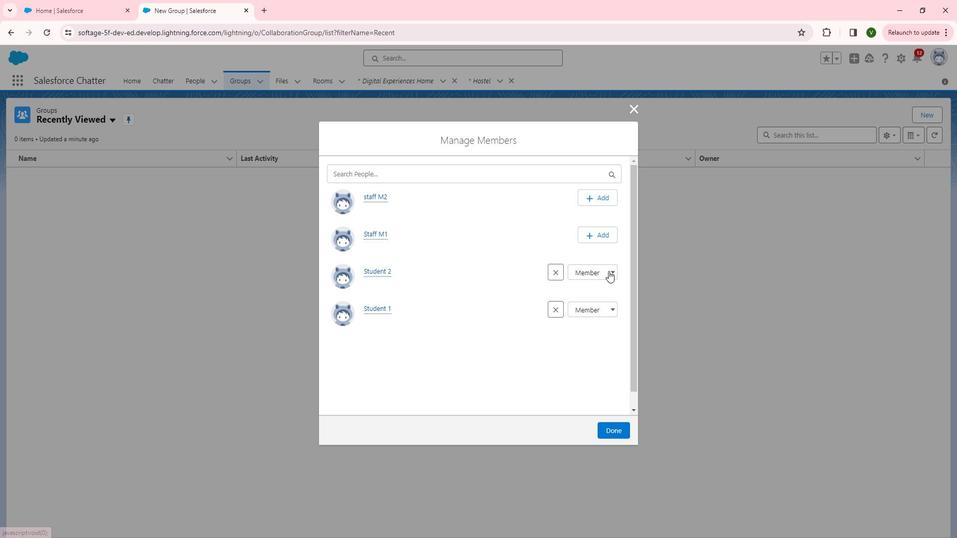 
Action: Mouse moved to (589, 352)
Screenshot: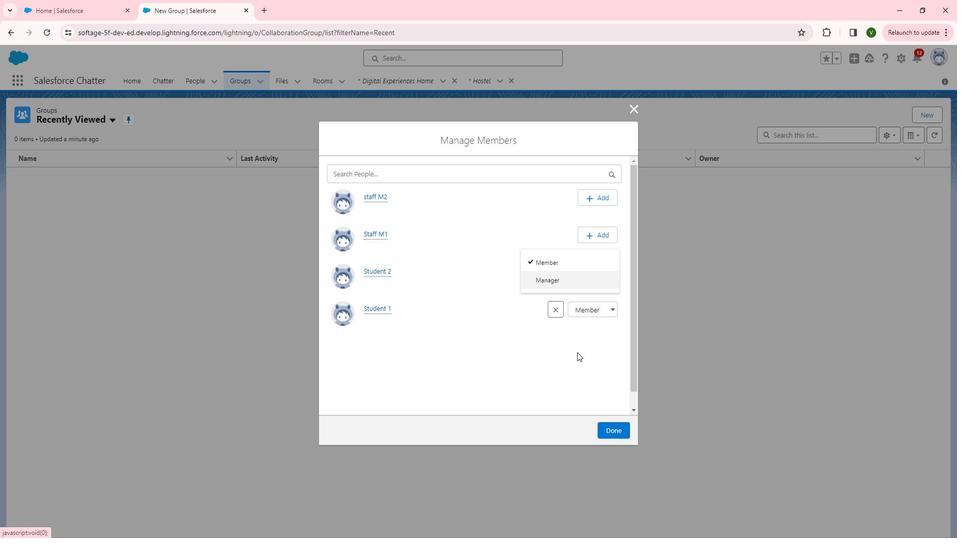 
Action: Mouse pressed left at (589, 352)
Screenshot: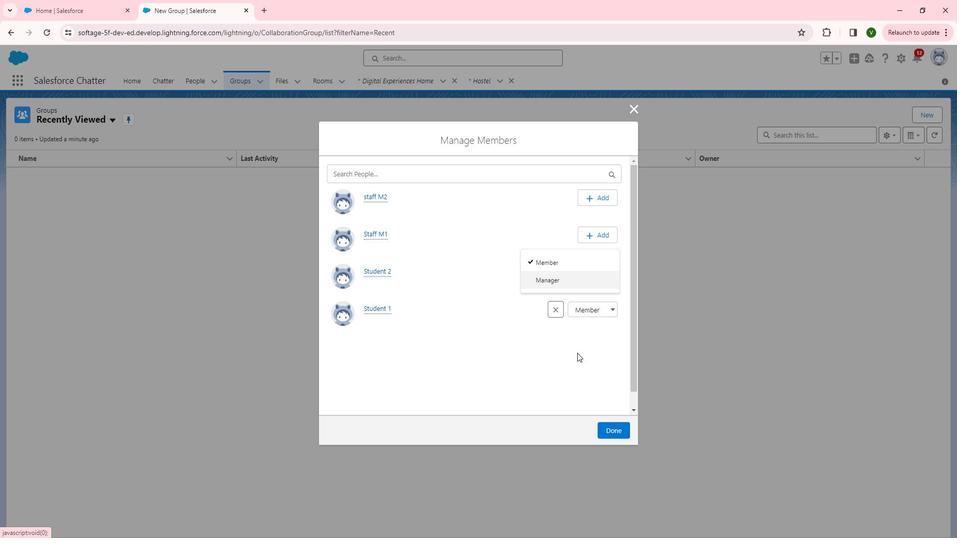 
Action: Mouse moved to (631, 425)
Screenshot: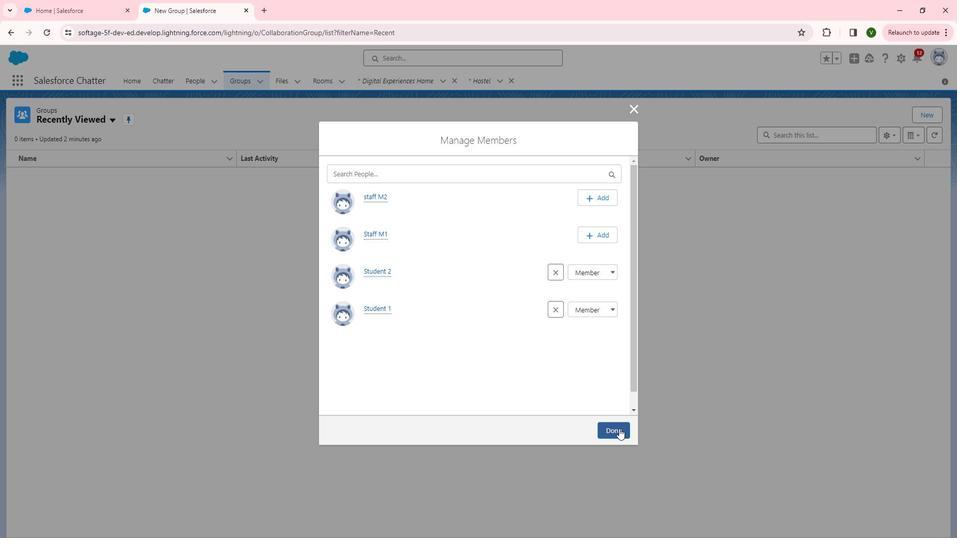 
Action: Mouse pressed left at (631, 425)
Screenshot: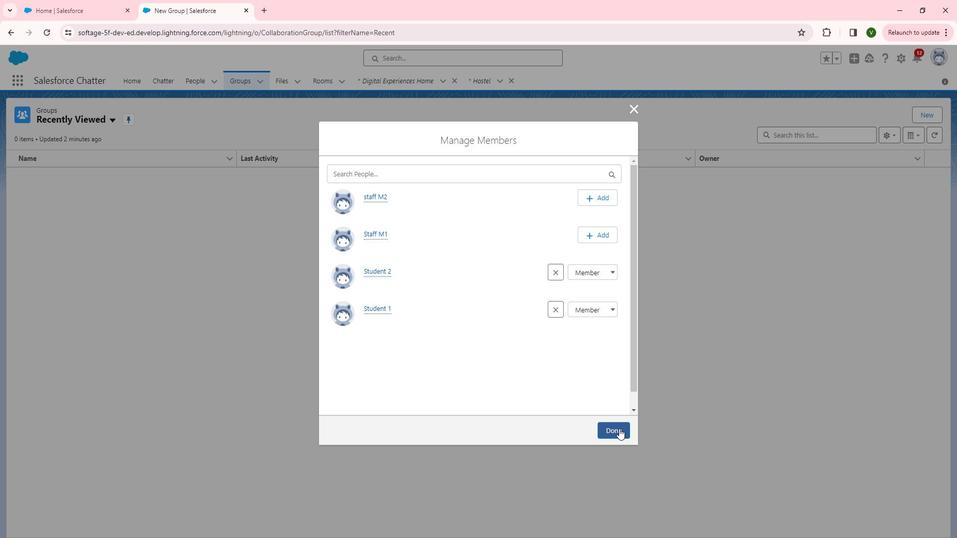 
Action: Mouse moved to (253, 87)
Screenshot: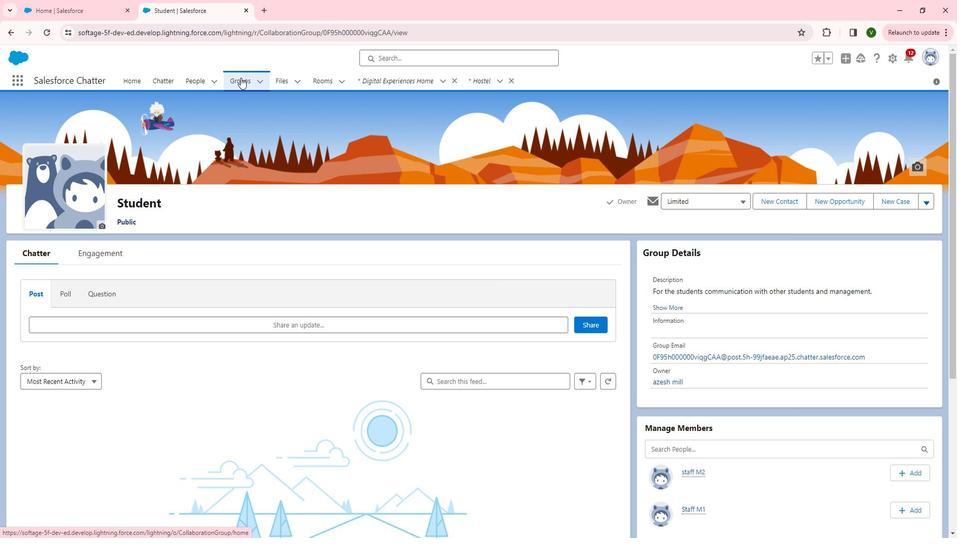 
Action: Mouse pressed left at (253, 87)
Screenshot: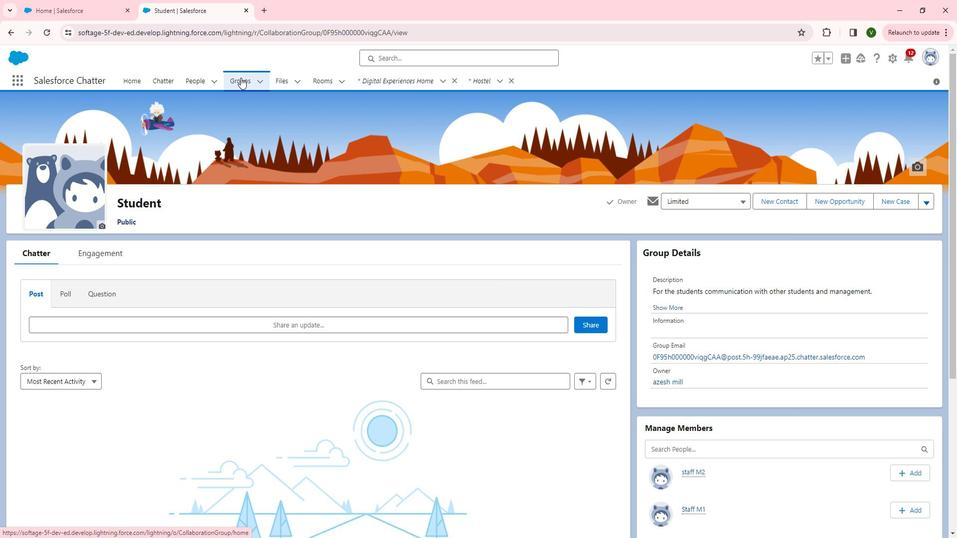
Action: Mouse moved to (936, 121)
Screenshot: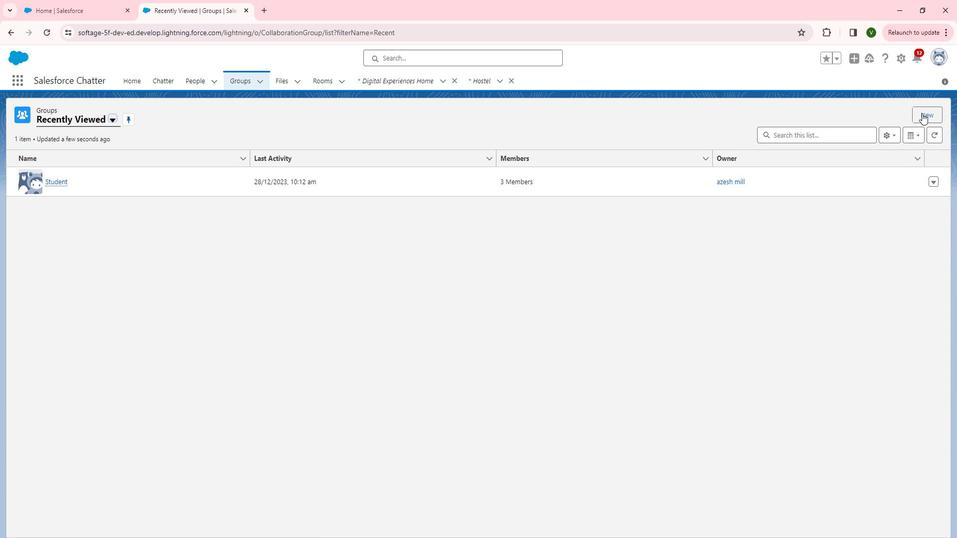 
Action: Mouse pressed left at (936, 121)
Screenshot: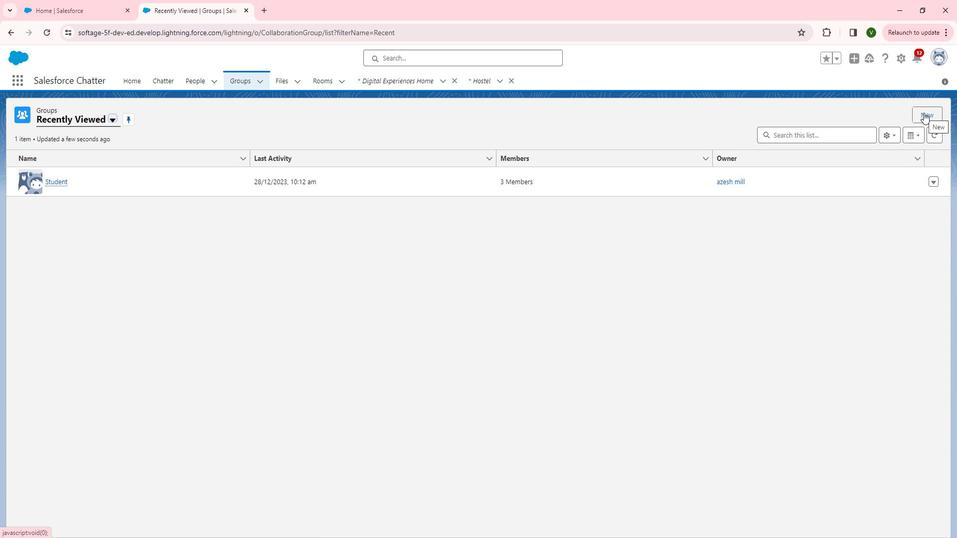 
Action: Mouse moved to (411, 201)
Screenshot: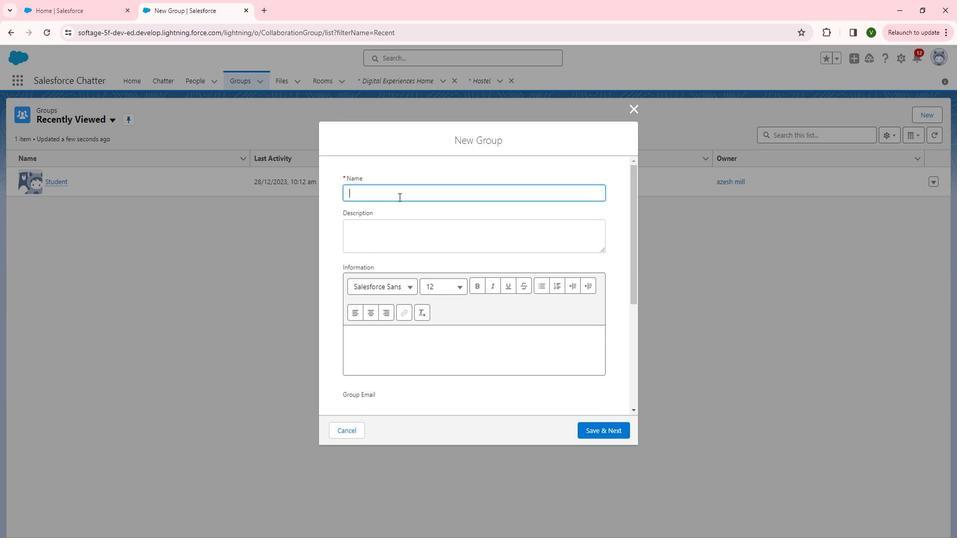 
Action: Mouse pressed left at (411, 201)
Screenshot: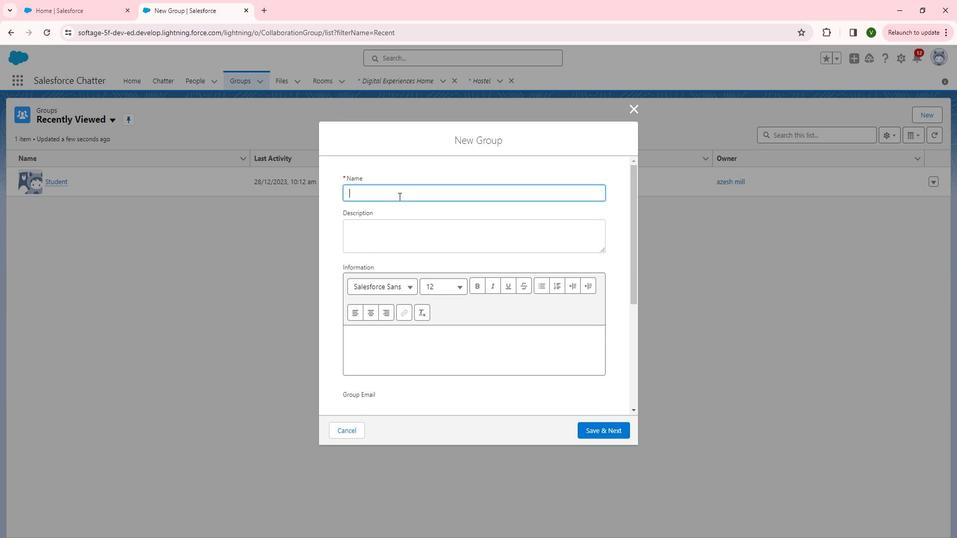 
Action: Mouse moved to (416, 199)
Screenshot: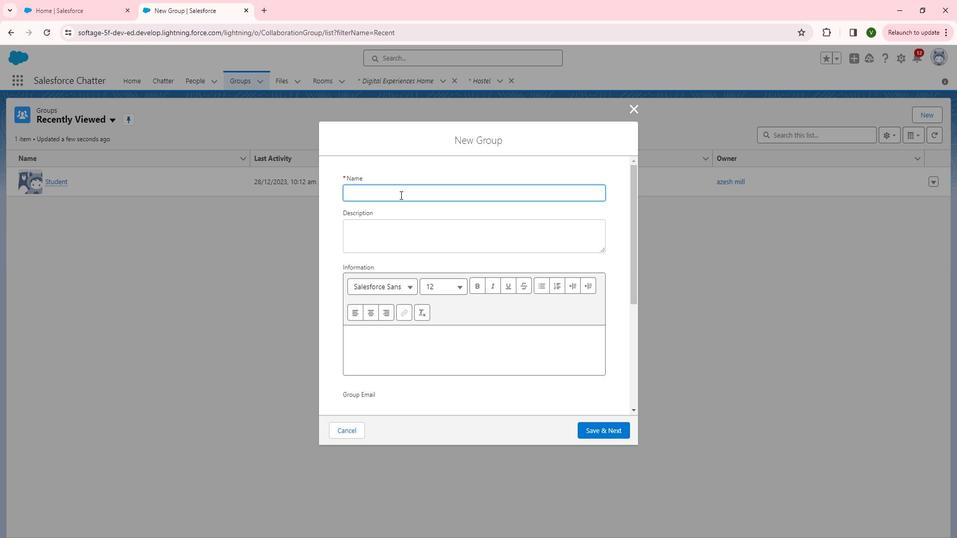 
Action: Key pressed <Key.shift>Hostel<Key.space><Key.shift><<Key.backspace><Key.shift>Administrators
Screenshot: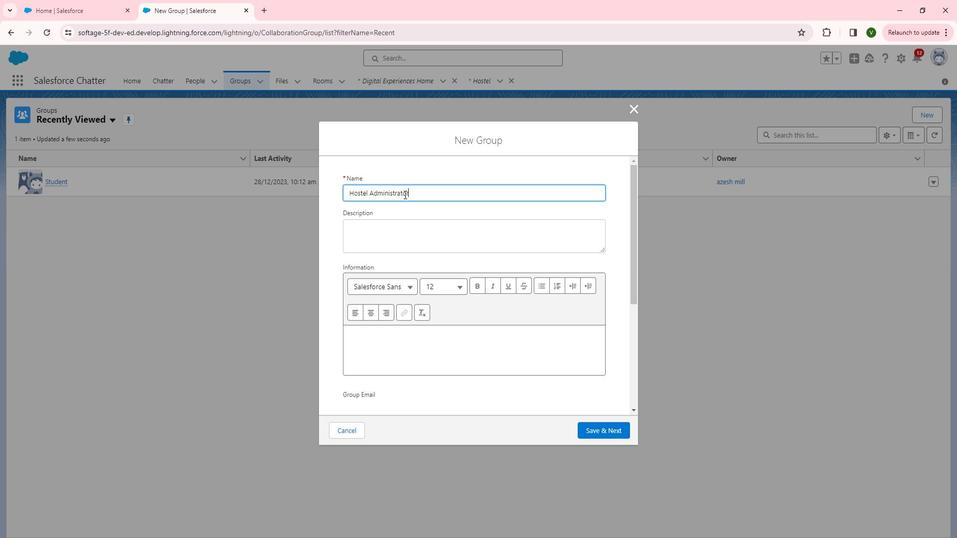 
Action: Mouse moved to (424, 232)
Screenshot: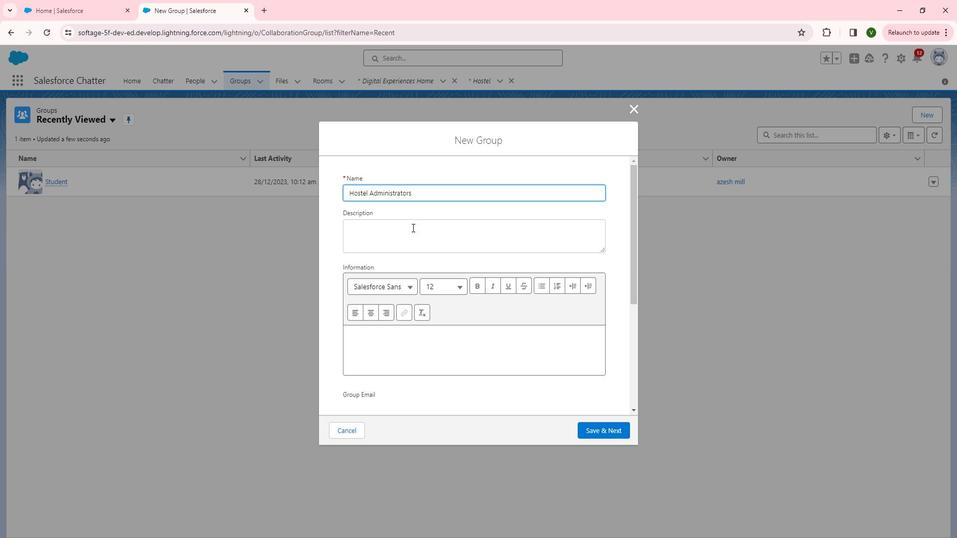 
Action: Mouse pressed left at (424, 232)
Screenshot: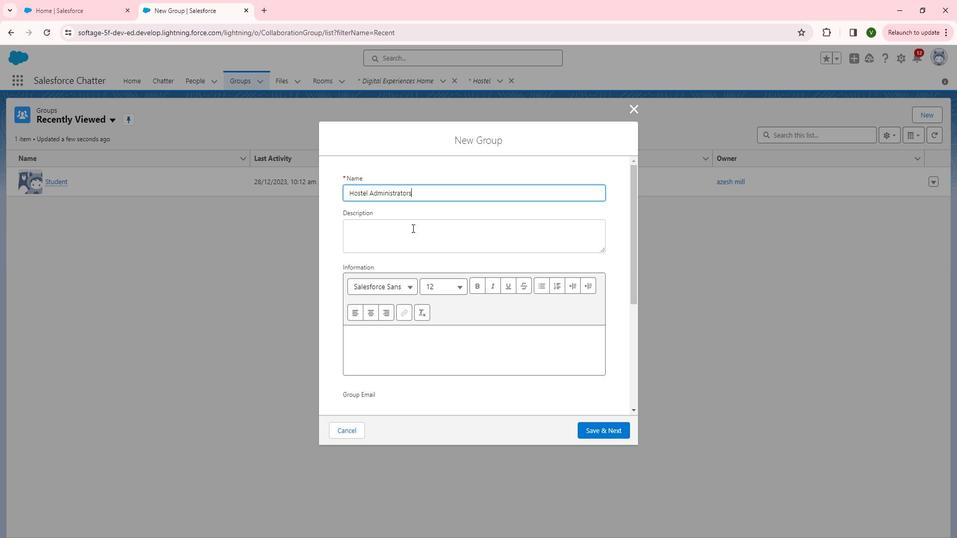
Action: Key pressed for<Key.space><Key.backspace><Key.backspace><Key.backspace><Key.backspace><Key.shift>For<Key.space>the<Key.space><Key.shift>Hostel<Key.space>administrator<Key.space>internal<Key.space>communication
Screenshot: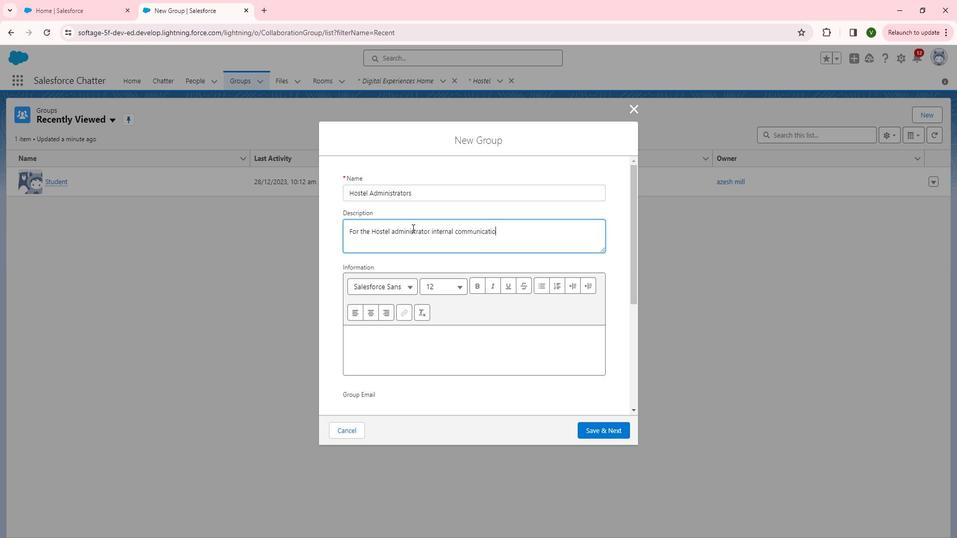 
Action: Mouse moved to (574, 313)
Screenshot: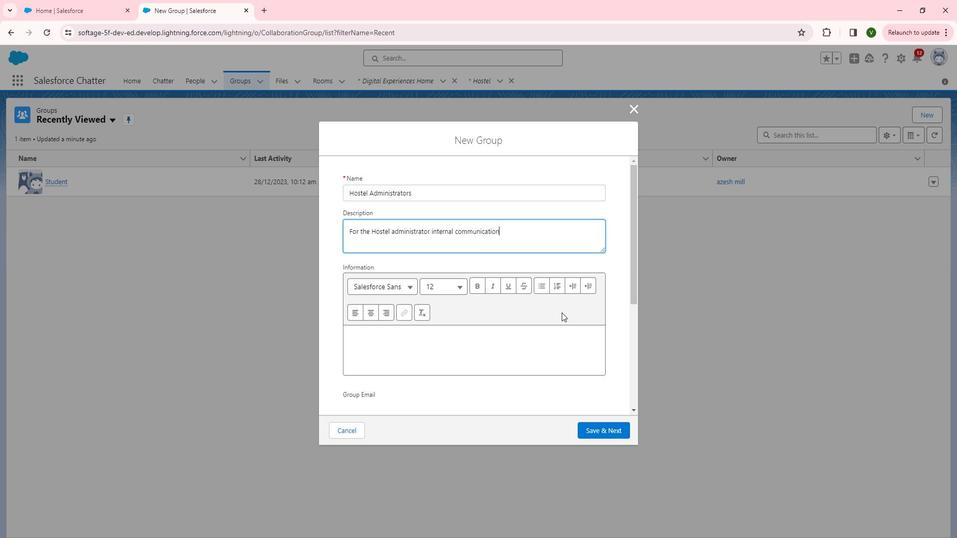
Action: Mouse scrolled (574, 313) with delta (0, 0)
Screenshot: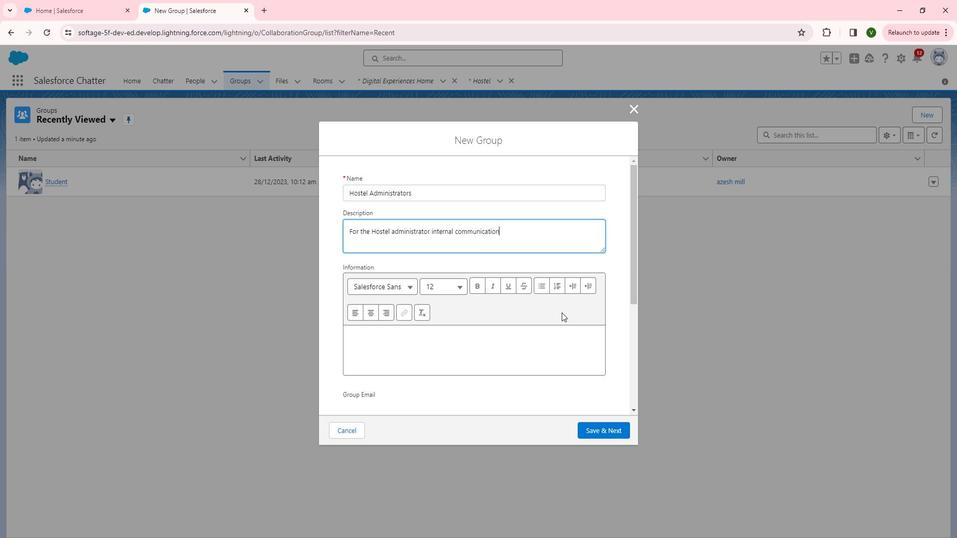 
Action: Mouse scrolled (574, 313) with delta (0, 0)
Screenshot: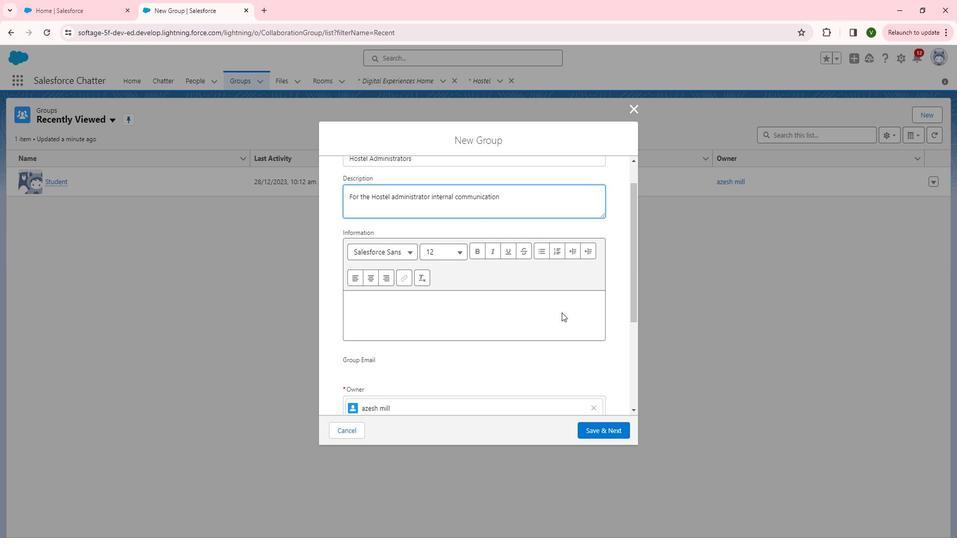 
Action: Mouse scrolled (574, 313) with delta (0, 0)
Screenshot: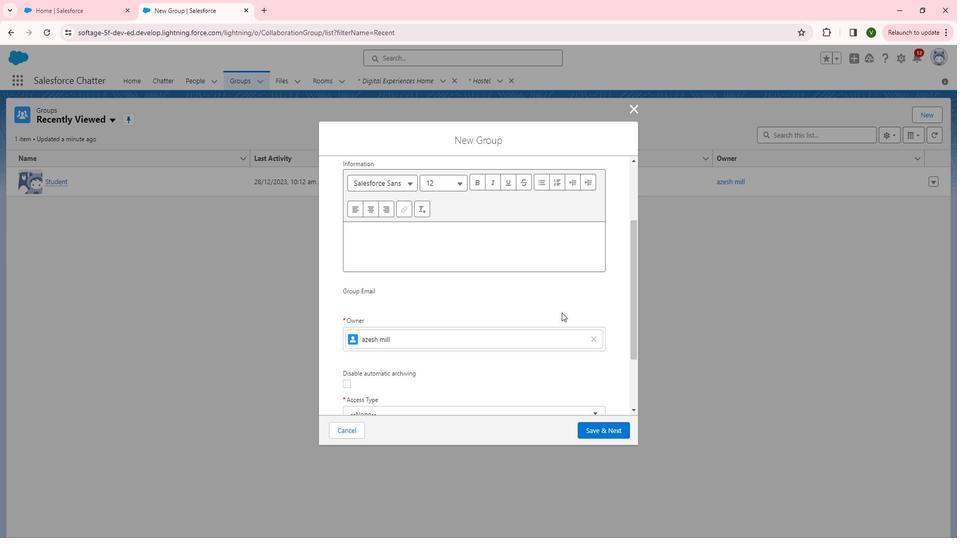 
Action: Mouse moved to (574, 313)
Screenshot: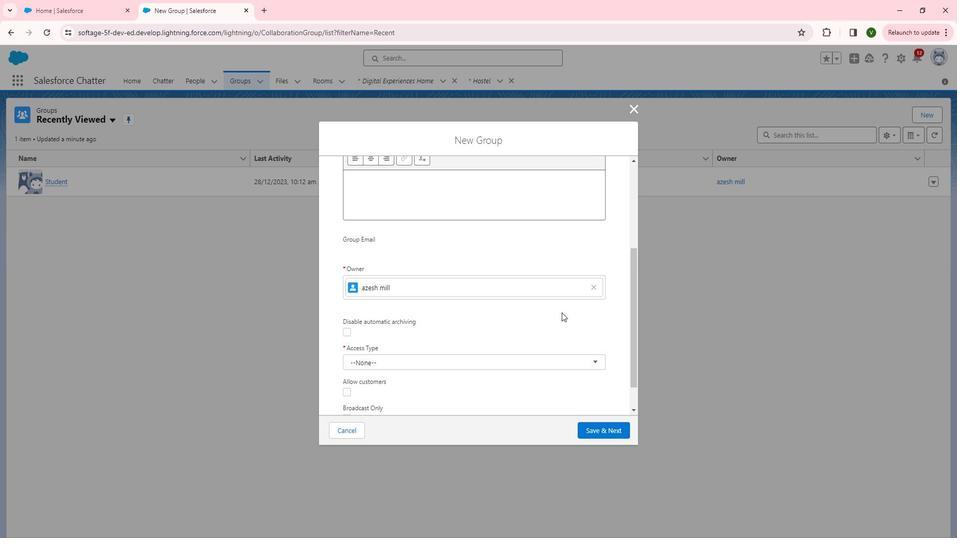 
Action: Mouse scrolled (574, 313) with delta (0, 0)
Screenshot: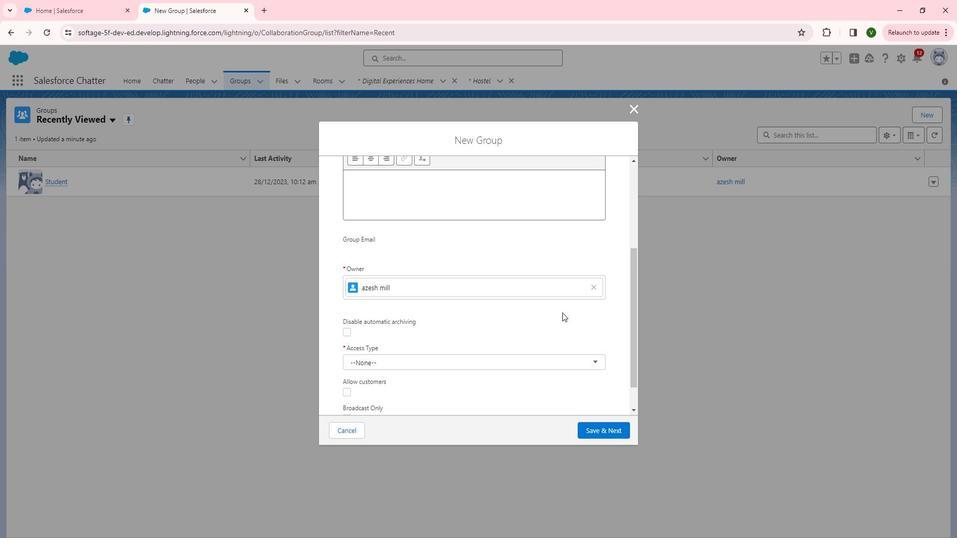 
Action: Mouse scrolled (574, 313) with delta (0, 0)
Screenshot: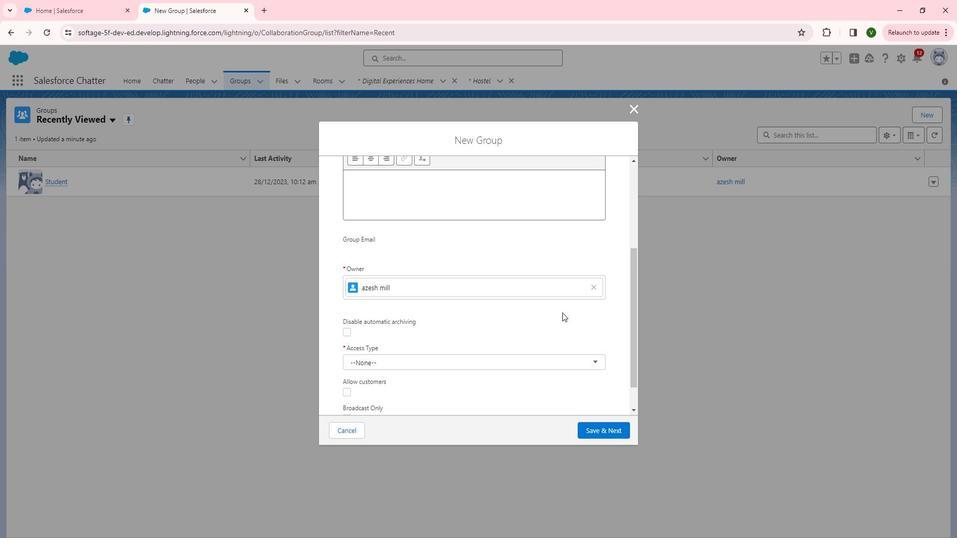 
Action: Mouse moved to (611, 332)
Screenshot: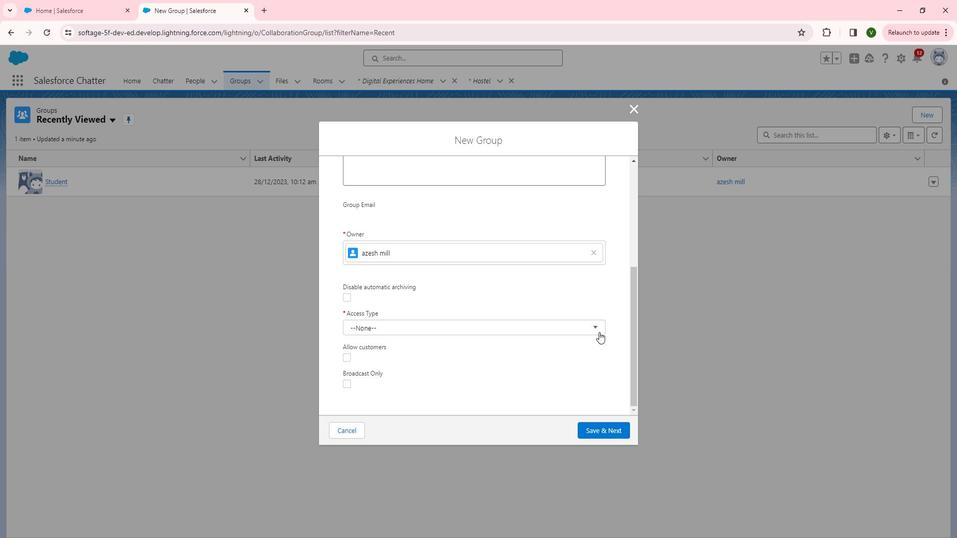
Action: Mouse pressed left at (611, 332)
Screenshot: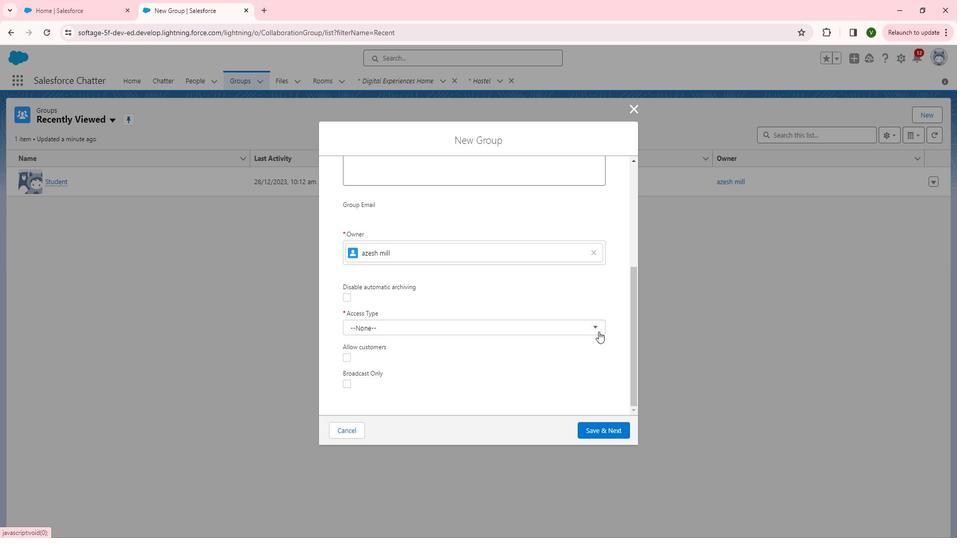 
Action: Mouse moved to (564, 361)
Screenshot: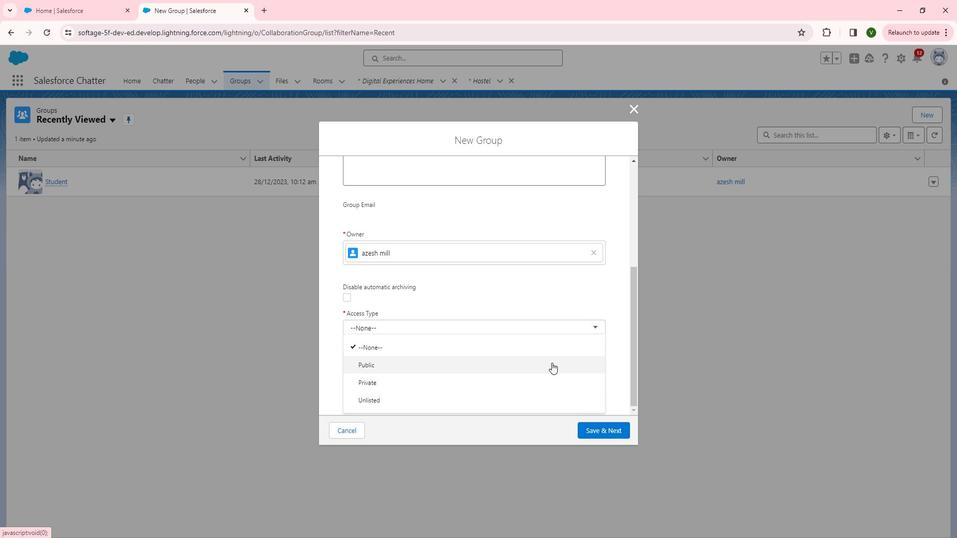 
Action: Mouse pressed left at (564, 361)
Screenshot: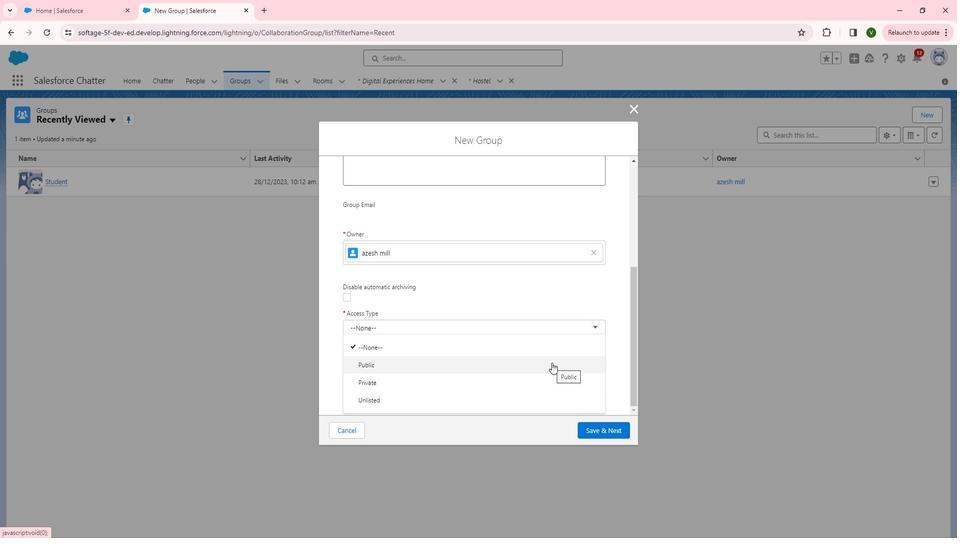 
Action: Mouse moved to (614, 425)
Screenshot: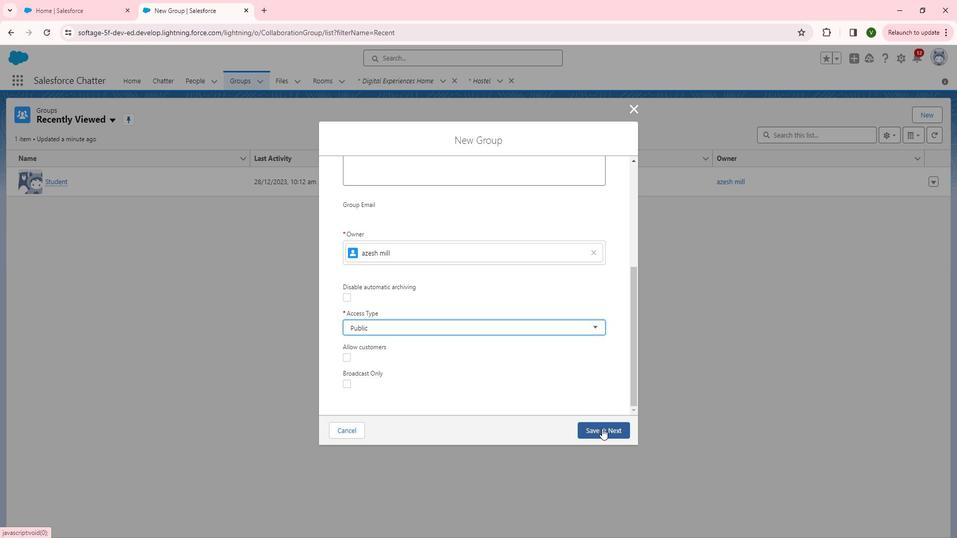 
Action: Mouse pressed left at (614, 425)
Screenshot: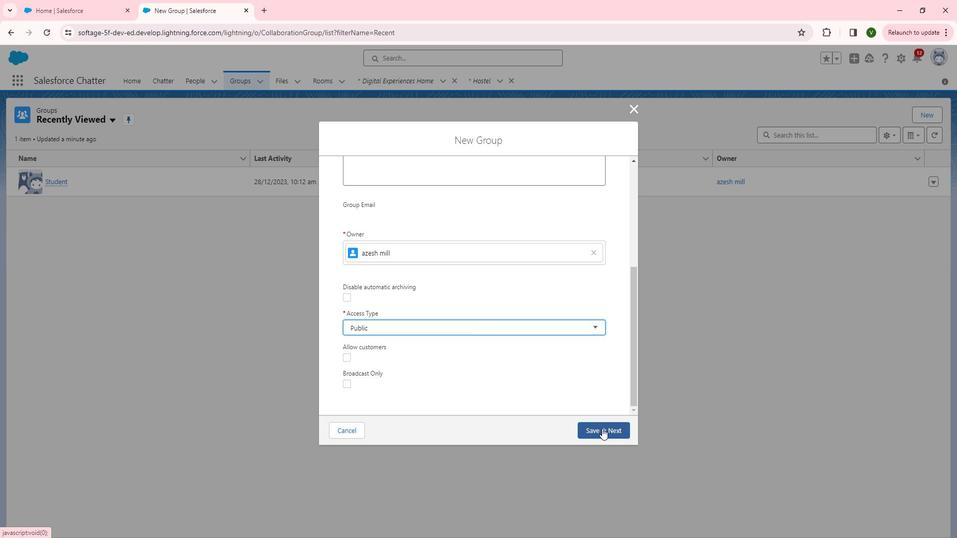 
Action: Mouse moved to (630, 429)
Screenshot: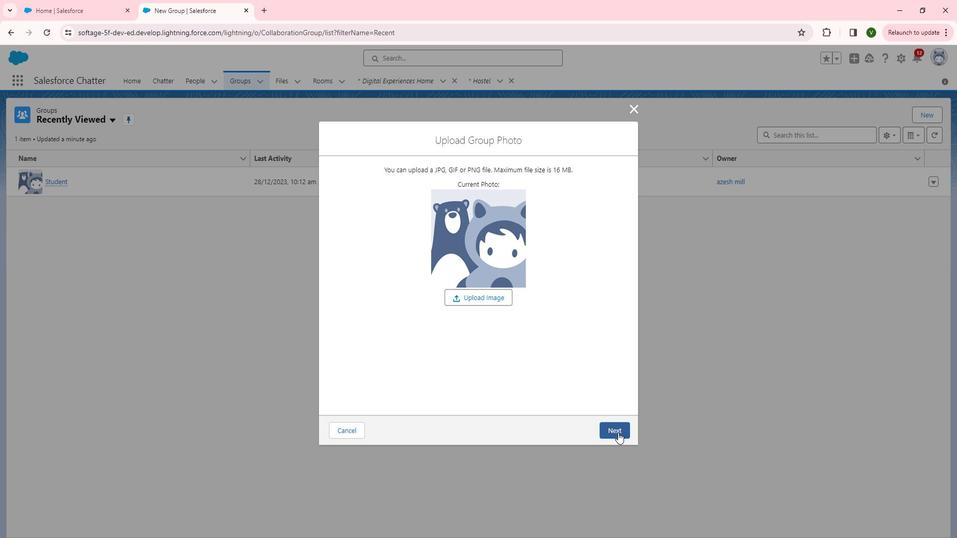 
Action: Mouse pressed left at (630, 429)
Screenshot: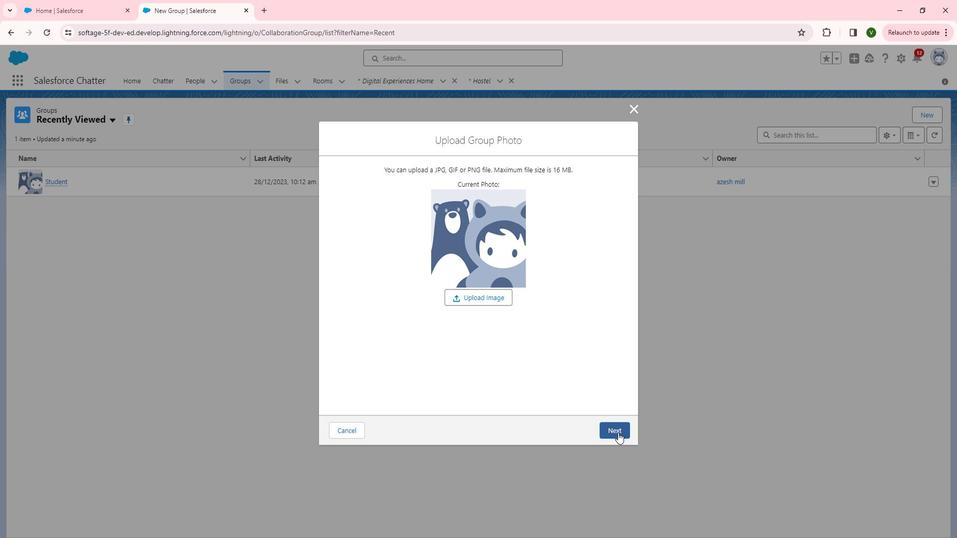 
Action: Mouse moved to (617, 236)
Screenshot: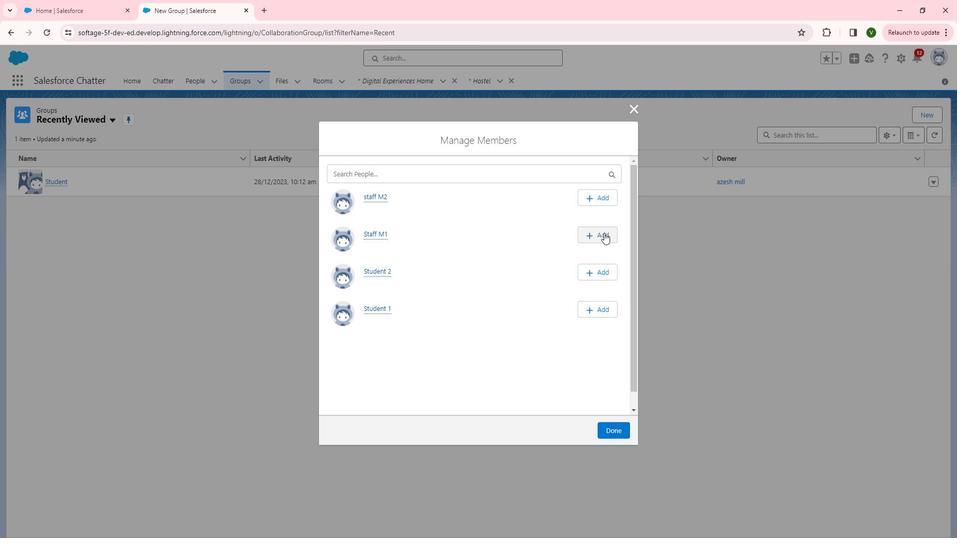 
Action: Mouse pressed left at (617, 236)
Screenshot: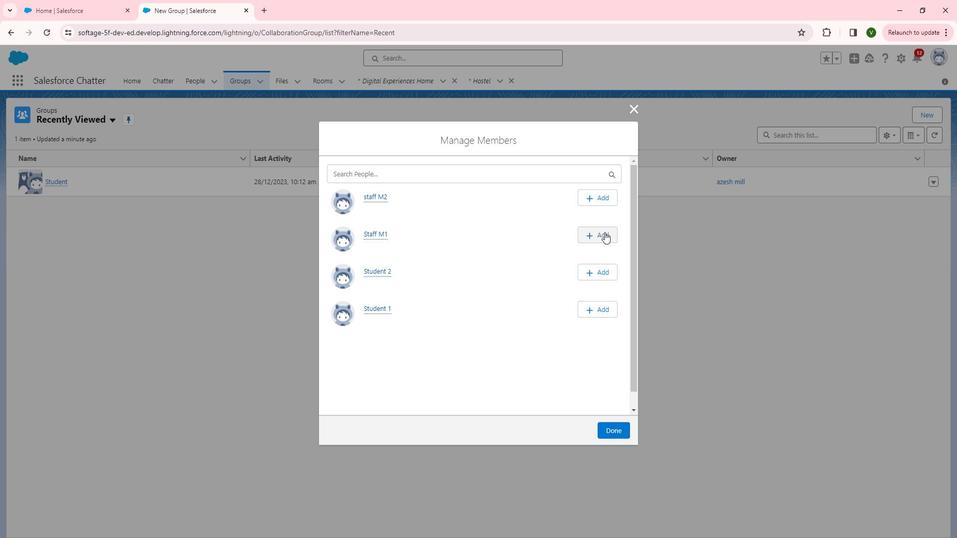 
Action: Mouse moved to (607, 200)
Screenshot: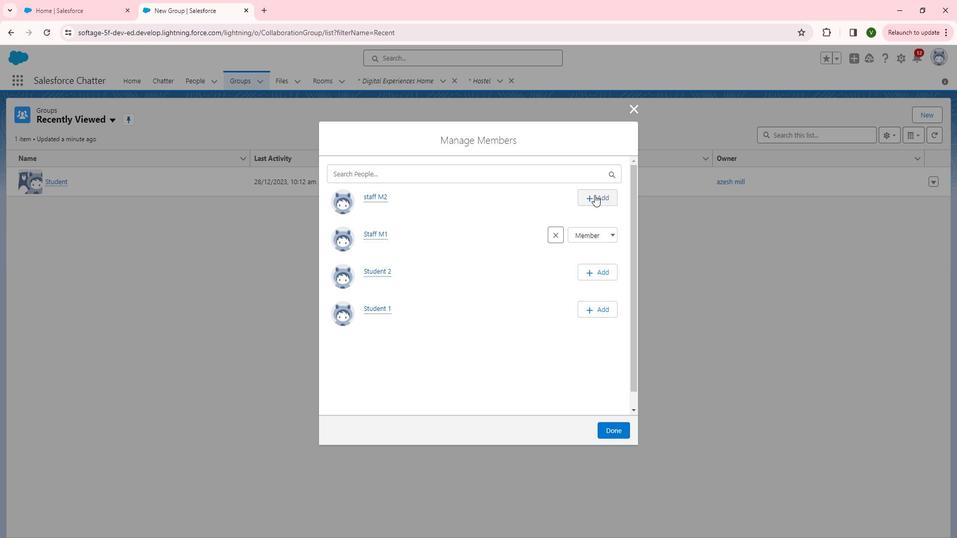 
Action: Mouse pressed left at (607, 200)
Screenshot: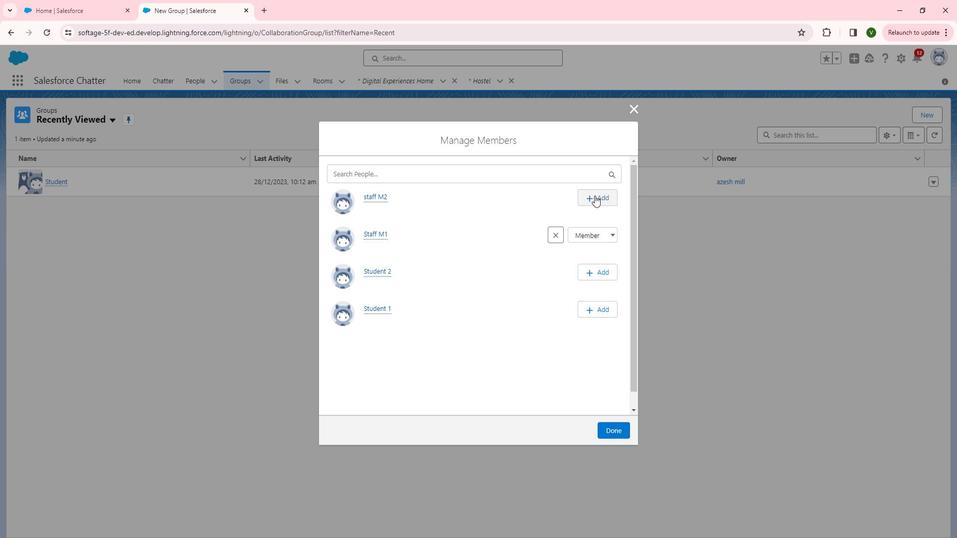 
Action: Mouse moved to (634, 425)
Screenshot: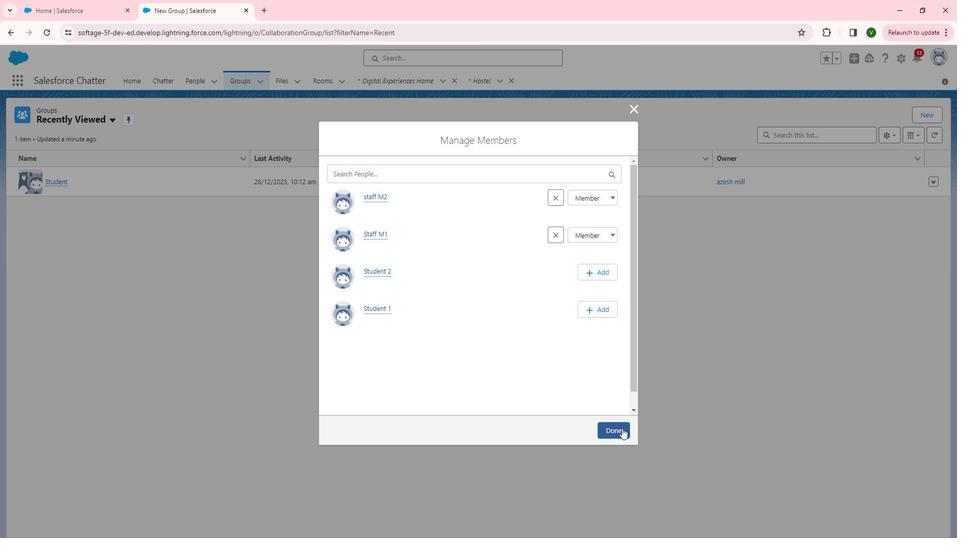 
Action: Mouse pressed left at (634, 425)
Screenshot: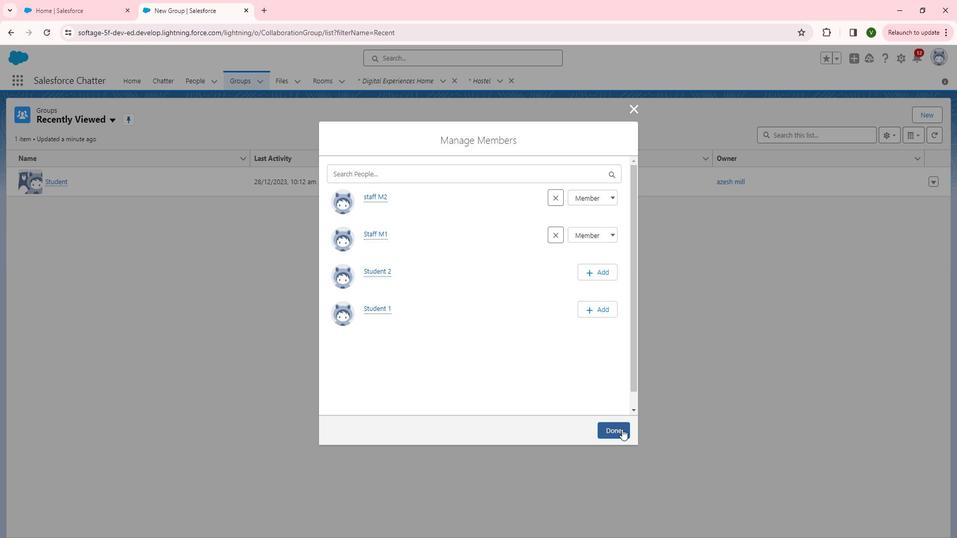 
Action: Mouse moved to (257, 87)
Screenshot: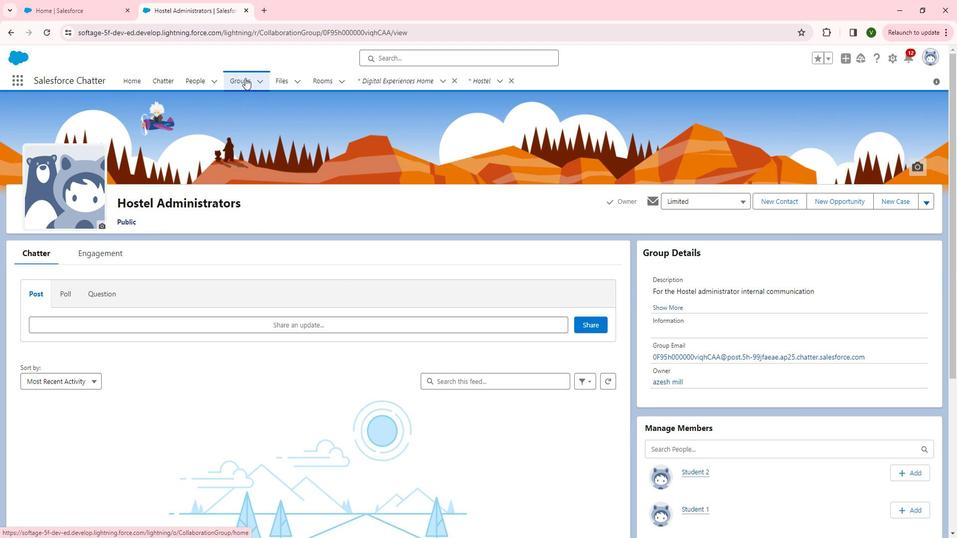 
Action: Mouse pressed left at (257, 87)
Screenshot: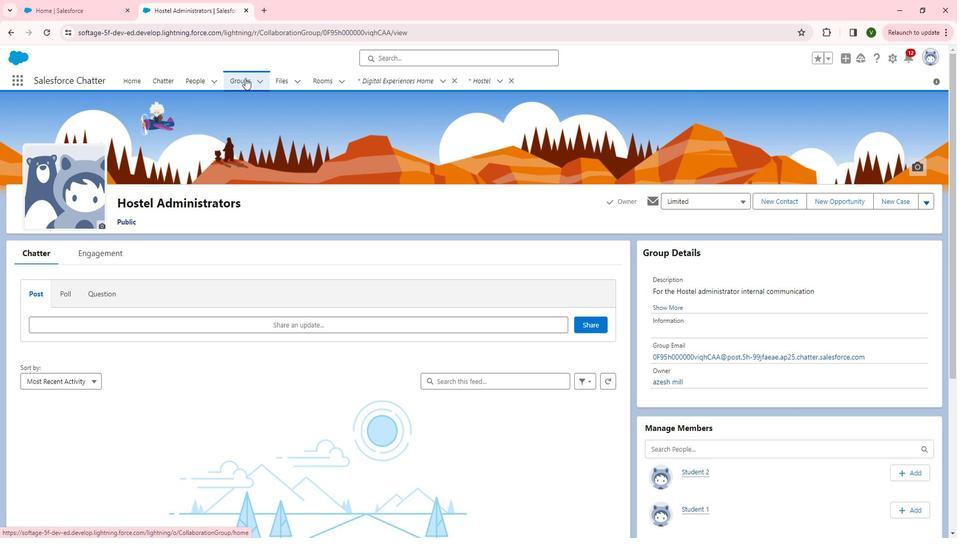 
Action: Mouse moved to (939, 120)
Screenshot: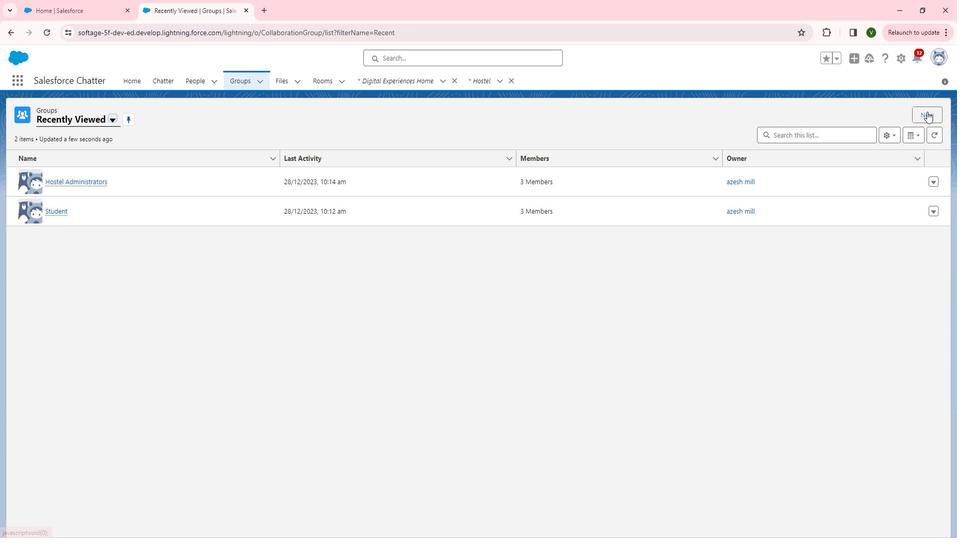 
Action: Mouse pressed left at (939, 120)
Screenshot: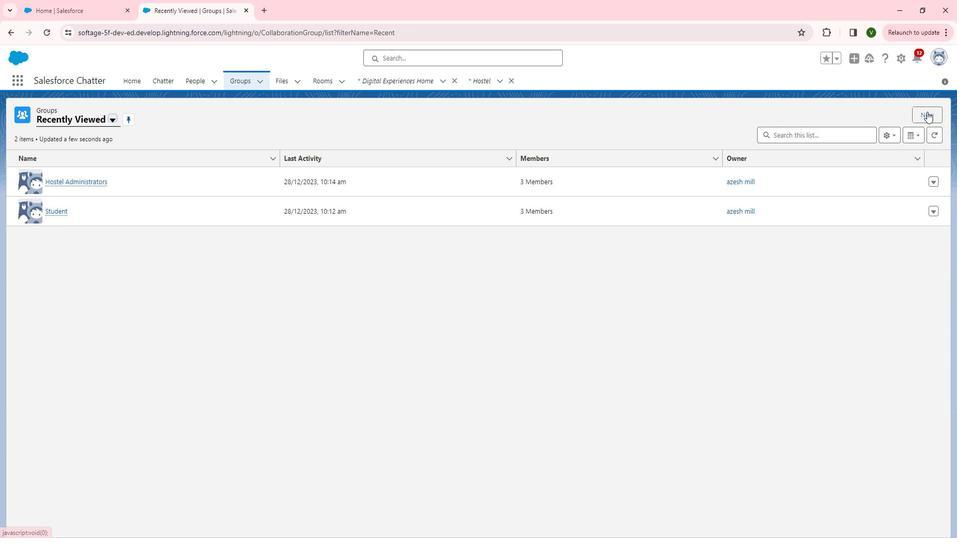 
Action: Mouse moved to (450, 197)
Screenshot: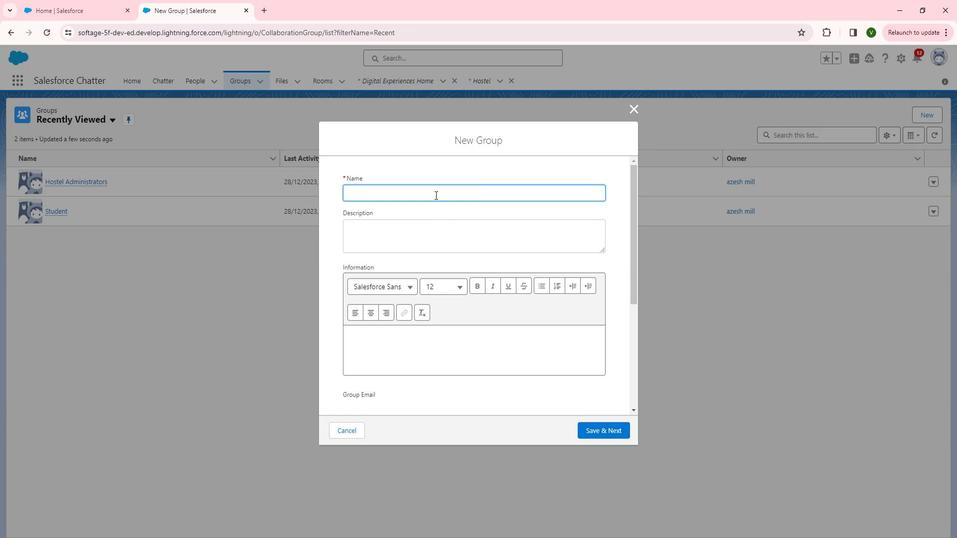 
Action: Mouse pressed left at (450, 197)
Screenshot: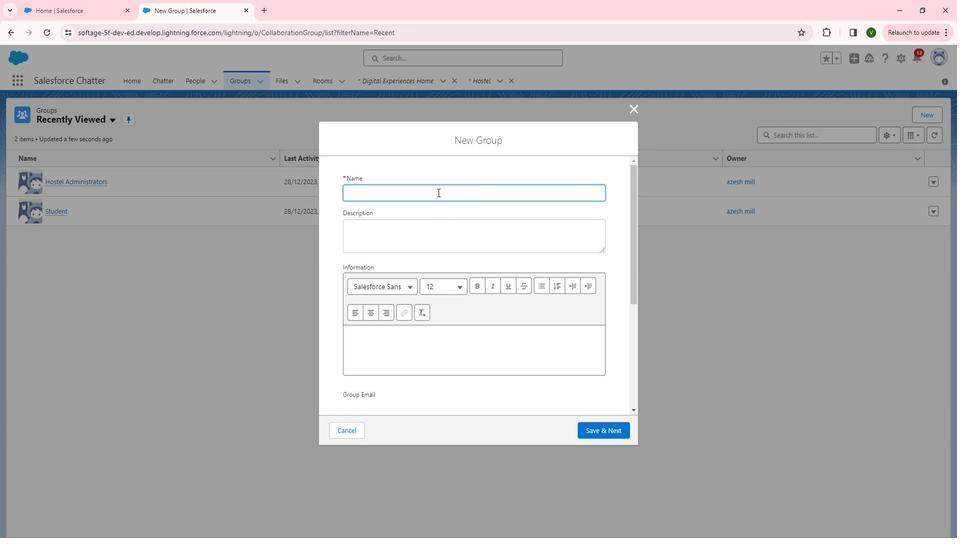 
Action: Mouse moved to (451, 197)
Screenshot: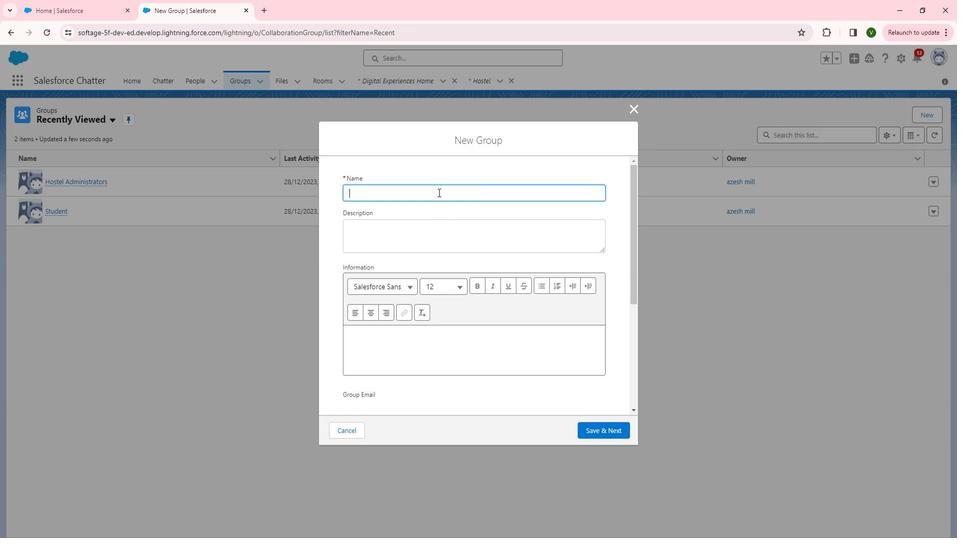 
Action: Key pressed <Key.shift>Public<Key.space>communication<Key.space>with<Key.space>stusent<Key.space><Key.backspace><Key.backspace><Key.backspace><Key.backspace><Key.backspace>dent<Key.space>and<Key.space><Key.shift>St<Key.backspace><Key.backspace>staff<Key.backspace><Key.backspace>stt<Key.backspace><Key.backspace><Key.backspace><Key.backspace><Key.backspace><Key.backspace><Key.left><Key.left><Key.left><Key.left><Key.left><Key.left><Key.left><Key.left><Key.left><Key.backspace><Key.backspace><Key.backspace><Key.backspace>fir<Key.backspace><Key.backspace>or<Key.right><Key.right><Key.right><Key.right><Key.right><Key.right><Key.right><Key.right><Key.right><Key.right><Key.right><Key.shift>&<Key.space>admin
Screenshot: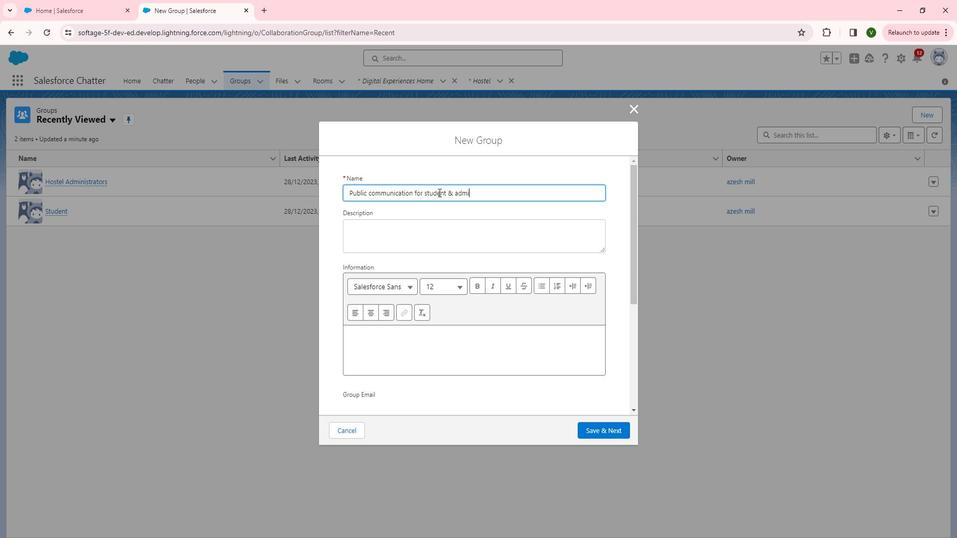
Action: Mouse moved to (440, 241)
Screenshot: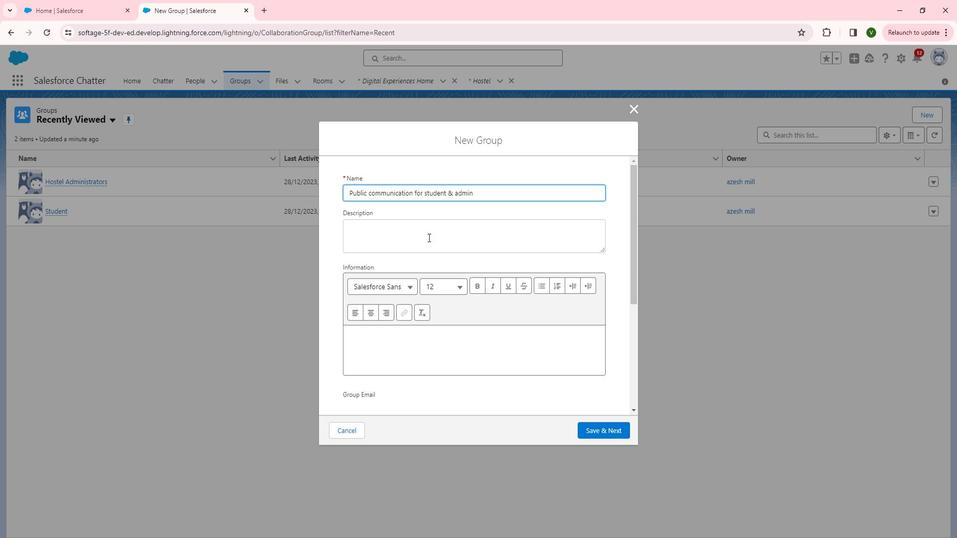 
Action: Mouse pressed left at (440, 241)
Screenshot: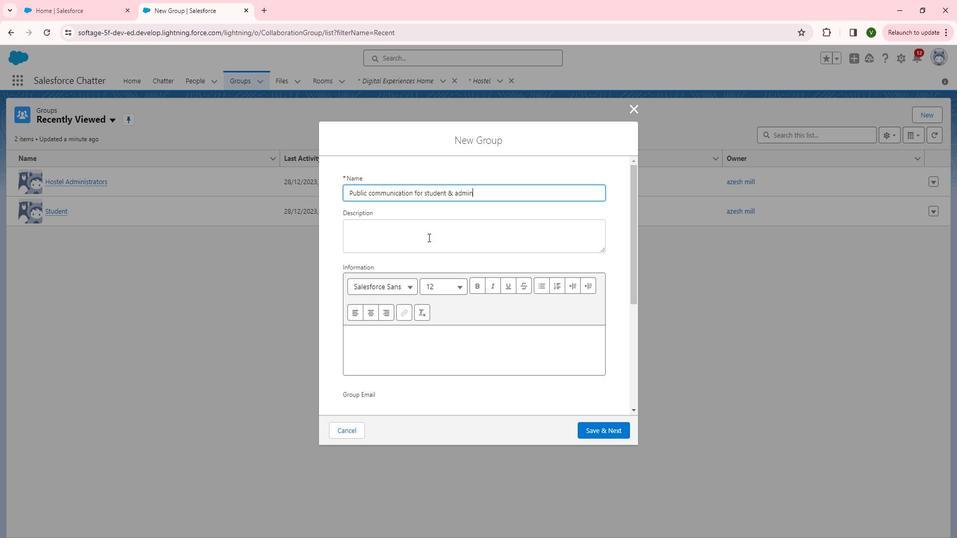 
Action: Key pressed <Key.shift>This<Key.space>publick<Key.space><Key.backspace><Key.backspace><Key.space>group<Key.space>h<Key.backspace>has<Key.space>been<Key.space>allowed<Key.space>to<Key.space>communicate<Key.space>with<Key.space>all<Key.space>su<Key.backspace><Key.backspace><Key.space><Key.backspace>student<Key.space>and<Key.space>staff<Key.space>for<Key.space>public<Key.space>issue.
Screenshot: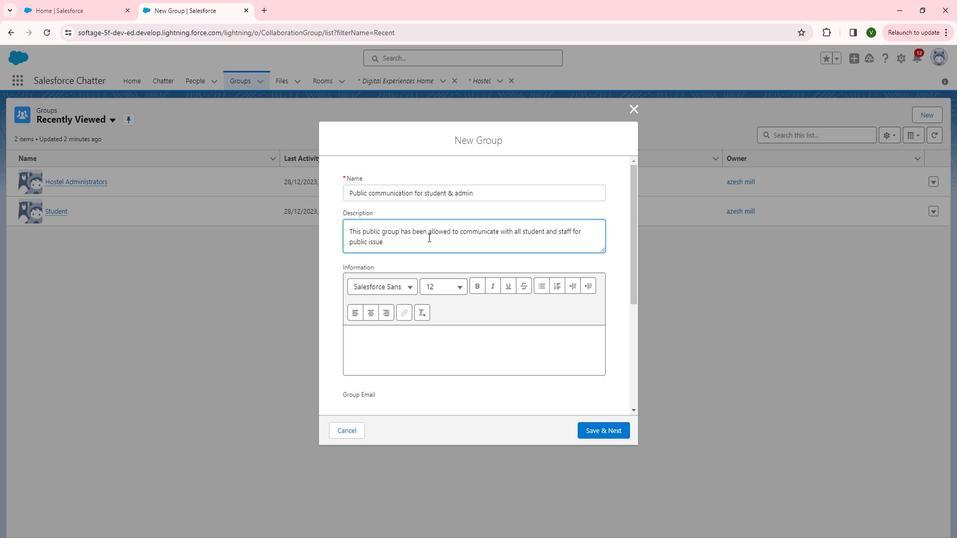 
Action: Mouse moved to (514, 299)
Screenshot: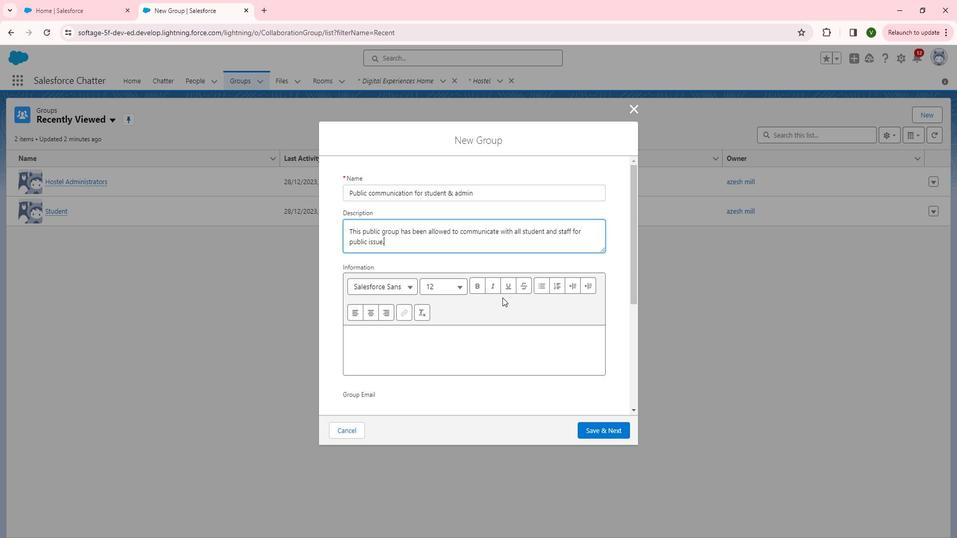 
Action: Mouse scrolled (514, 299) with delta (0, 0)
Screenshot: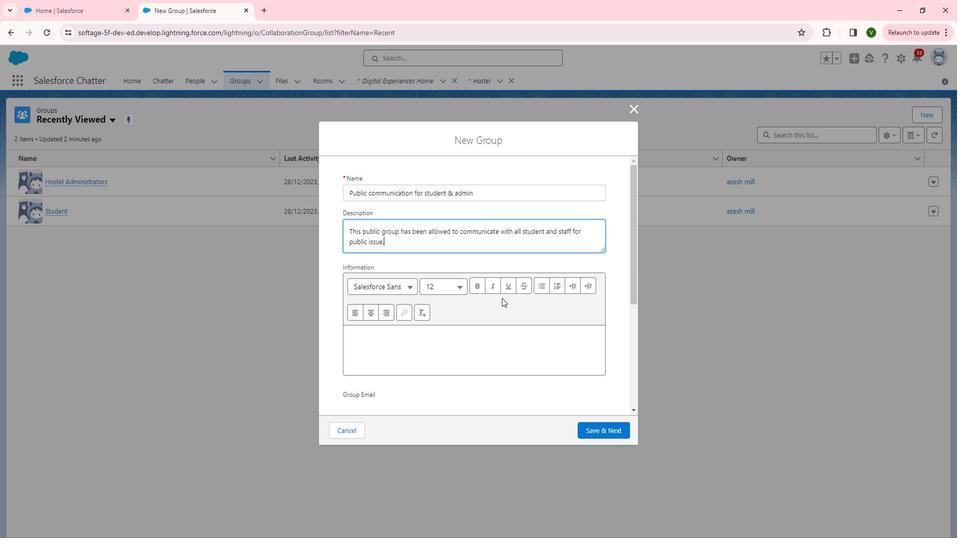 
Action: Mouse scrolled (514, 299) with delta (0, 0)
Screenshot: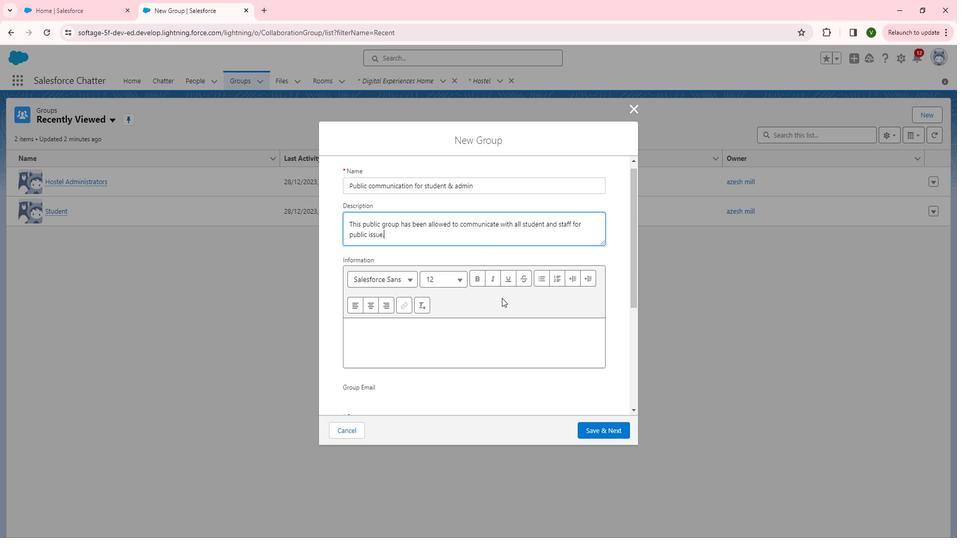 
Action: Mouse scrolled (514, 299) with delta (0, 0)
Screenshot: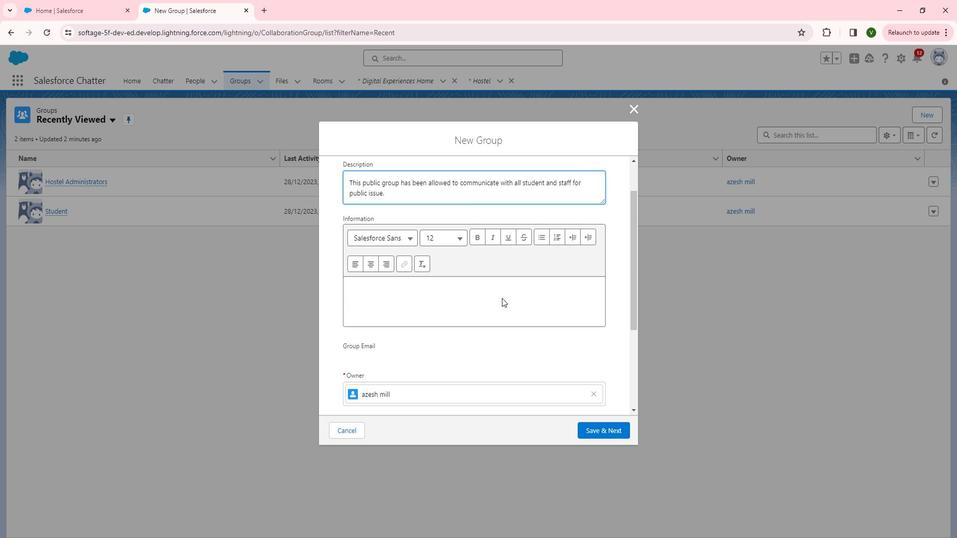 
Action: Mouse moved to (532, 310)
Screenshot: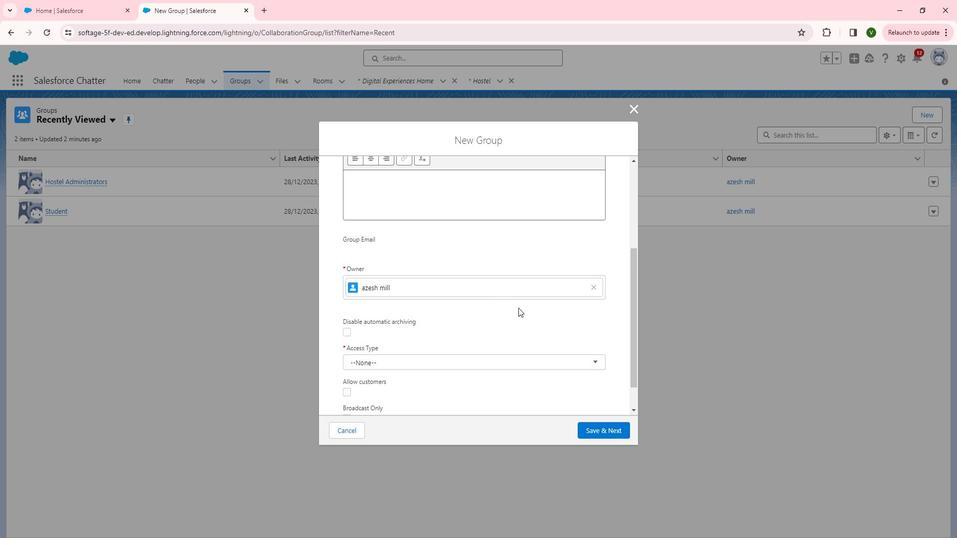 
Action: Mouse scrolled (532, 309) with delta (0, 0)
Screenshot: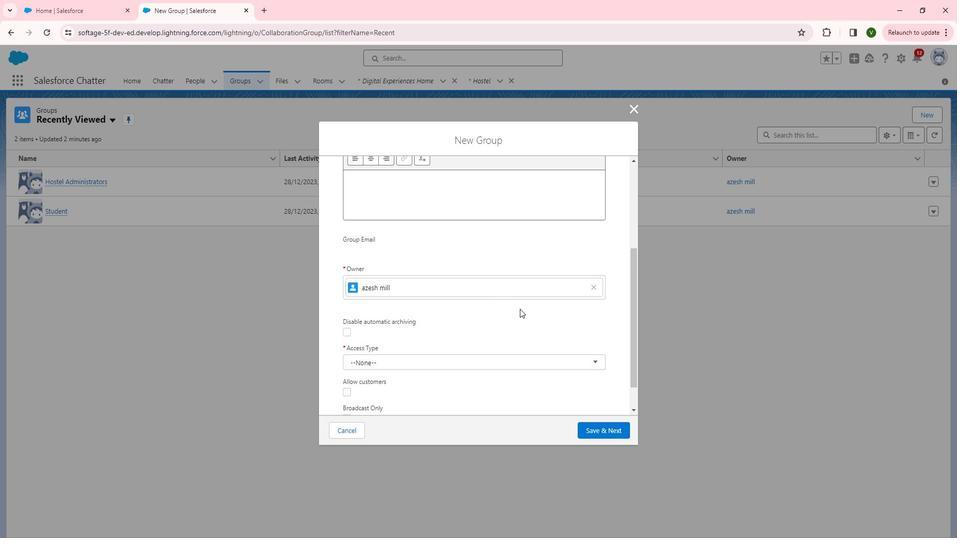 
Action: Mouse moved to (534, 311)
Screenshot: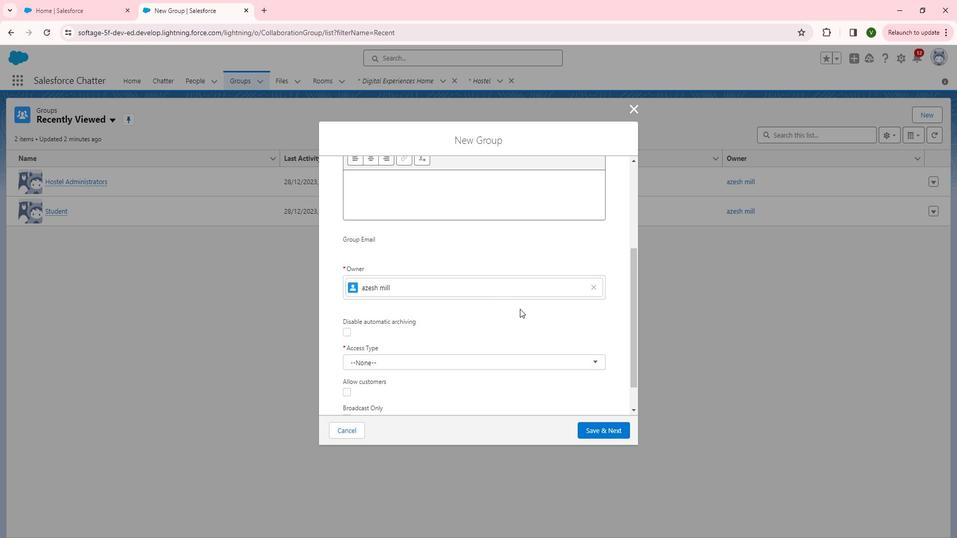 
Action: Mouse scrolled (534, 310) with delta (0, 0)
Screenshot: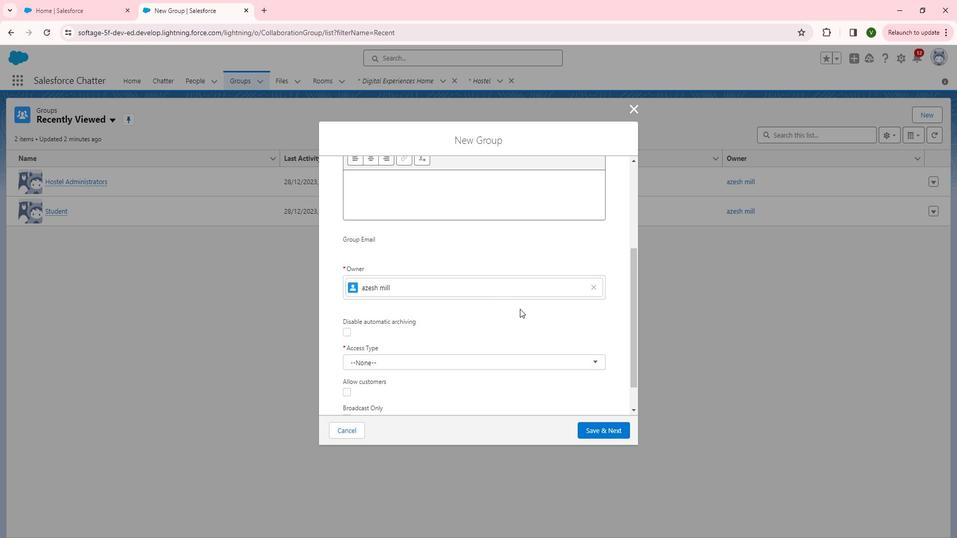 
Action: Mouse moved to (562, 325)
Screenshot: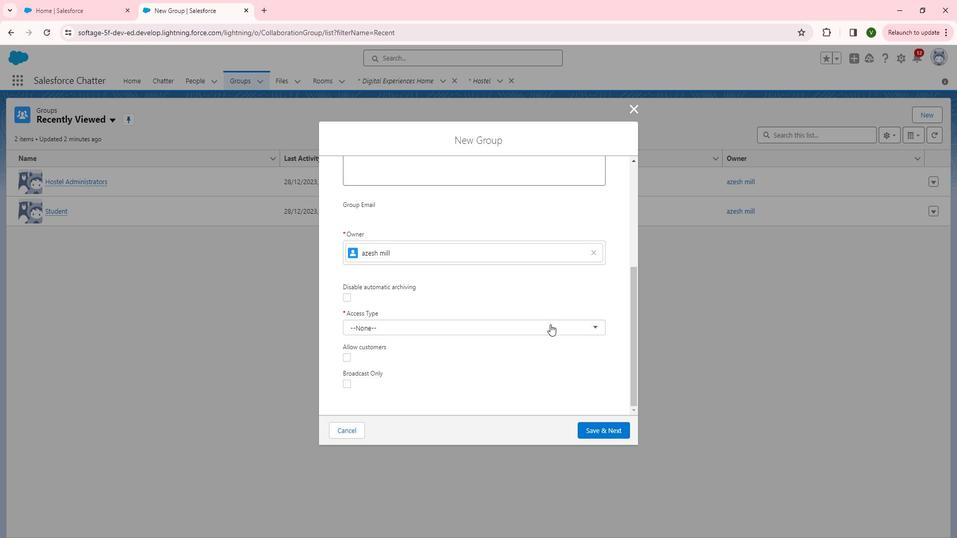 
Action: Mouse pressed left at (562, 325)
Screenshot: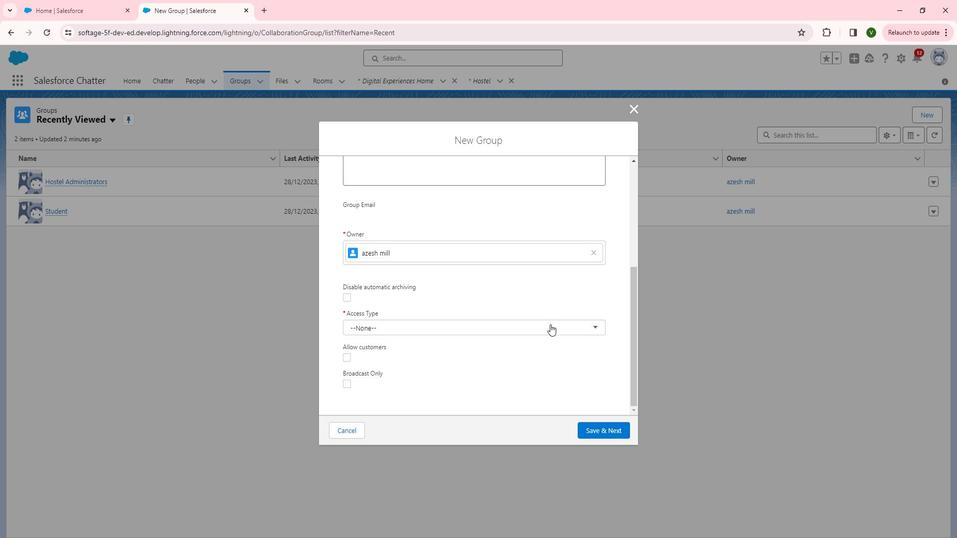 
Action: Mouse moved to (473, 366)
Screenshot: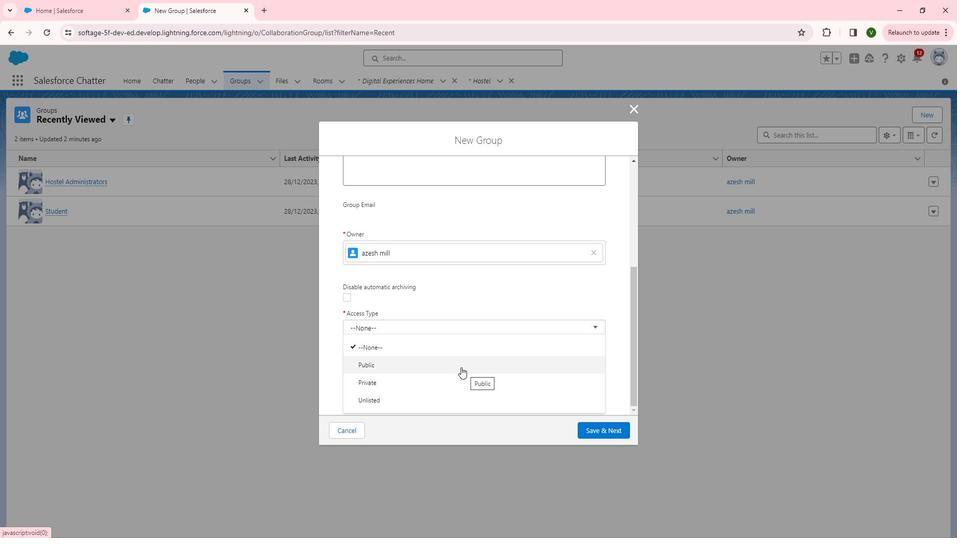 
Action: Mouse pressed left at (473, 366)
Screenshot: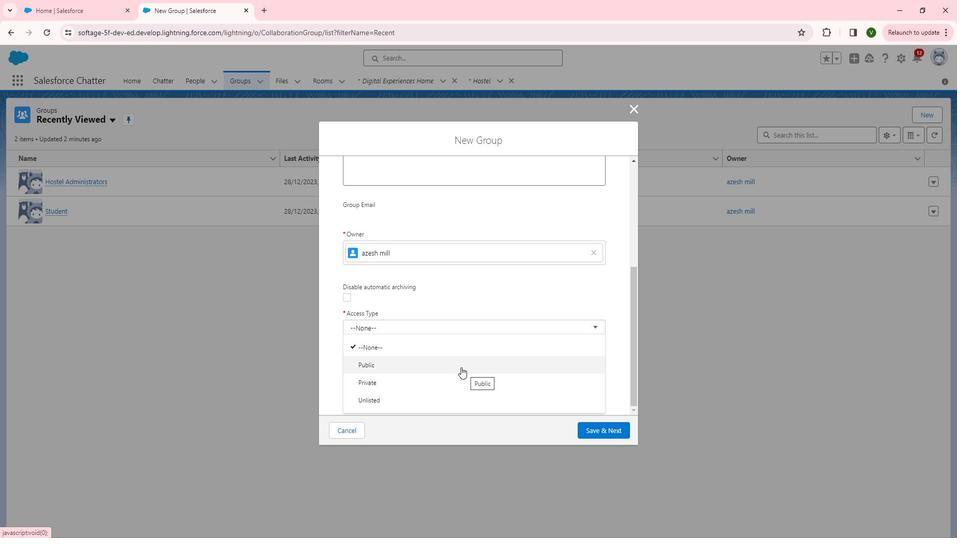 
Action: Mouse moved to (616, 423)
Screenshot: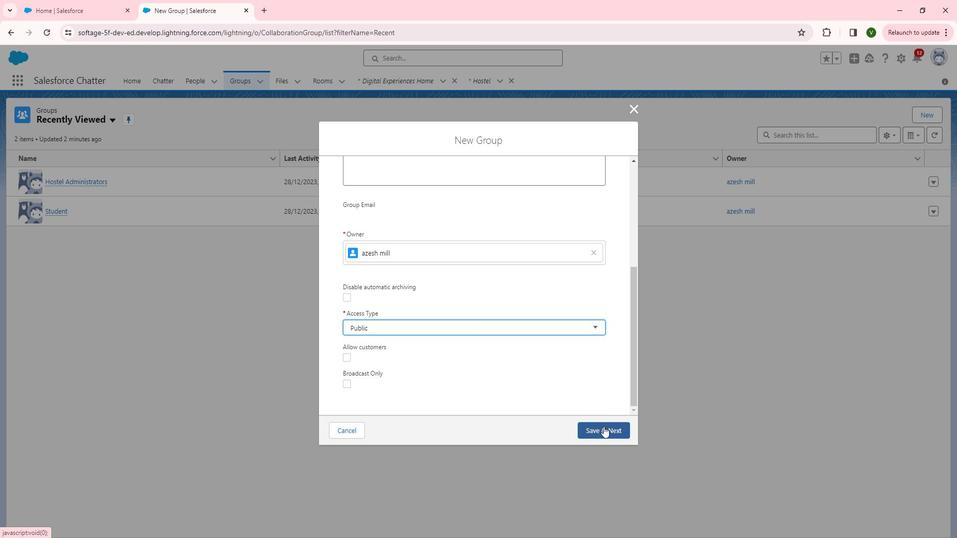 
Action: Mouse pressed left at (616, 423)
Screenshot: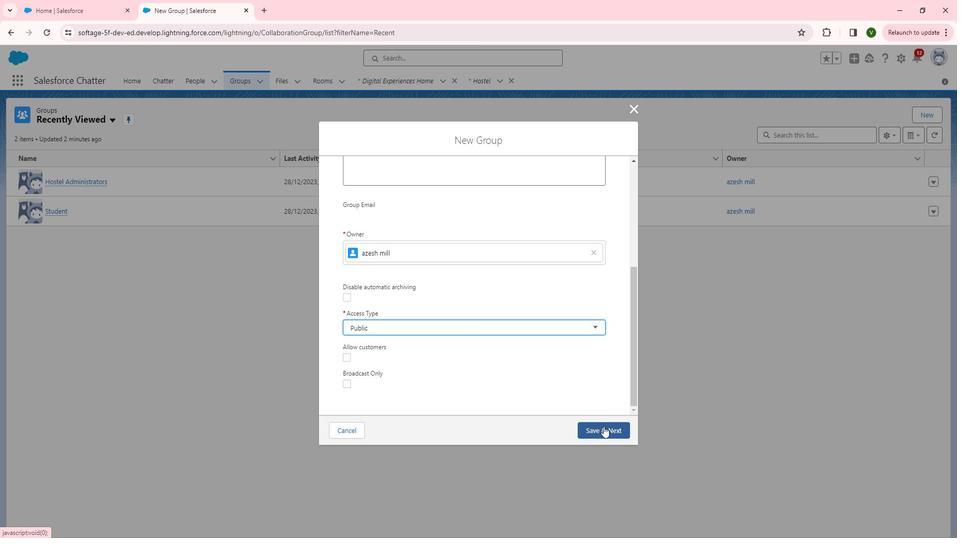 
Action: Mouse moved to (631, 420)
Screenshot: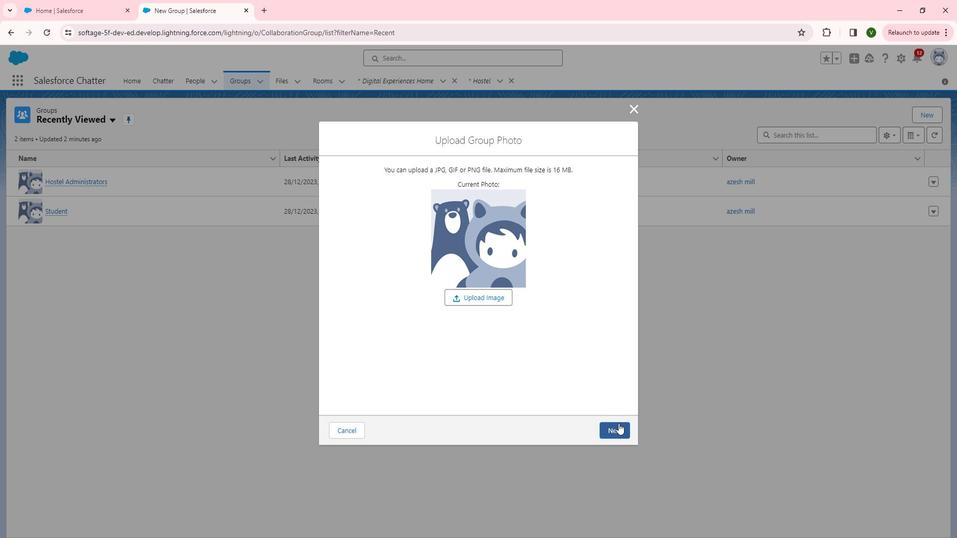 
Action: Mouse pressed left at (631, 420)
Screenshot: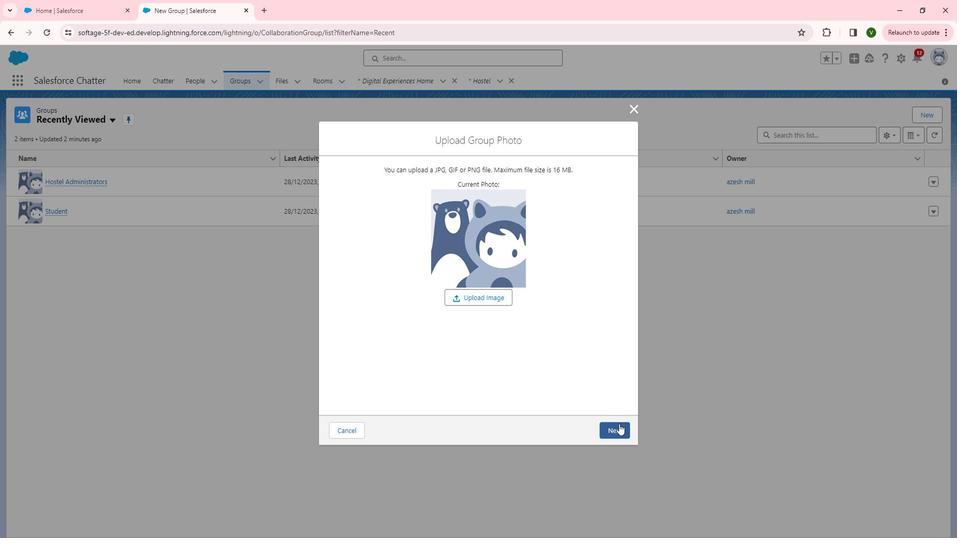 
Action: Mouse moved to (616, 203)
Screenshot: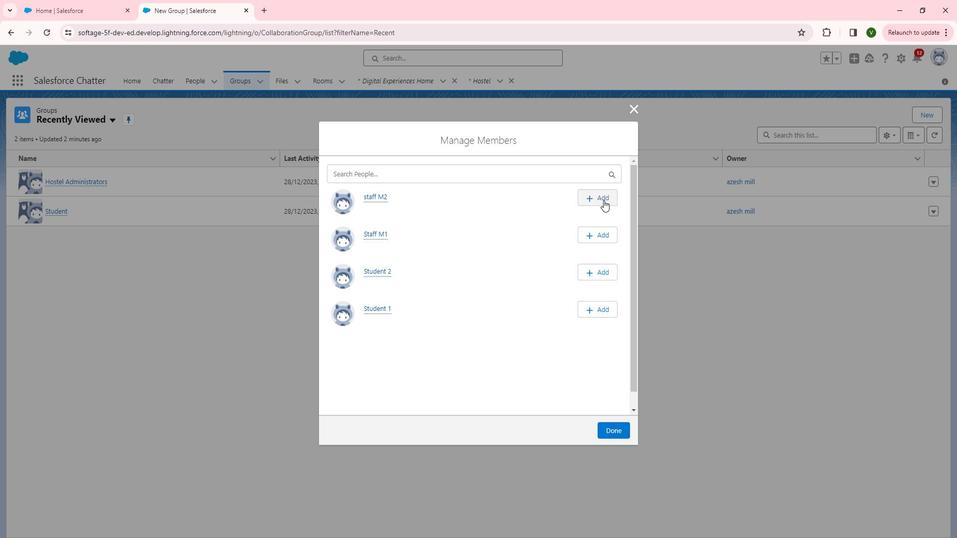 
Action: Mouse pressed left at (616, 203)
Screenshot: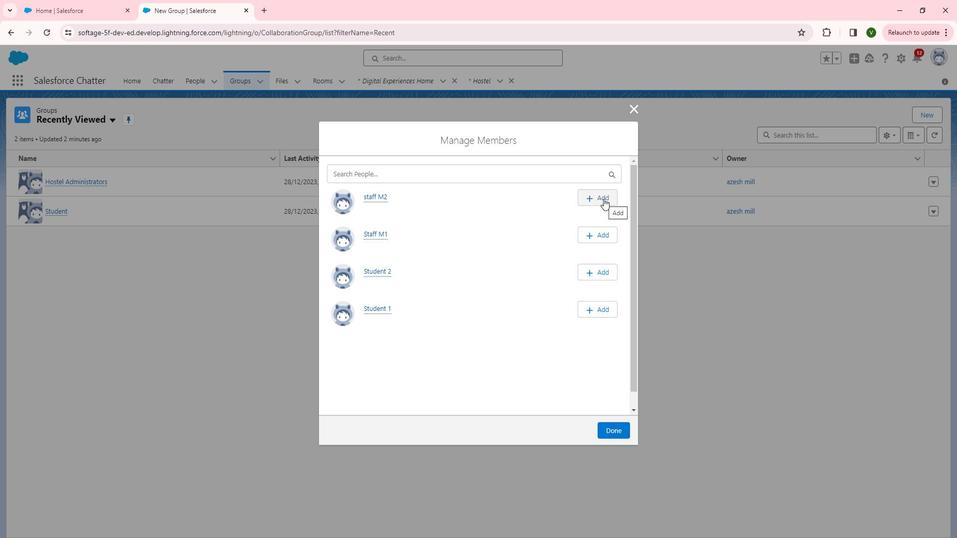 
Action: Mouse moved to (614, 242)
Screenshot: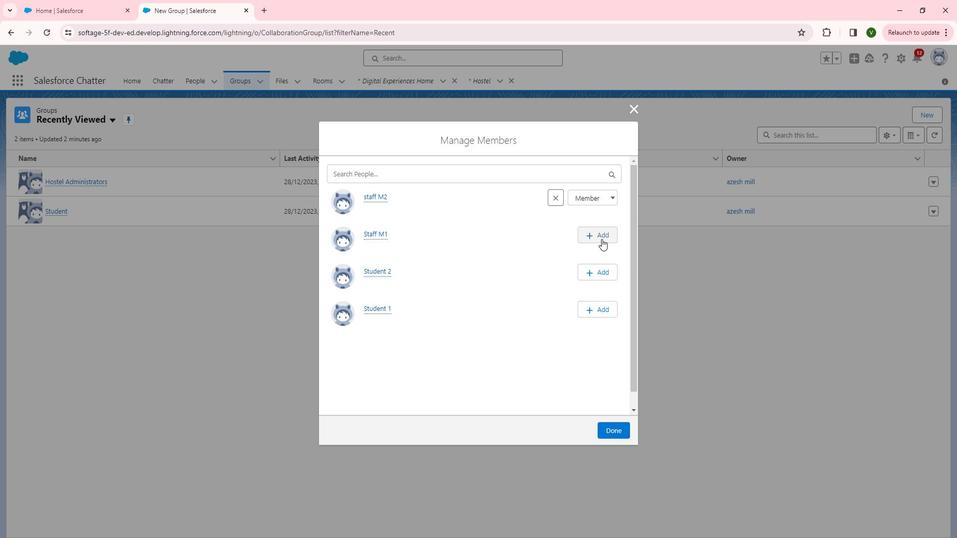 
Action: Mouse pressed left at (614, 242)
Screenshot: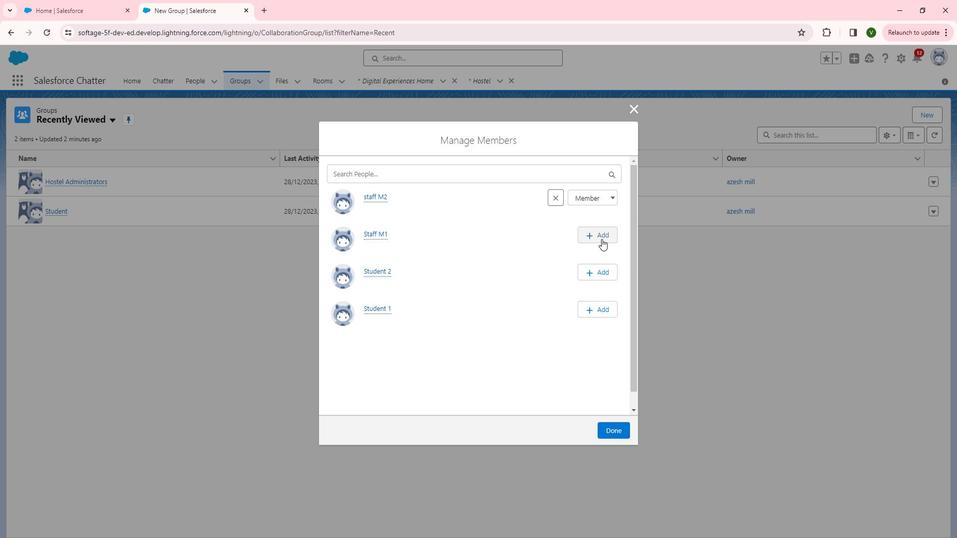 
Action: Mouse moved to (616, 275)
Screenshot: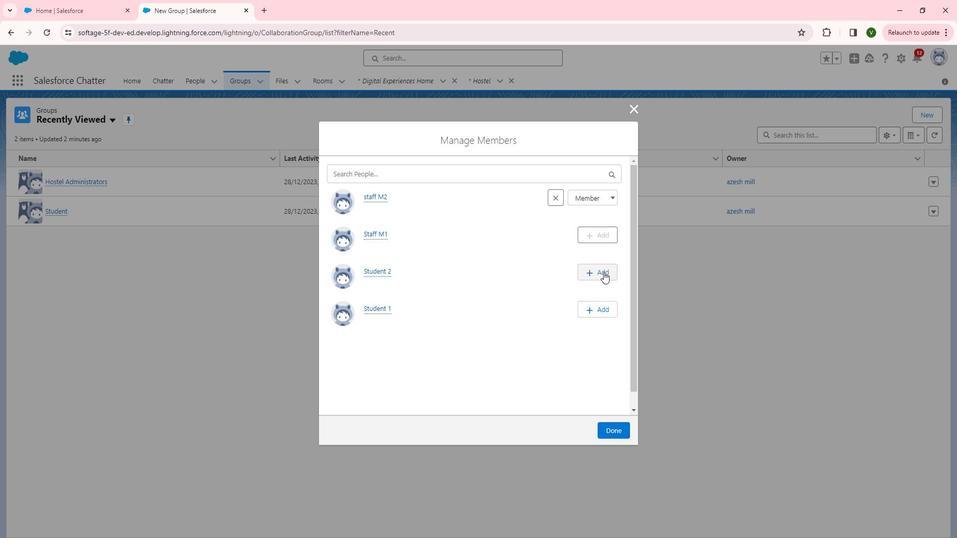 
Action: Mouse pressed left at (616, 275)
Screenshot: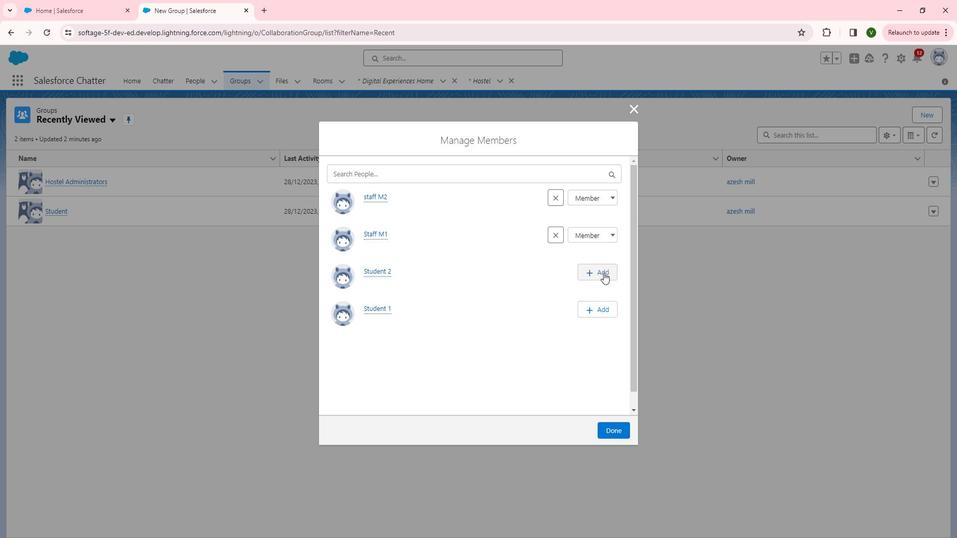 
Action: Mouse moved to (621, 309)
Screenshot: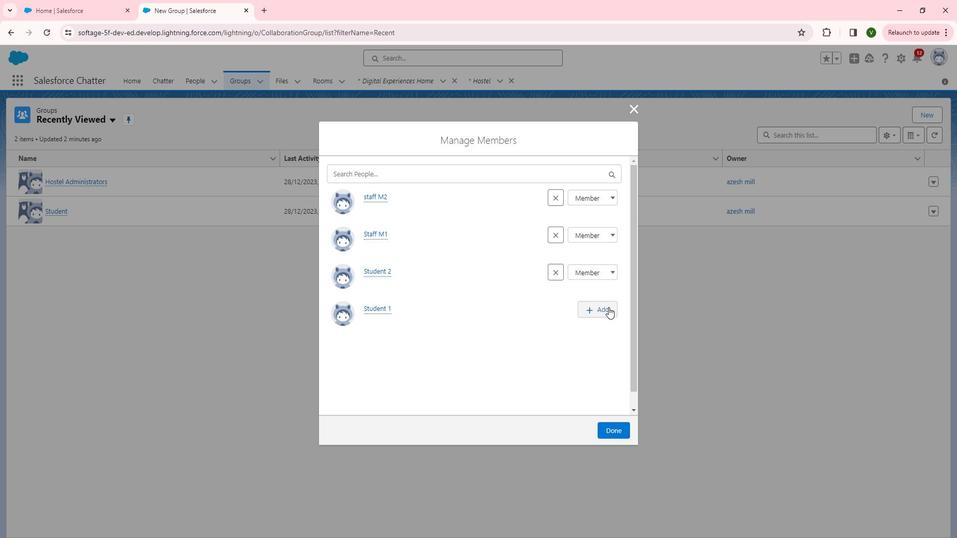 
Action: Mouse pressed left at (621, 309)
Screenshot: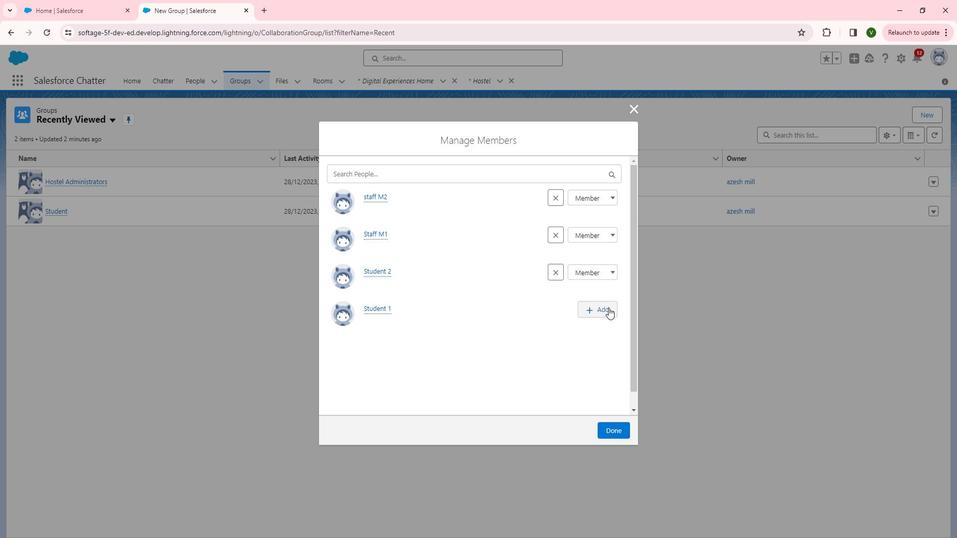 
Action: Mouse moved to (622, 201)
Screenshot: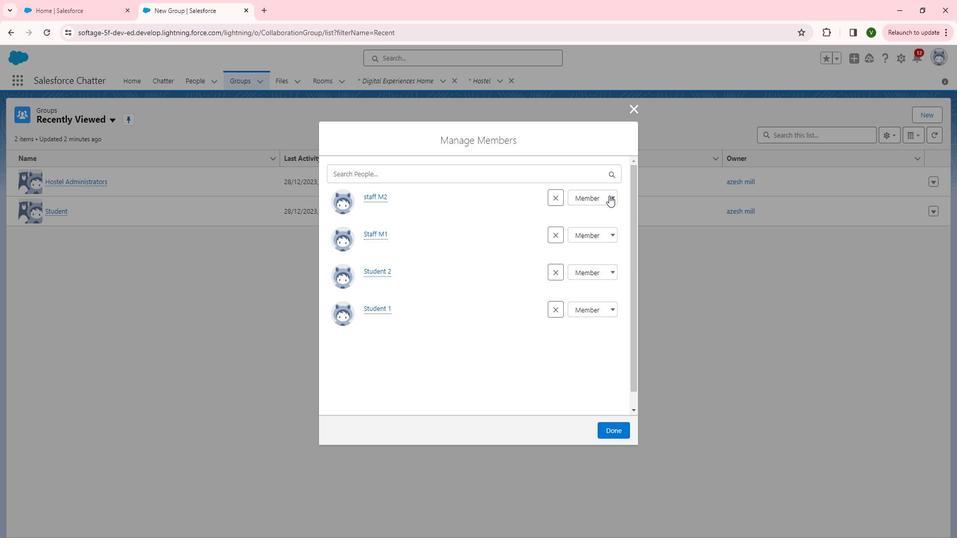 
Action: Mouse pressed left at (622, 201)
Screenshot: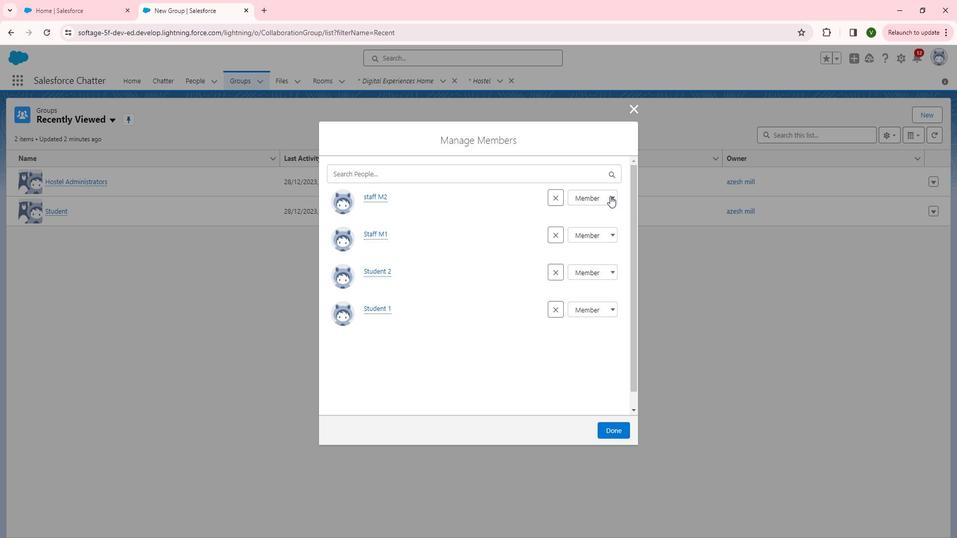 
Action: Mouse moved to (610, 204)
Screenshot: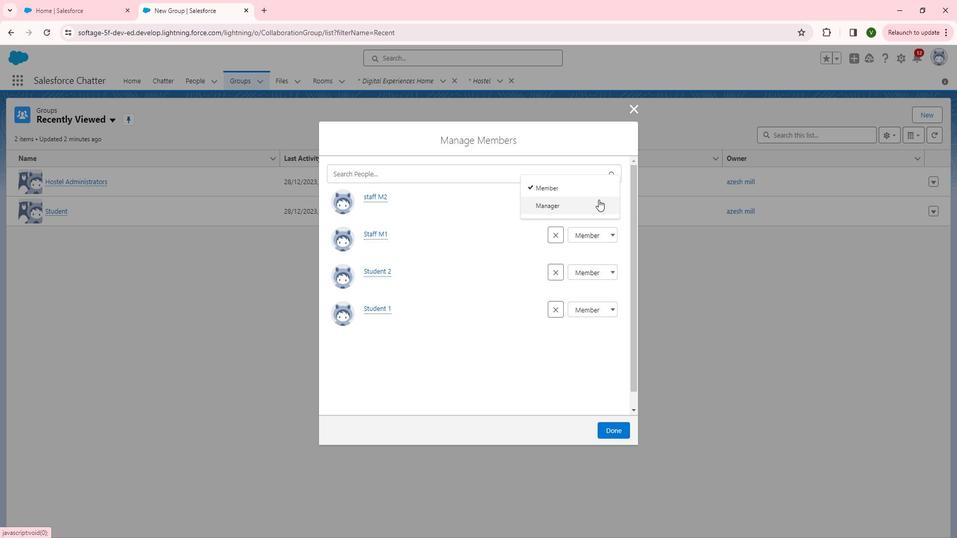 
Action: Mouse pressed left at (610, 204)
Screenshot: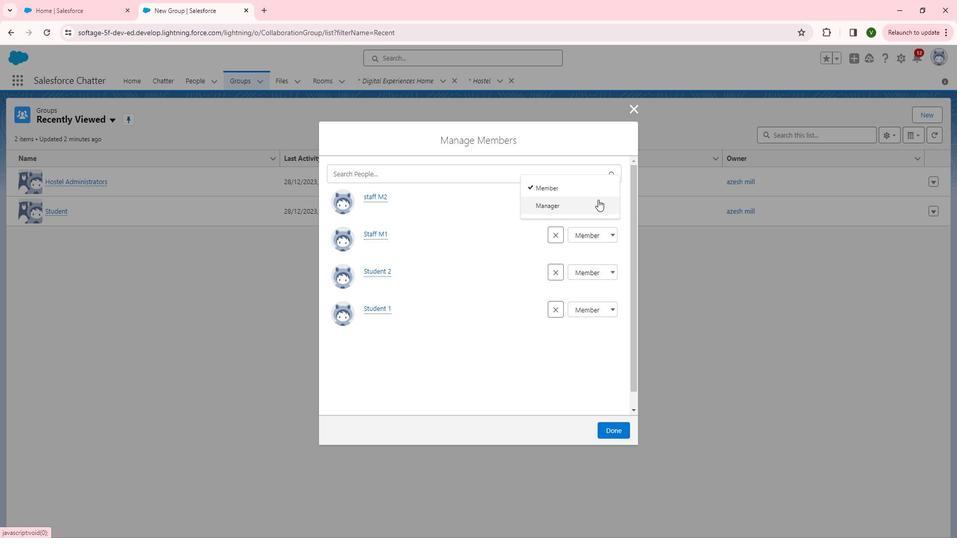 
Action: Mouse moved to (624, 238)
Screenshot: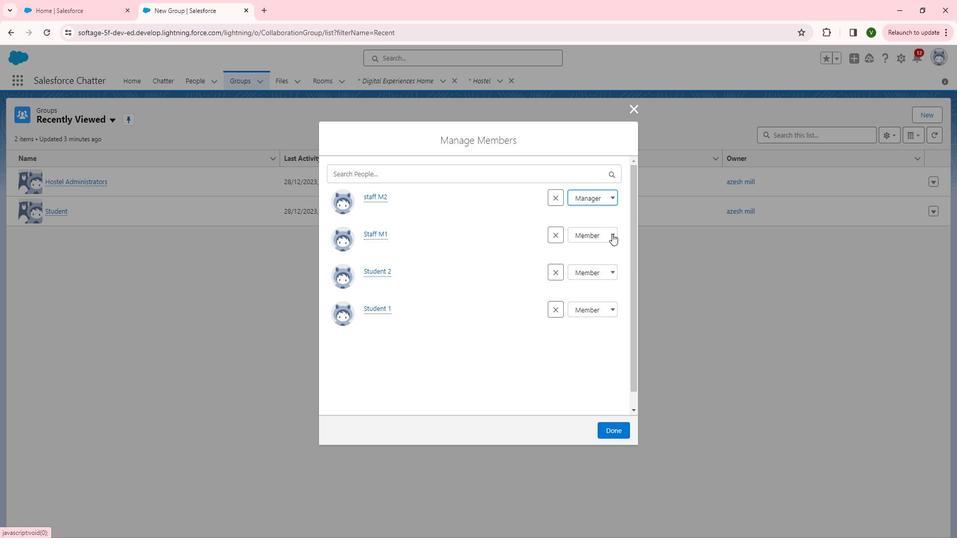 
Action: Mouse pressed left at (624, 238)
Screenshot: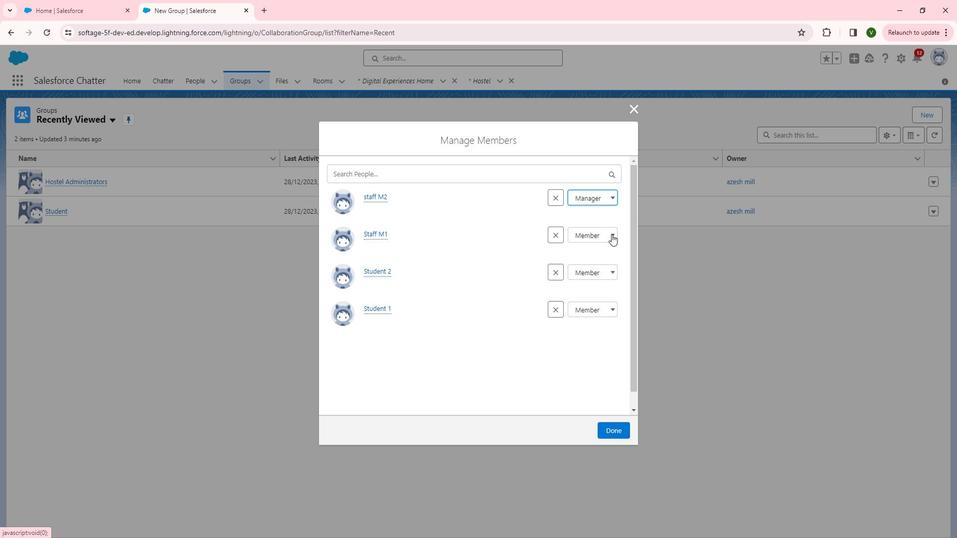 
Action: Mouse moved to (583, 247)
Screenshot: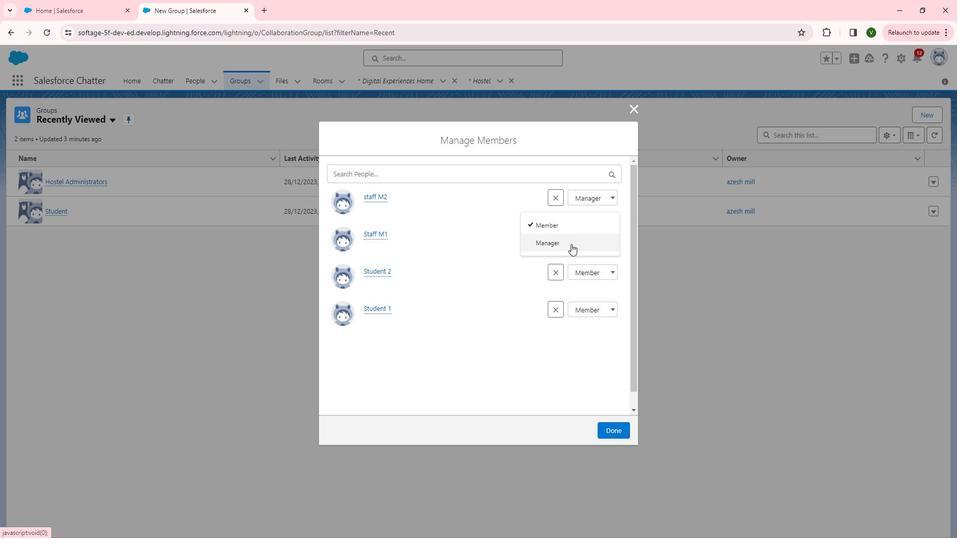 
Action: Mouse pressed left at (583, 247)
Screenshot: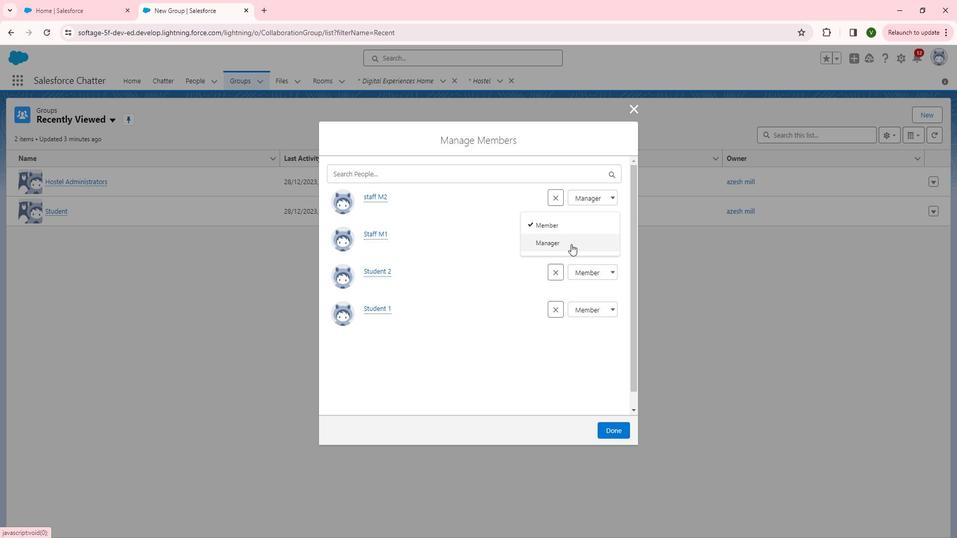 
Action: Mouse moved to (637, 353)
Screenshot: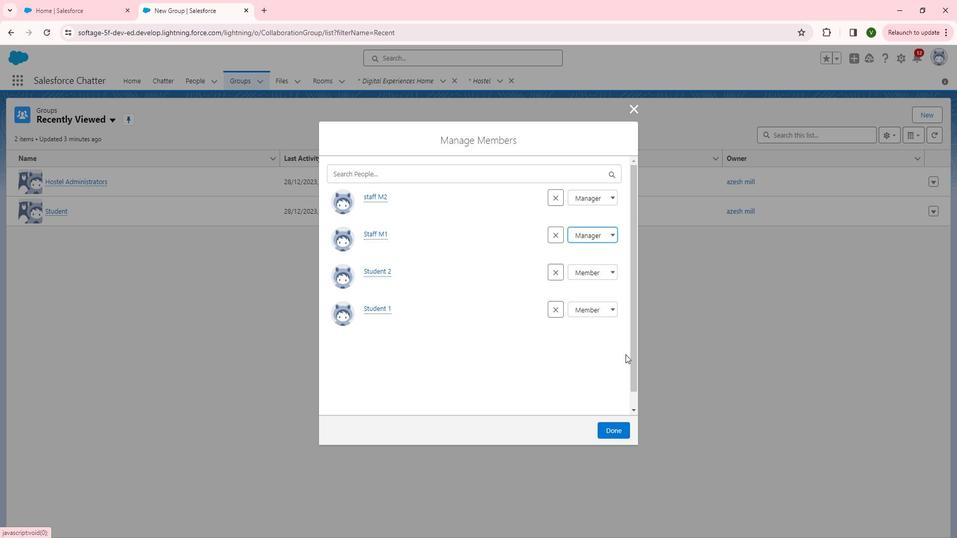 
Action: Mouse scrolled (637, 352) with delta (0, 0)
Screenshot: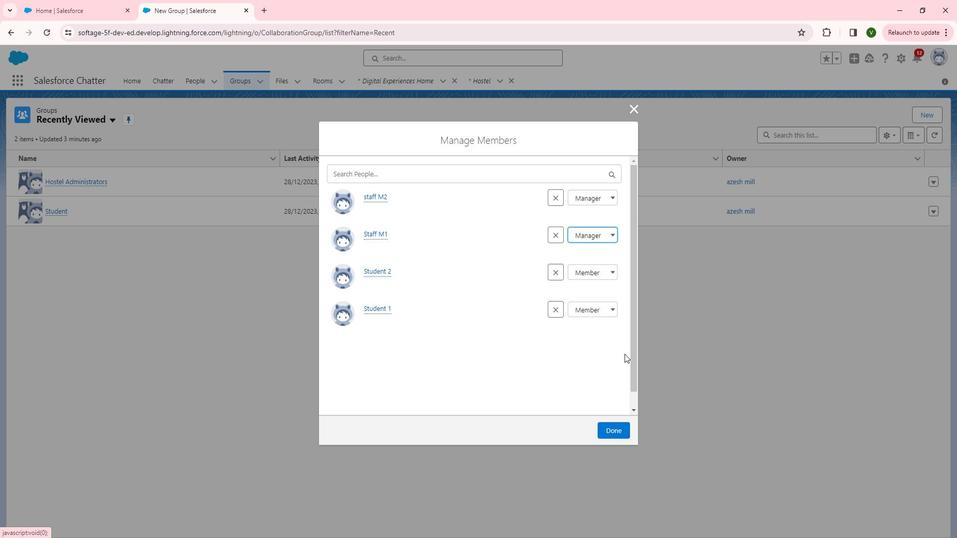 
Action: Mouse scrolled (637, 352) with delta (0, 0)
Screenshot: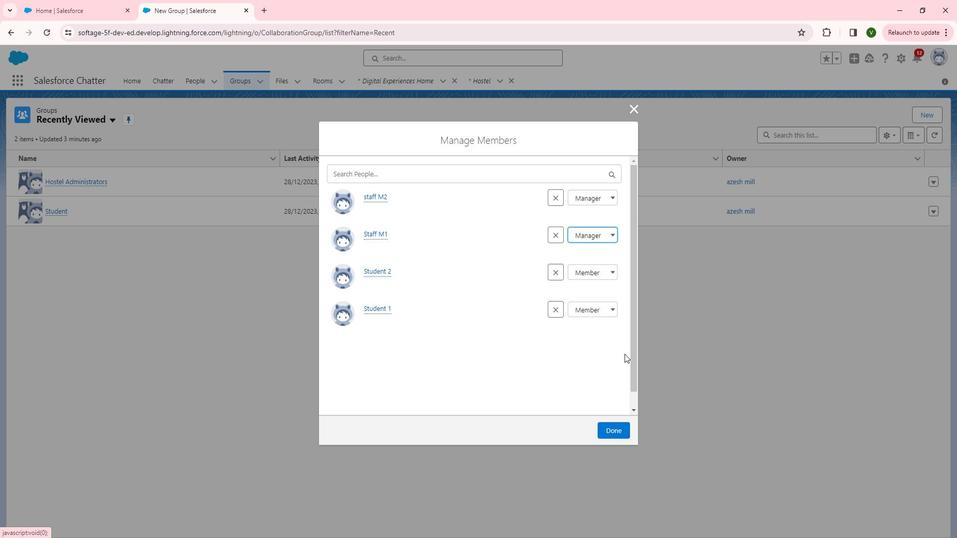 
Action: Mouse moved to (629, 428)
Screenshot: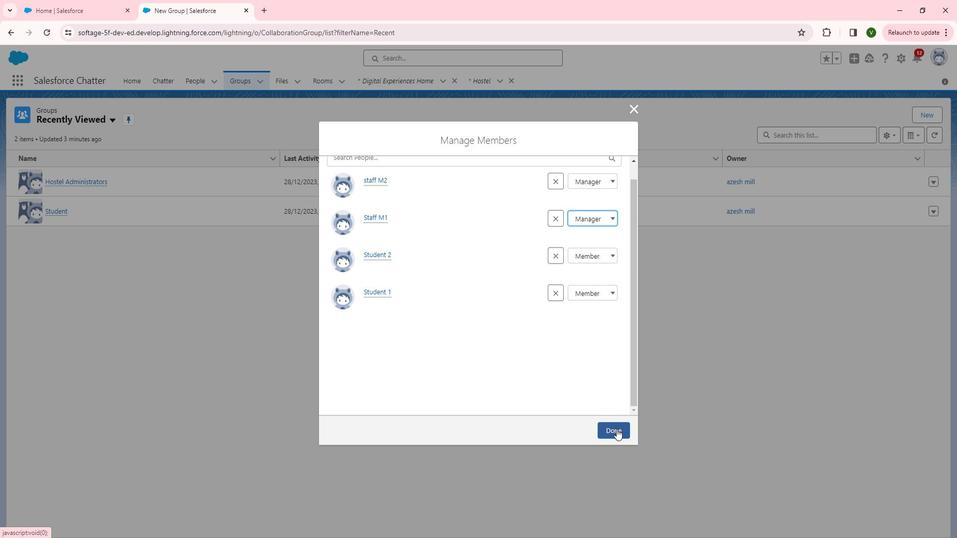 
Action: Mouse pressed left at (629, 428)
Screenshot: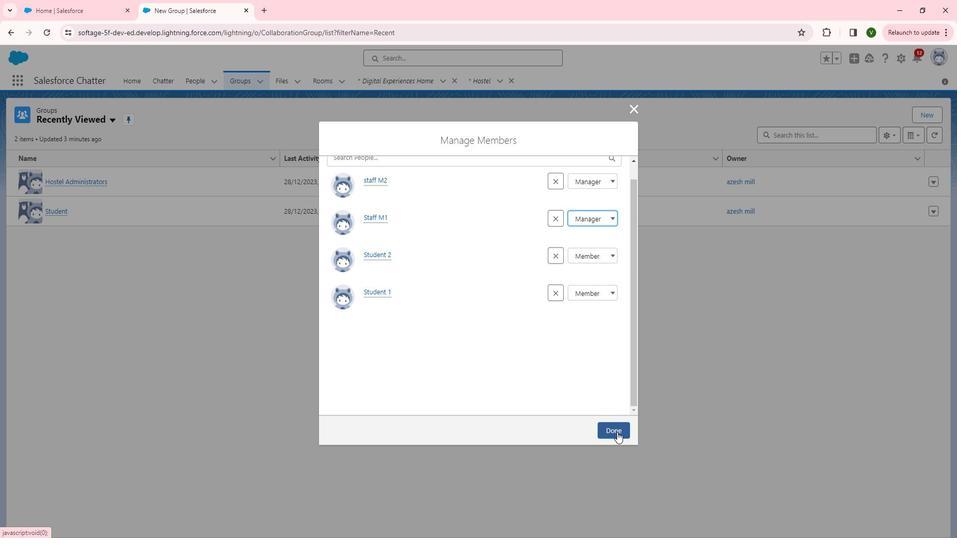 
Action: Mouse moved to (904, 65)
Screenshot: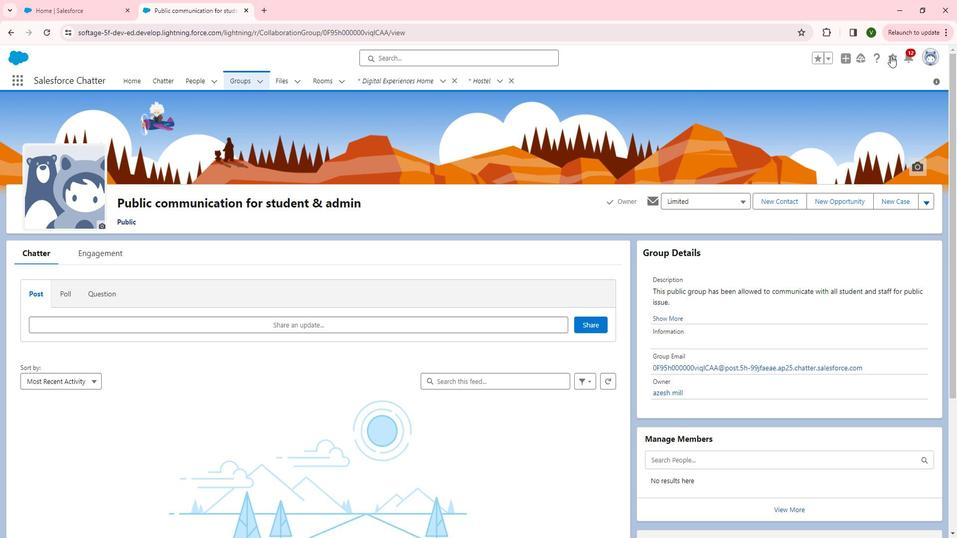 
Action: Mouse pressed left at (904, 65)
Screenshot: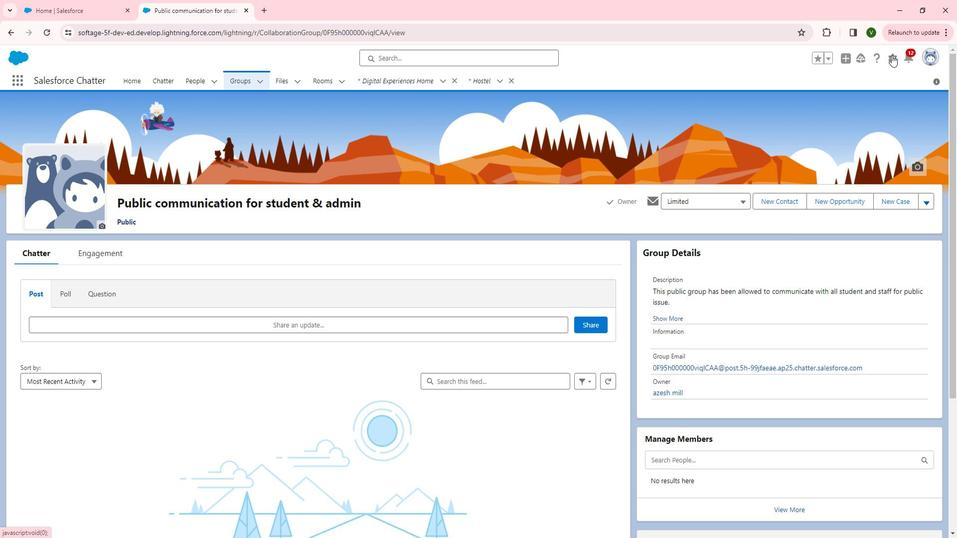 
Action: Mouse moved to (865, 99)
Screenshot: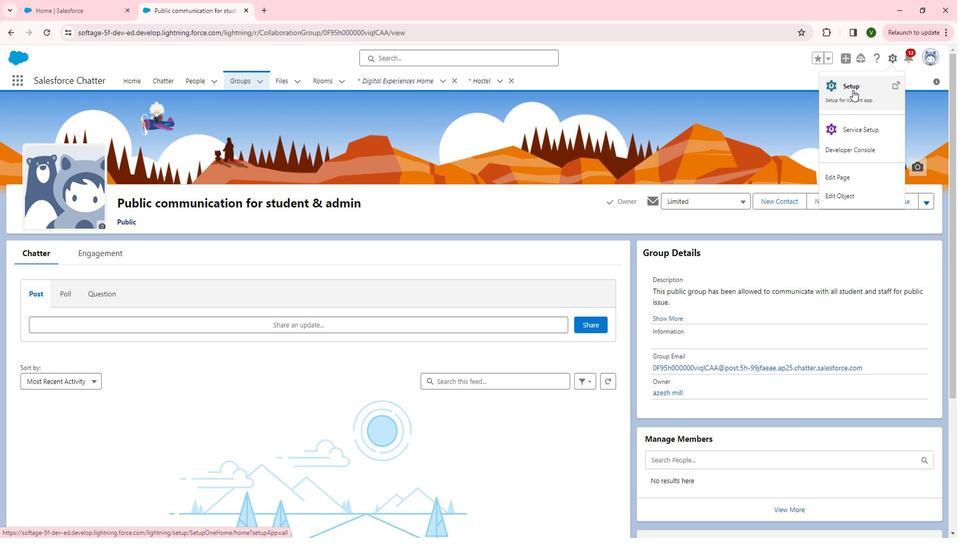 
Action: Mouse pressed left at (865, 99)
Screenshot: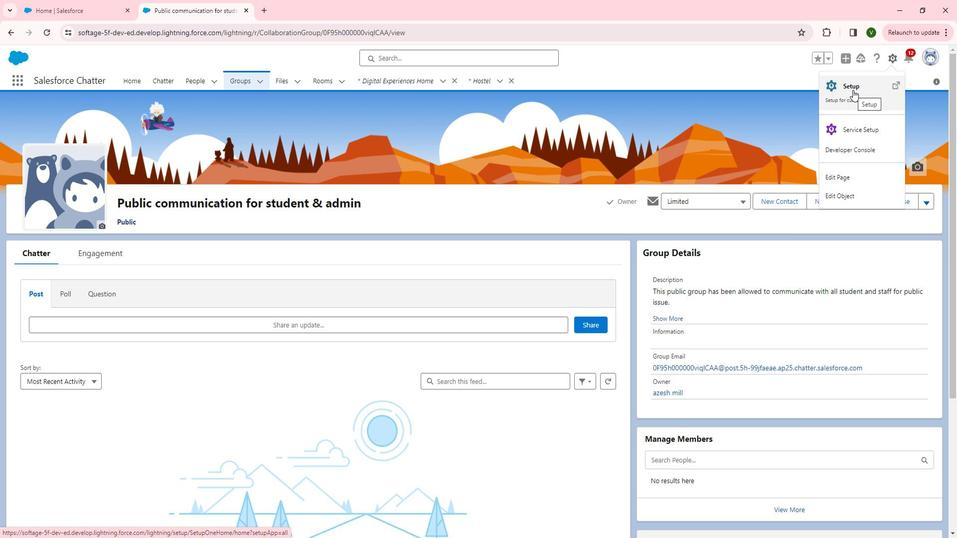 
Action: Mouse moved to (83, 261)
Screenshot: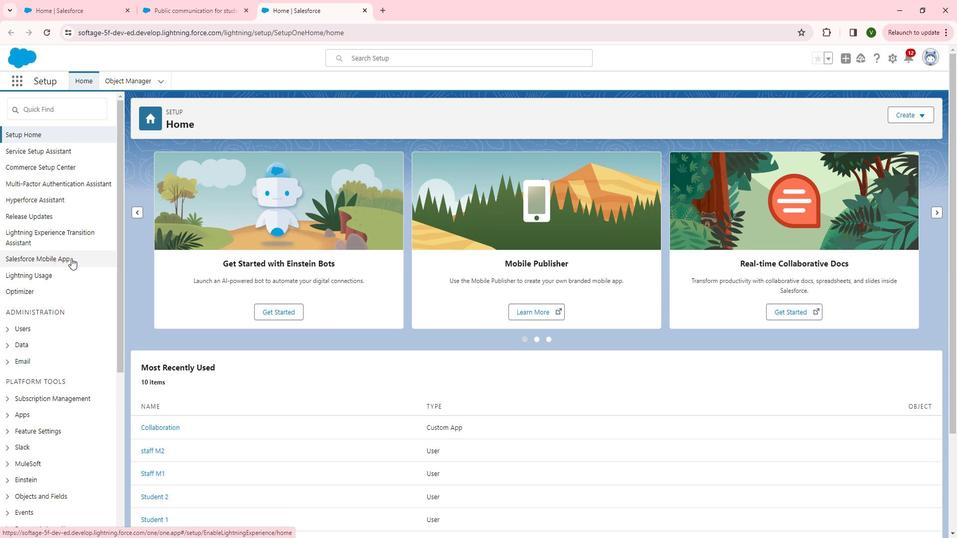
Action: Mouse scrolled (83, 260) with delta (0, 0)
Screenshot: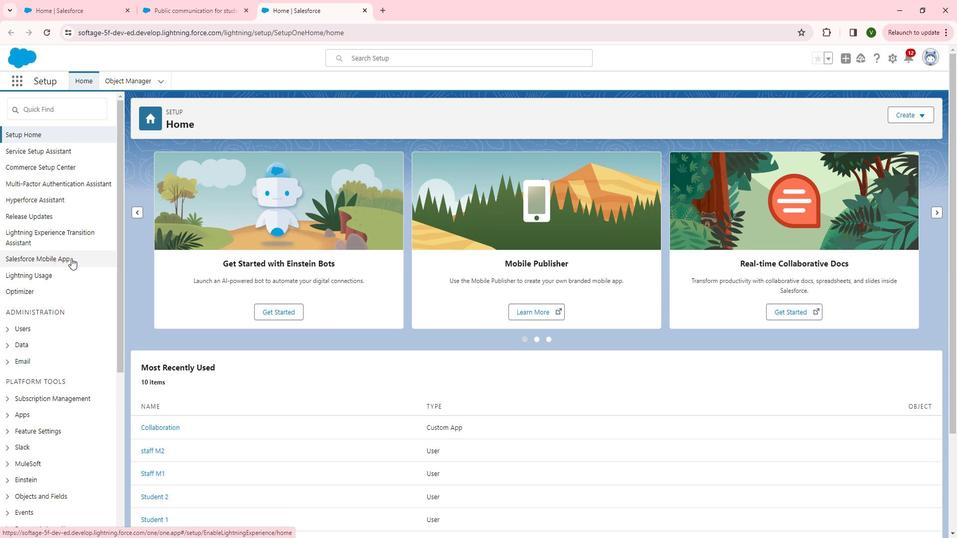 
Action: Mouse moved to (82, 261)
Screenshot: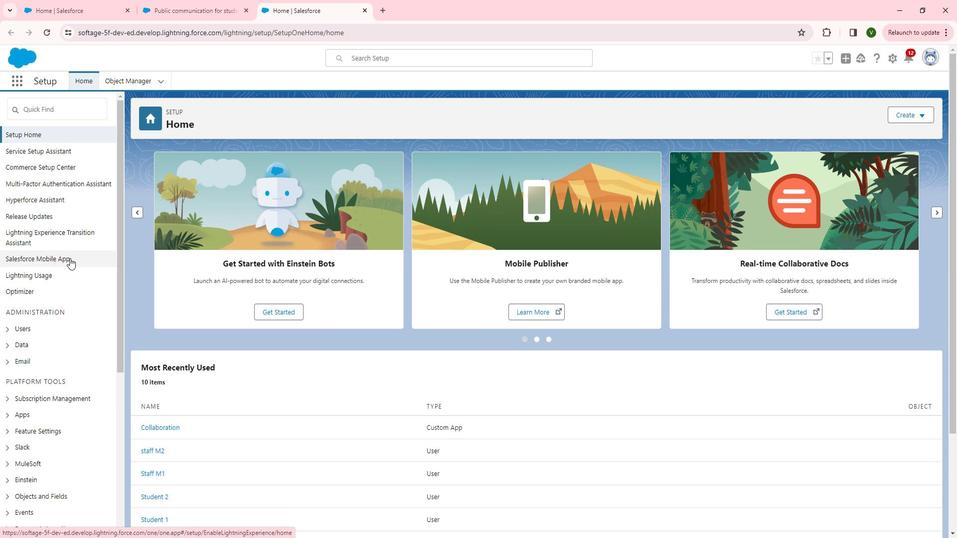 
Action: Mouse scrolled (82, 260) with delta (0, 0)
Screenshot: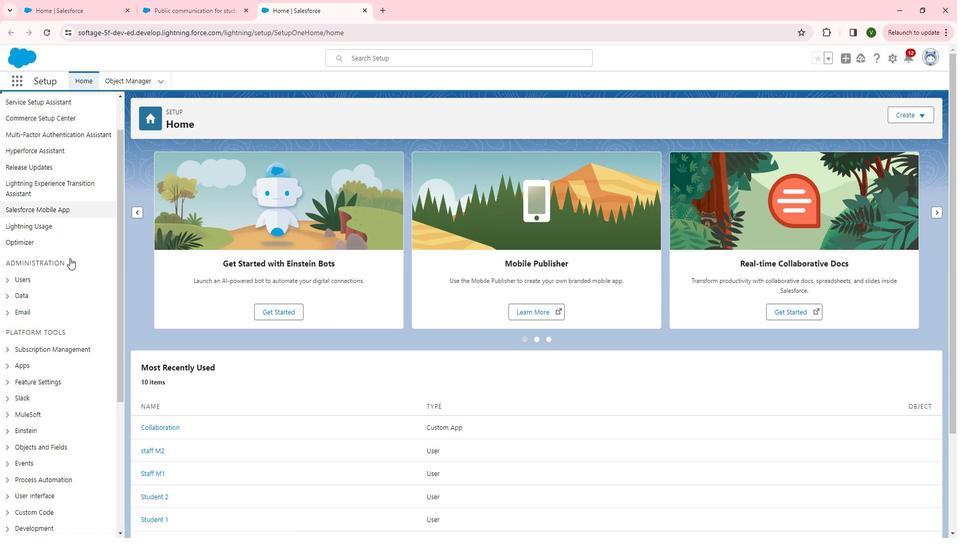 
Action: Mouse moved to (20, 325)
Screenshot: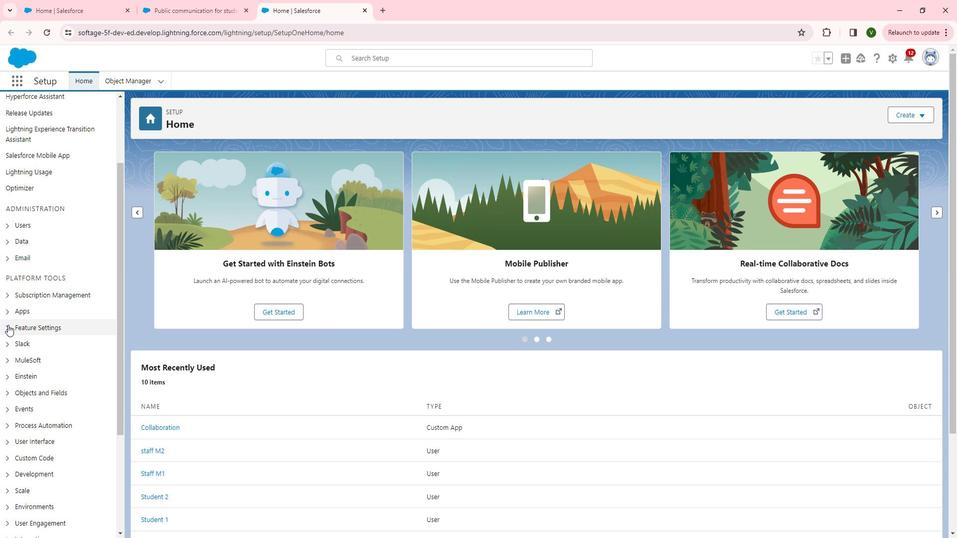 
Action: Mouse pressed left at (20, 325)
Screenshot: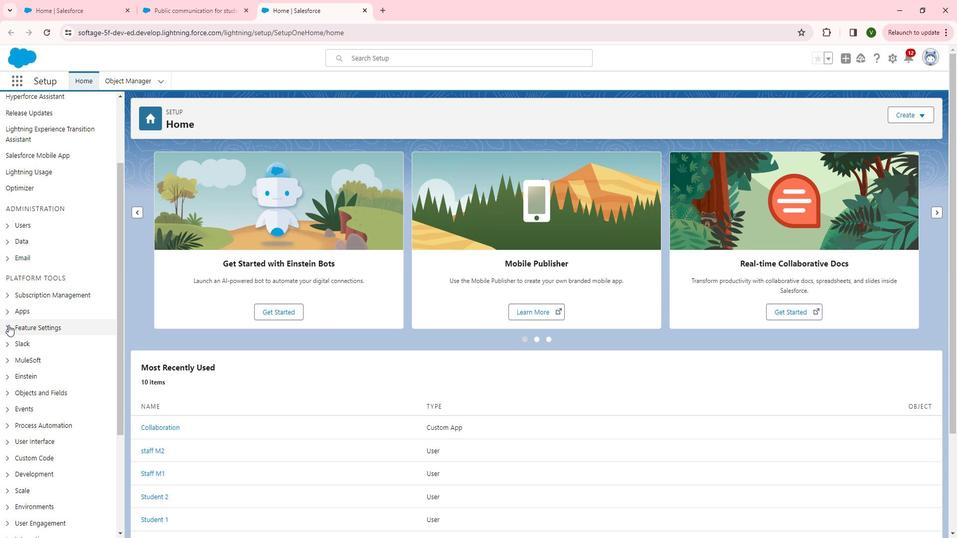 
Action: Mouse moved to (56, 333)
Screenshot: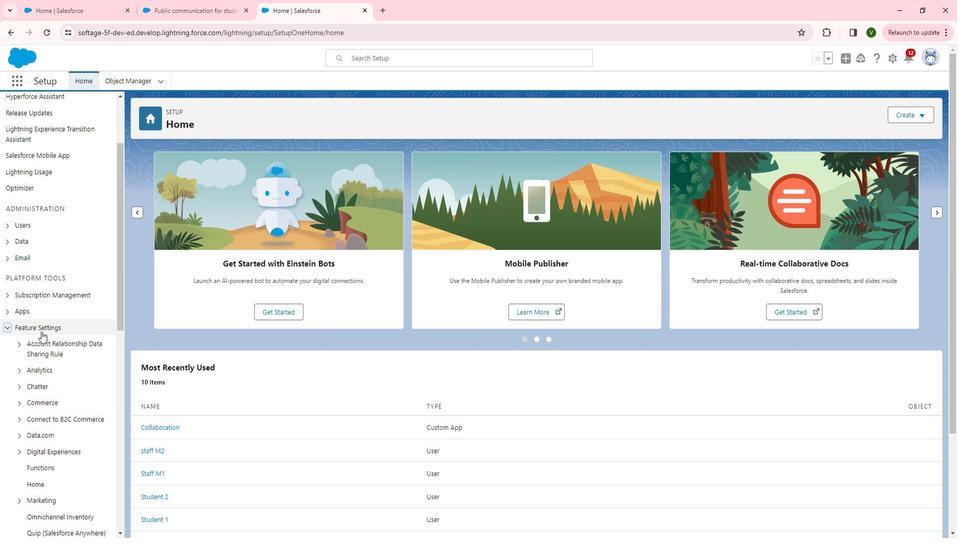 
Action: Mouse scrolled (56, 333) with delta (0, 0)
Screenshot: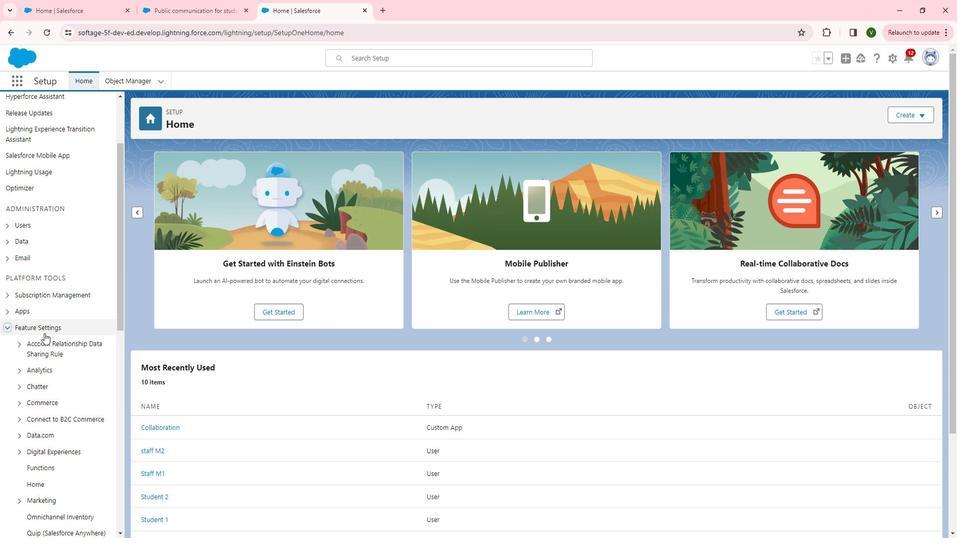 
Action: Mouse moved to (32, 396)
Screenshot: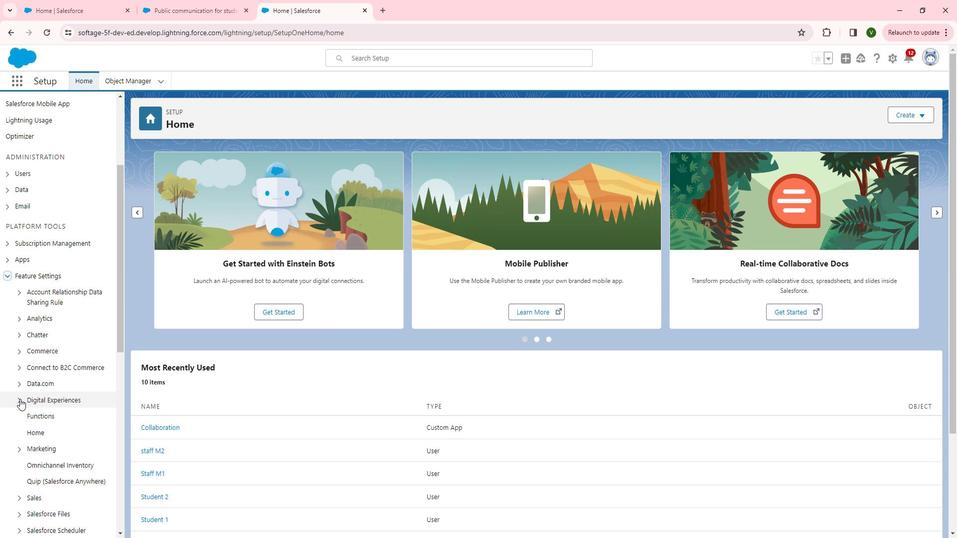 
Action: Mouse pressed left at (32, 396)
Screenshot: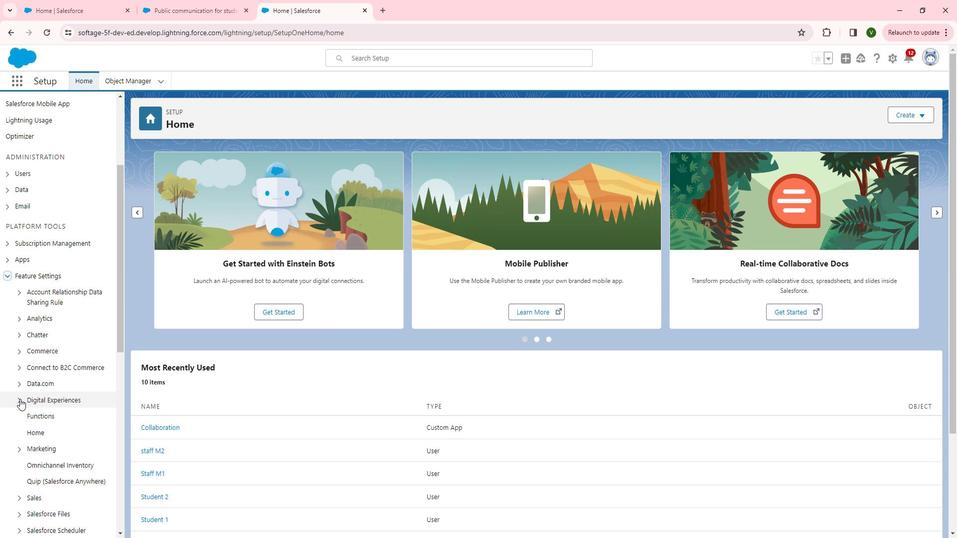 
Action: Mouse moved to (59, 411)
Screenshot: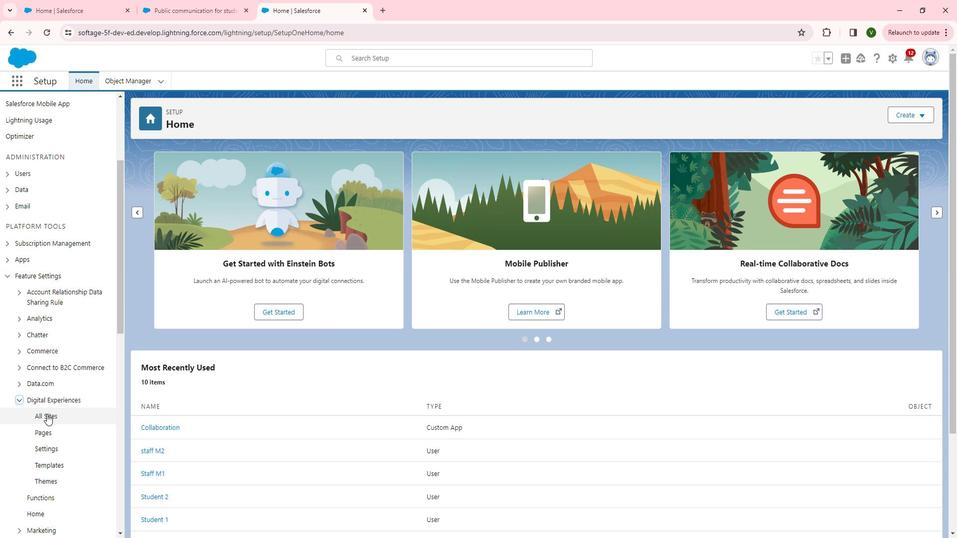 
Action: Mouse pressed left at (59, 411)
Screenshot: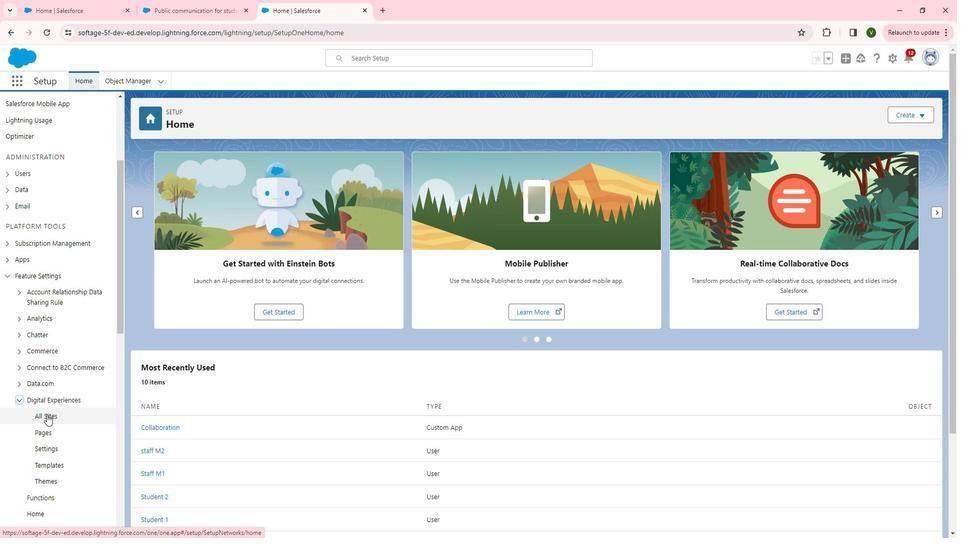 
Action: Mouse moved to (176, 241)
Screenshot: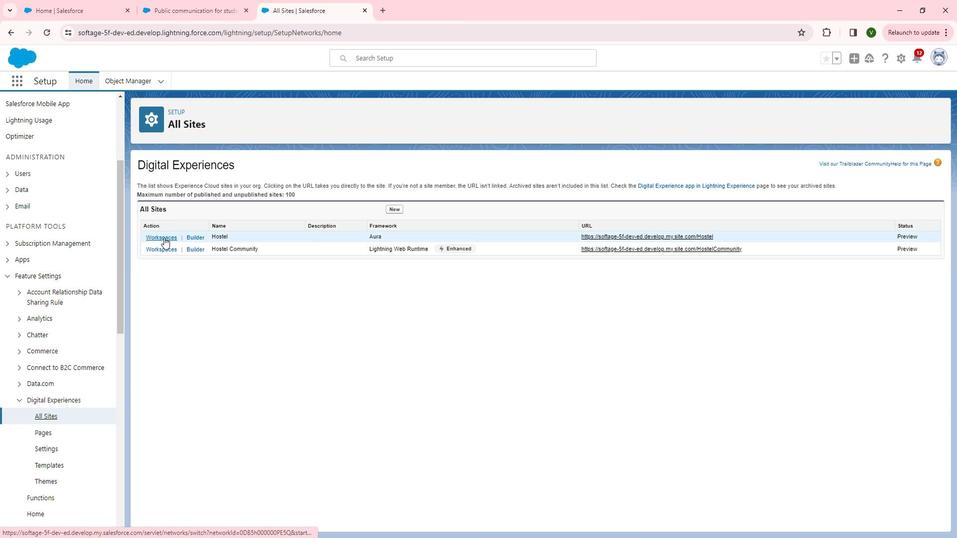 
Action: Mouse pressed left at (176, 241)
Screenshot: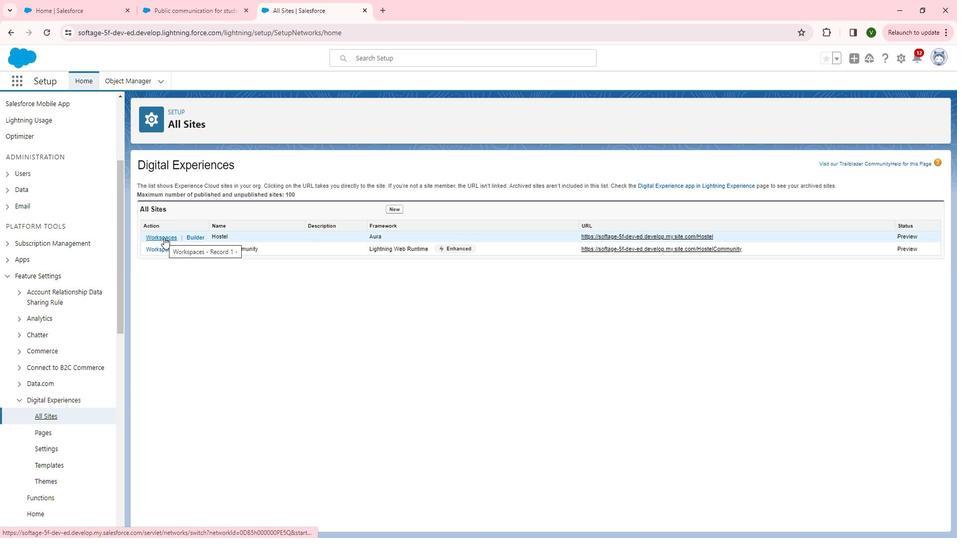 
Action: Mouse moved to (150, 239)
Screenshot: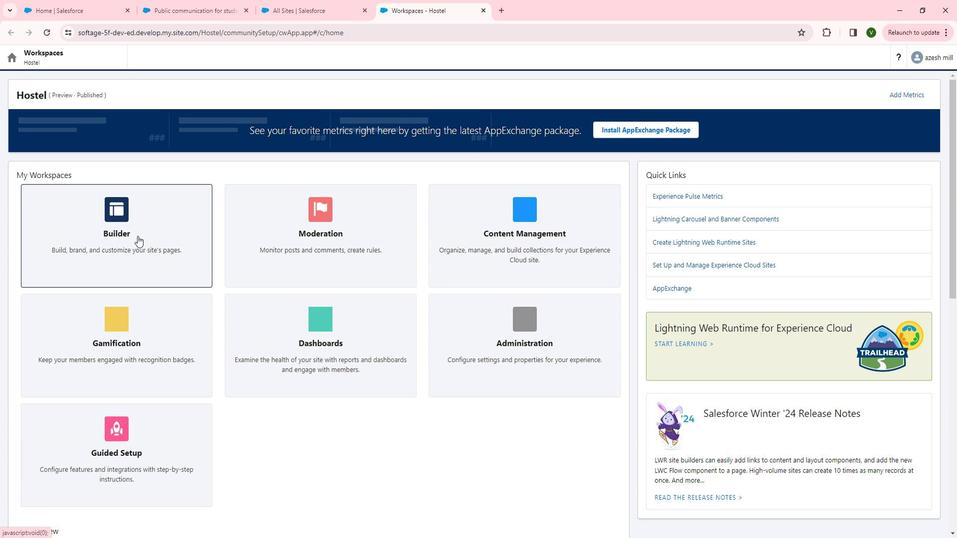 
Action: Mouse pressed left at (150, 239)
Screenshot: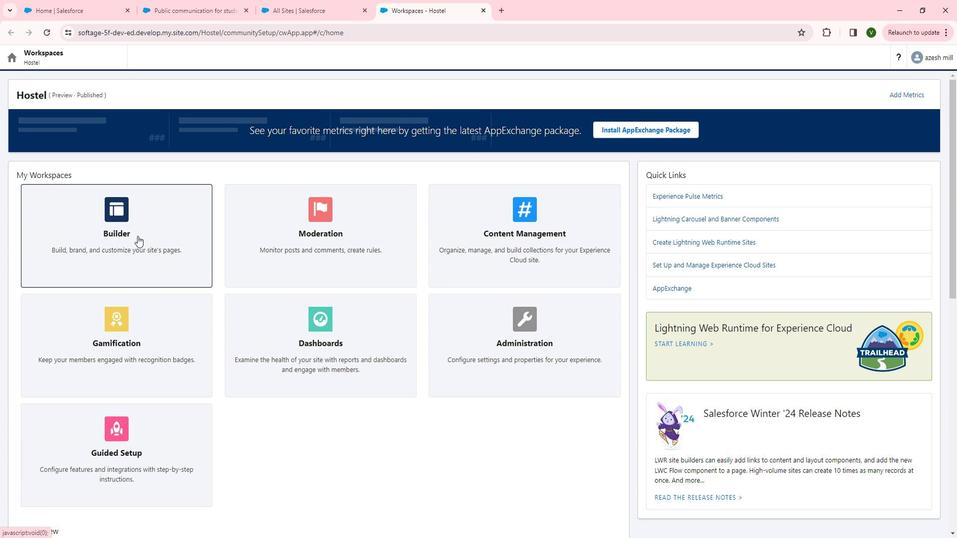 
Action: Mouse moved to (495, 322)
Screenshot: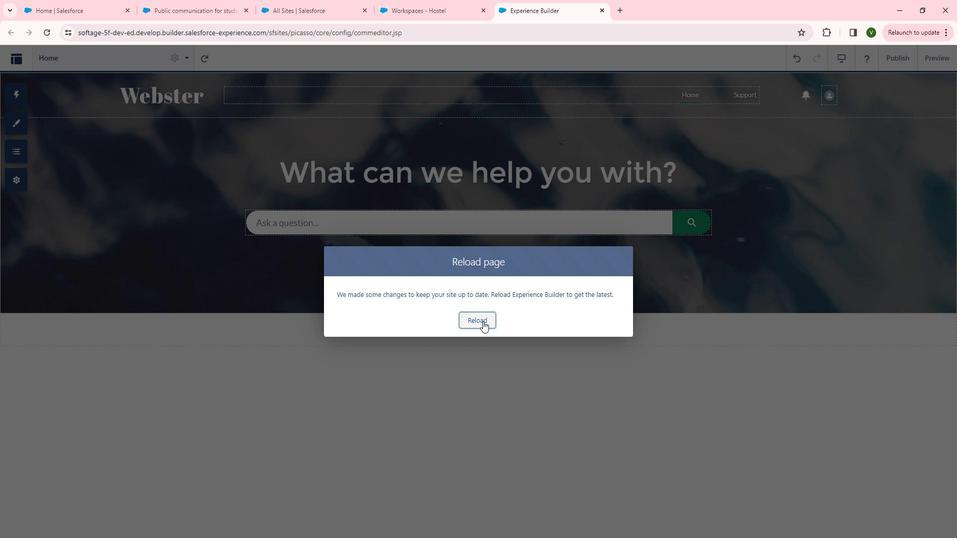 
Action: Mouse pressed left at (495, 322)
Screenshot: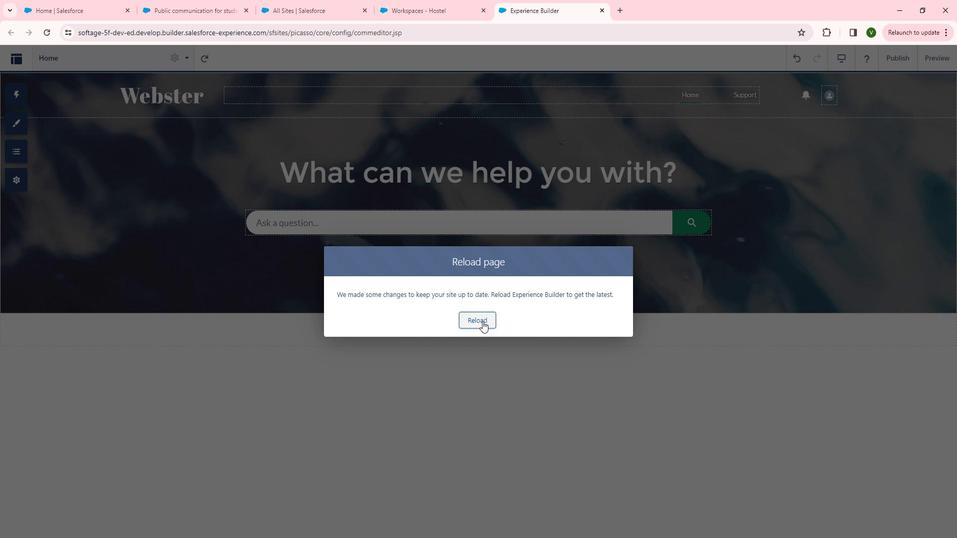 
Action: Mouse moved to (134, 68)
Screenshot: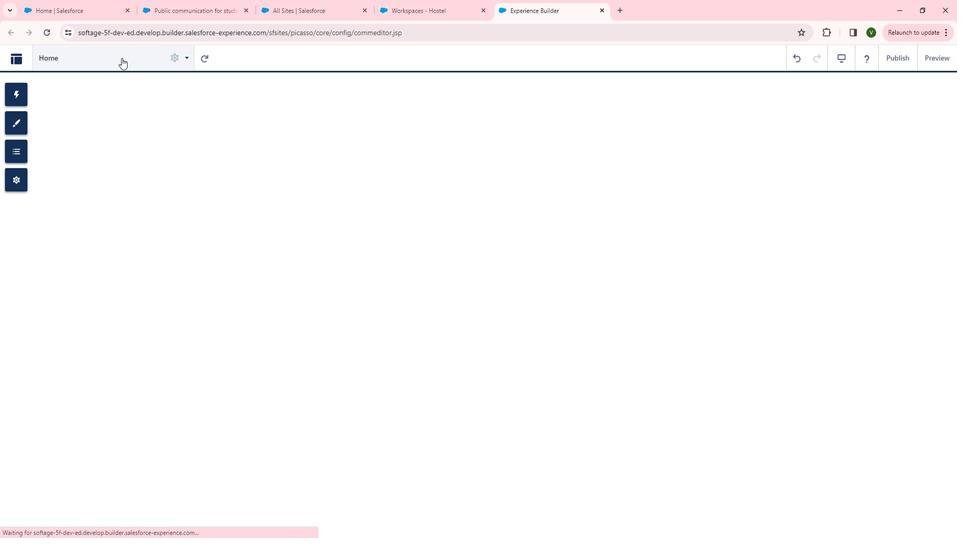 
Action: Mouse pressed left at (134, 68)
Screenshot: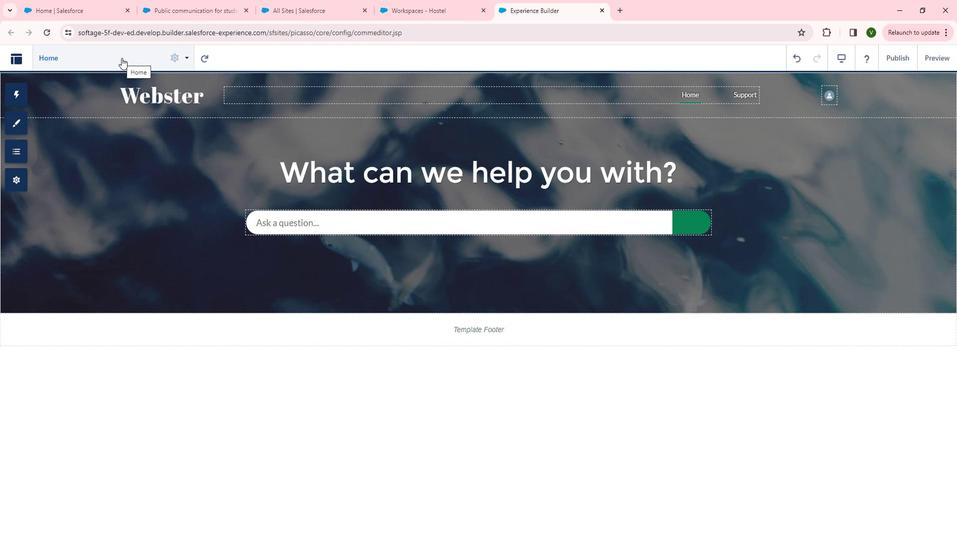 
Action: Mouse moved to (119, 338)
Screenshot: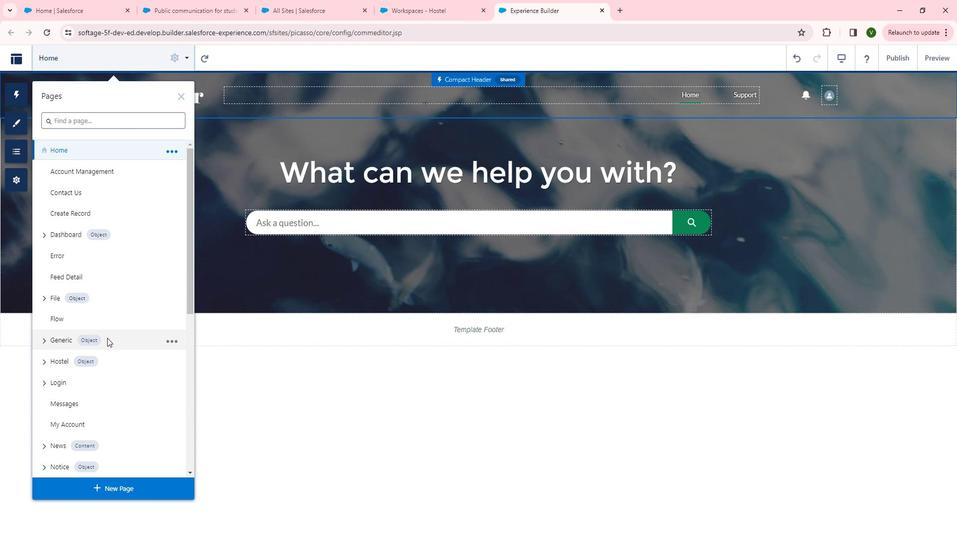 
Action: Mouse scrolled (119, 338) with delta (0, 0)
Screenshot: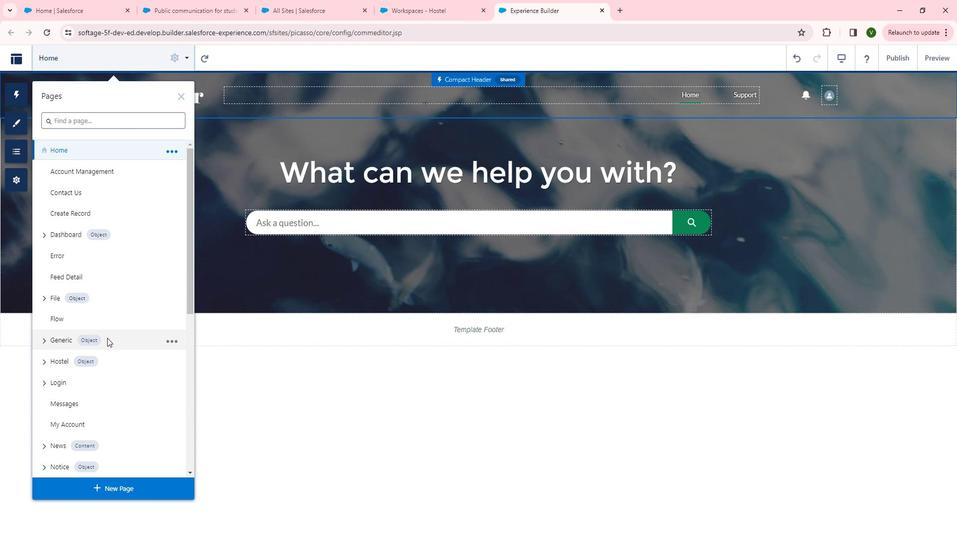 
Action: Mouse scrolled (119, 338) with delta (0, 0)
Screenshot: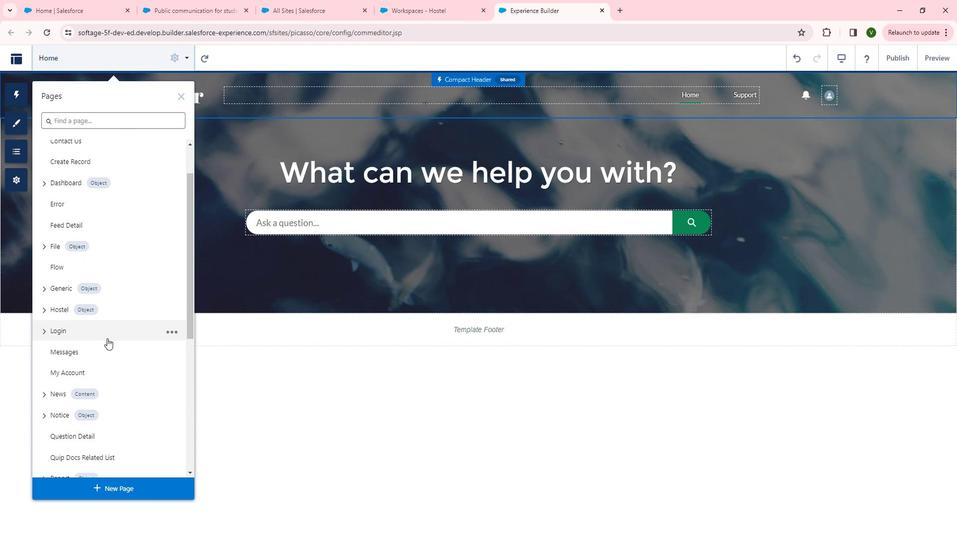 
Action: Mouse scrolled (119, 338) with delta (0, 0)
Screenshot: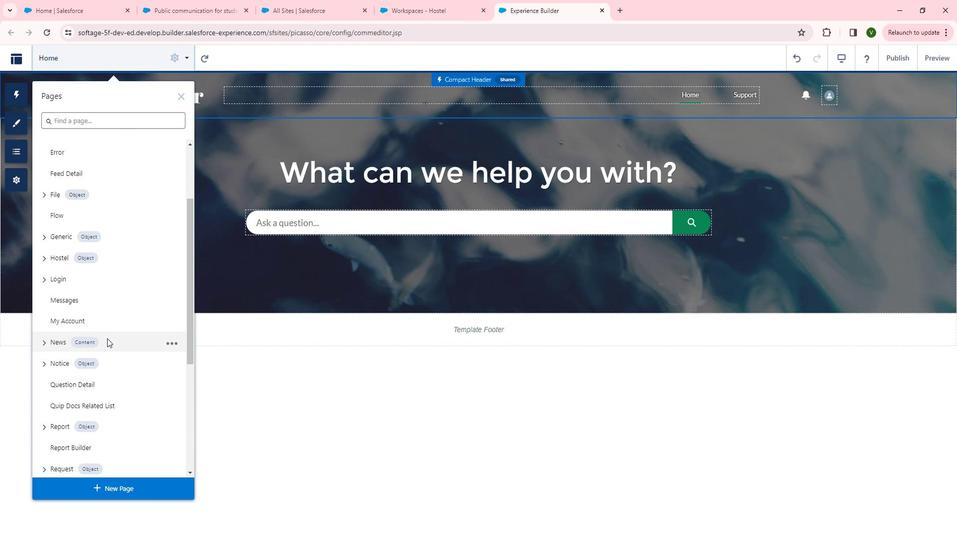 
Action: Mouse moved to (119, 339)
Screenshot: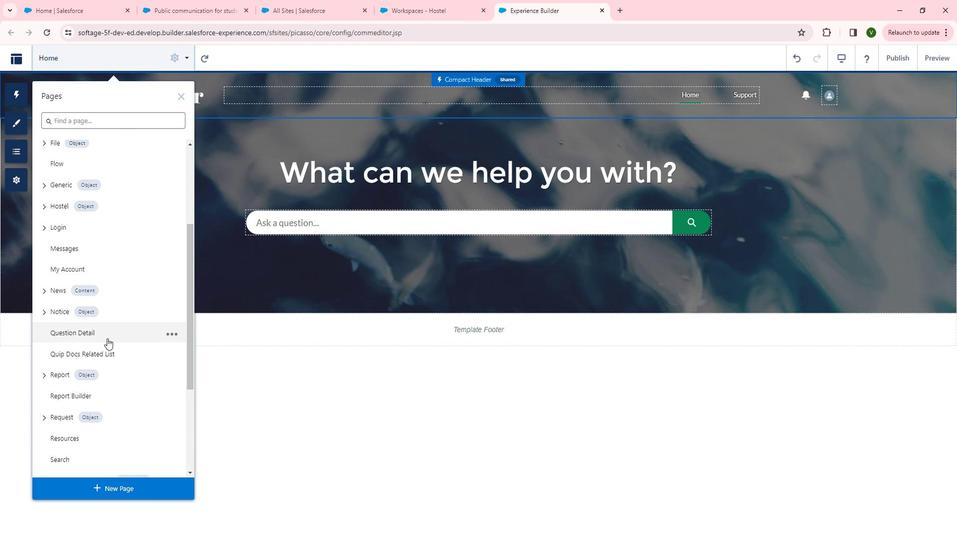 
Action: Mouse scrolled (119, 338) with delta (0, 0)
Screenshot: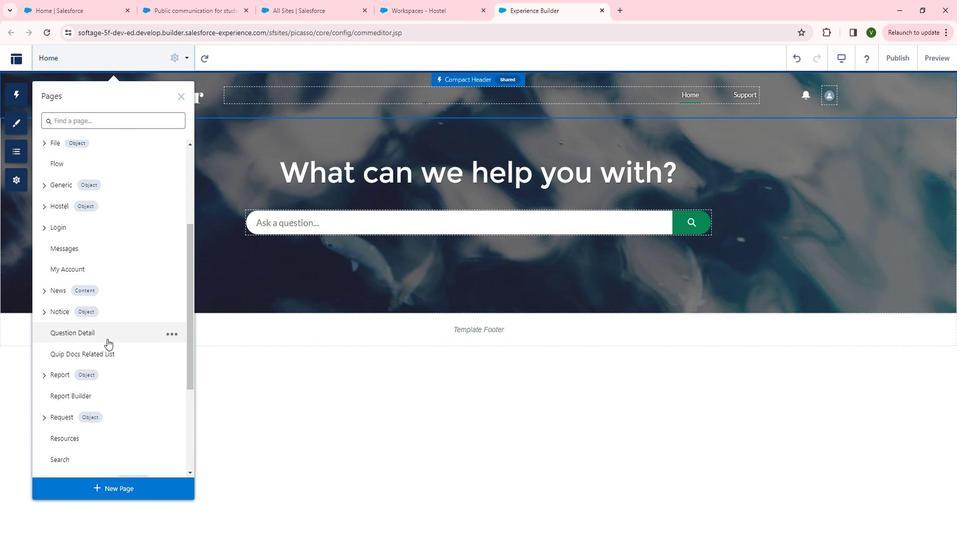 
Action: Mouse scrolled (119, 338) with delta (0, 0)
Screenshot: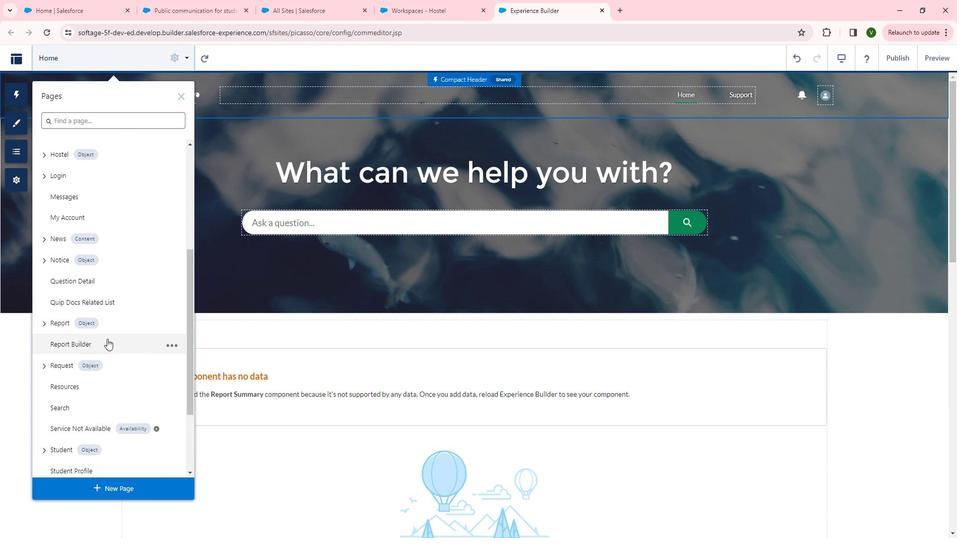 
Action: Mouse scrolled (119, 338) with delta (0, 0)
Screenshot: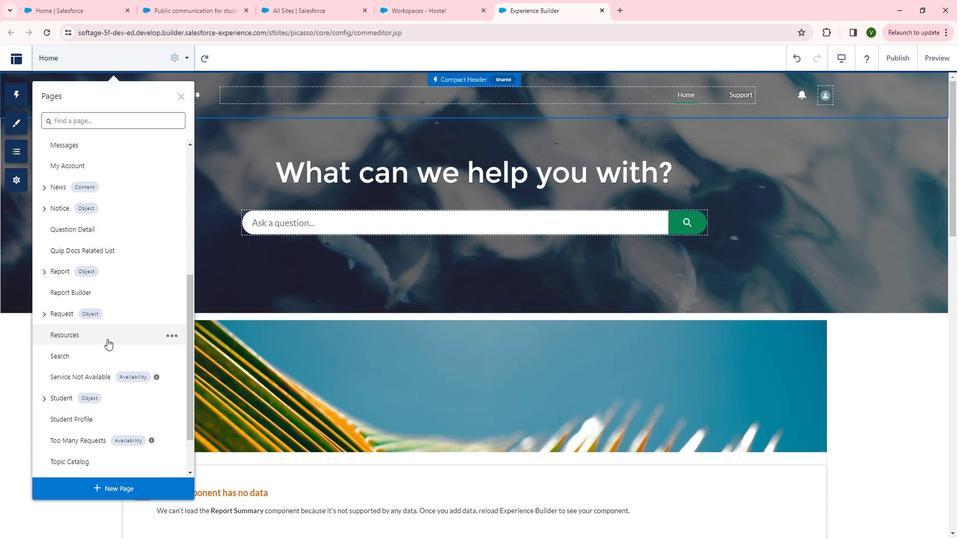 
Action: Mouse moved to (119, 339)
Screenshot: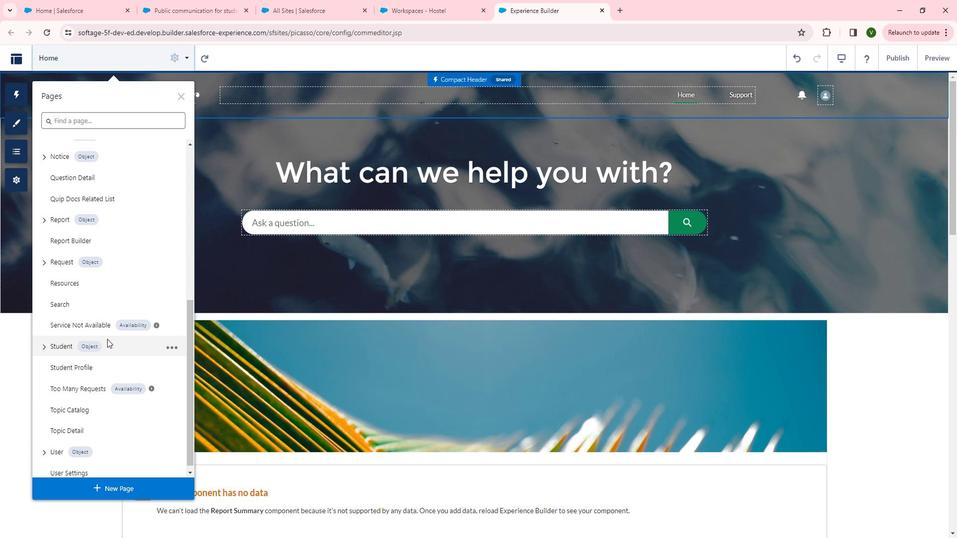 
Action: Mouse scrolled (119, 338) with delta (0, 0)
Screenshot: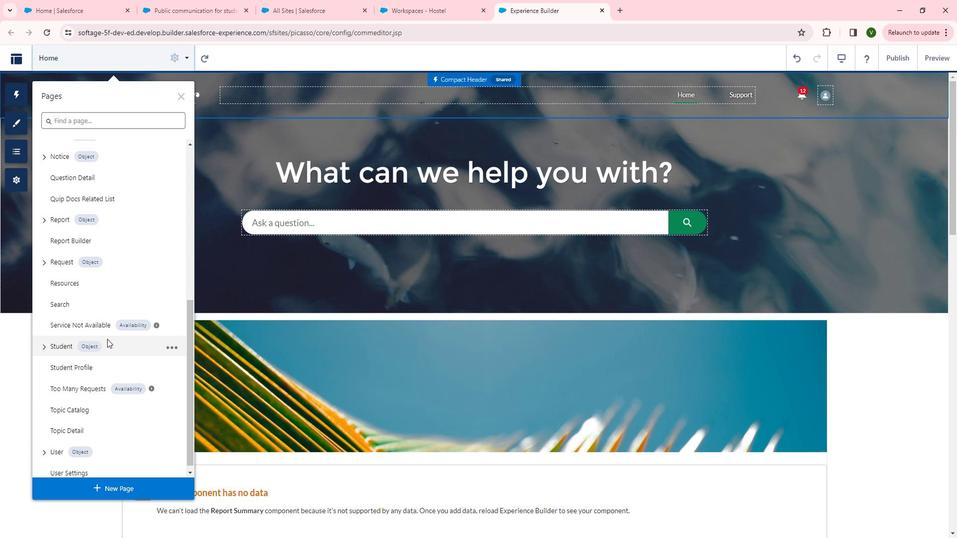 
Action: Mouse moved to (123, 479)
Screenshot: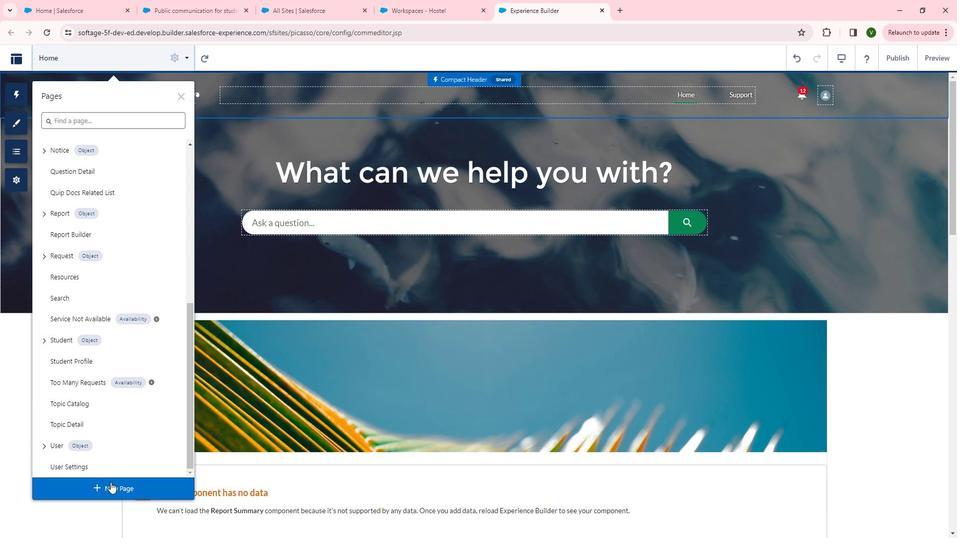 
Action: Mouse pressed left at (123, 479)
Screenshot: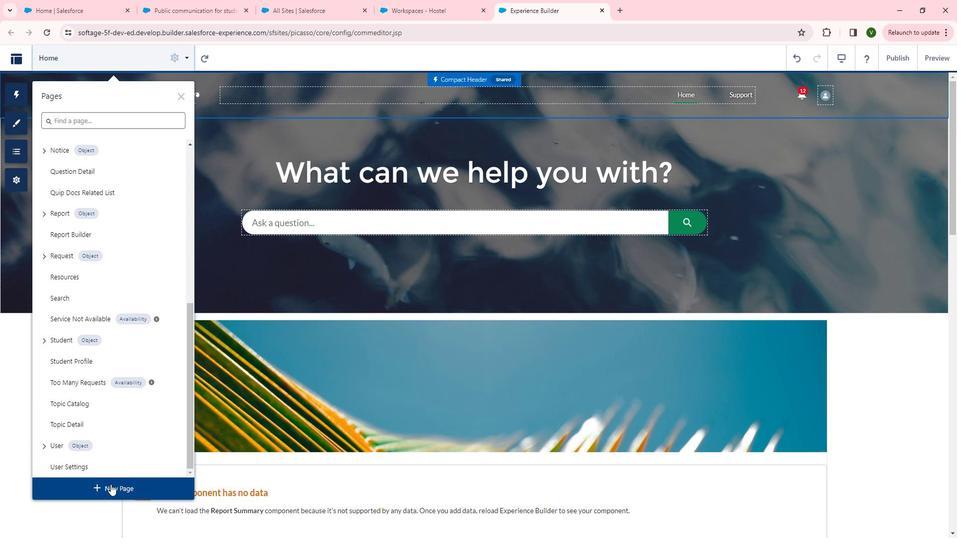 
Action: Mouse moved to (463, 288)
Screenshot: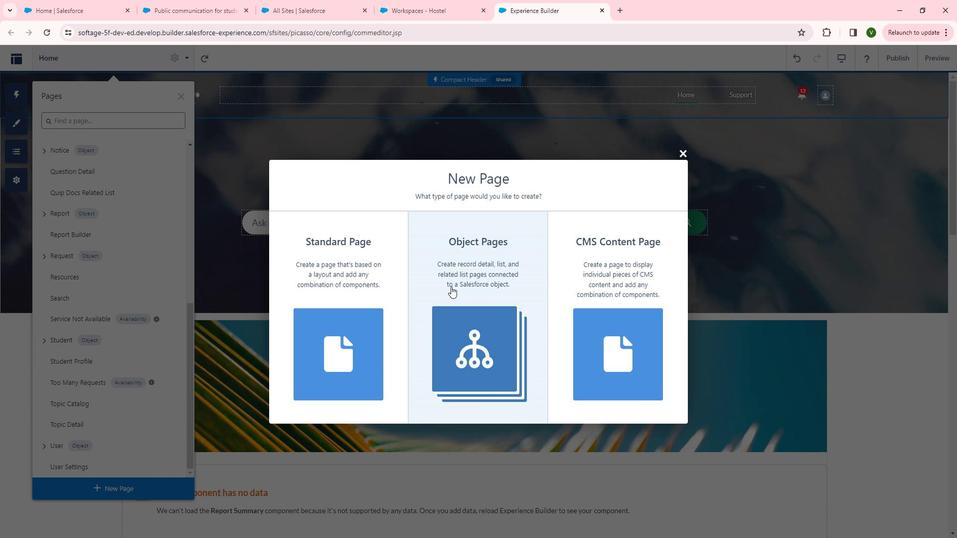 
Action: Mouse pressed left at (463, 288)
Screenshot: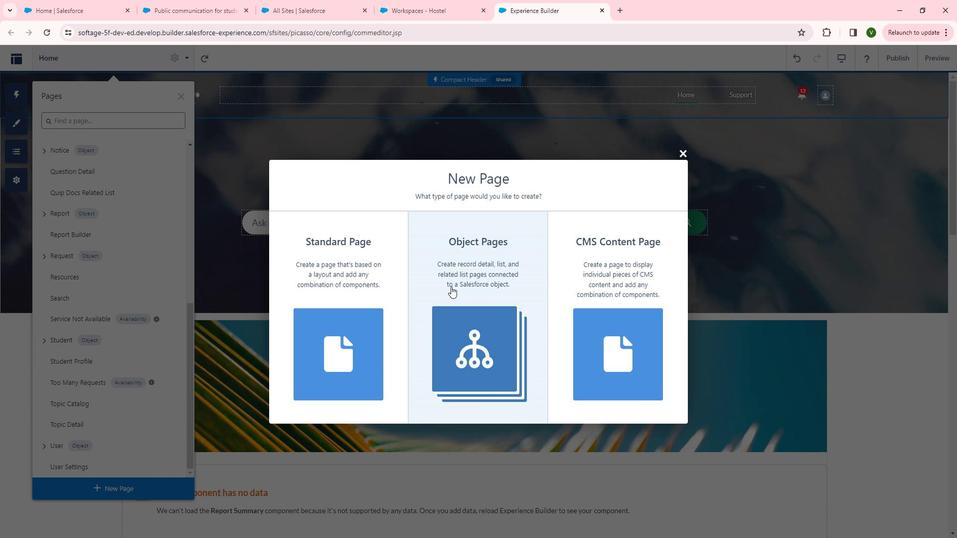 
Action: Mouse moved to (401, 303)
Screenshot: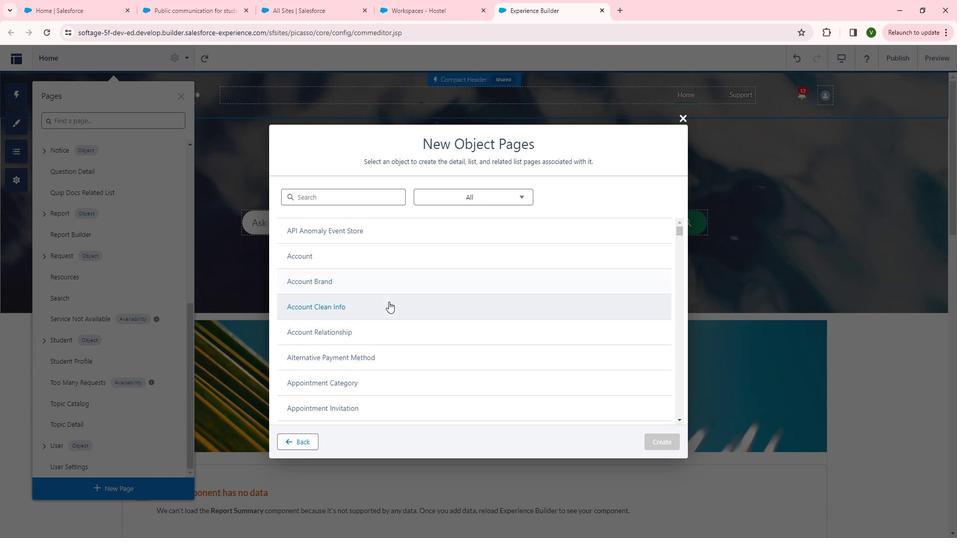 
Action: Mouse scrolled (401, 302) with delta (0, 0)
Screenshot: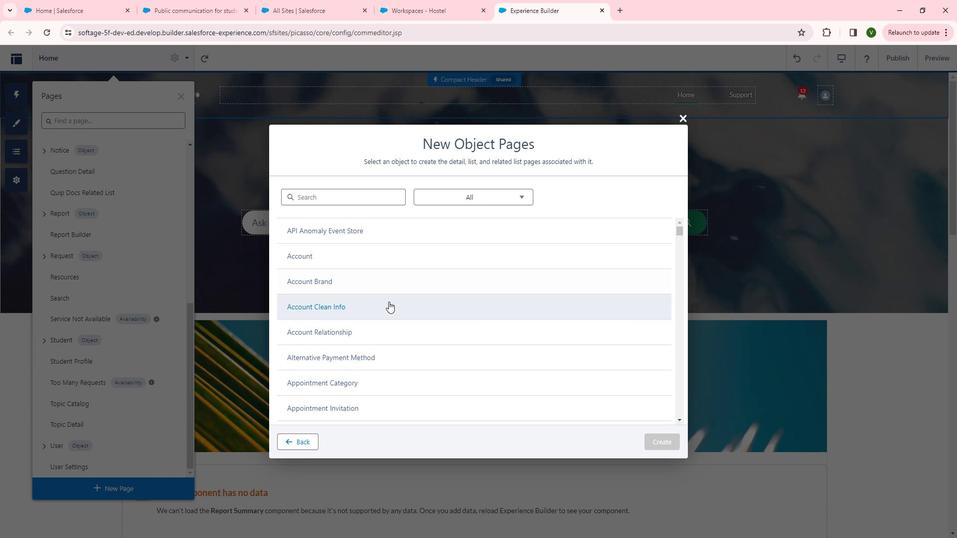 
Action: Mouse scrolled (401, 302) with delta (0, 0)
